 Task: Create a due date automation trigger when advanced on, on the monday of the week a card is due add basic not assigned to member @aryan at 11:00 AM.
Action: Mouse moved to (1192, 358)
Screenshot: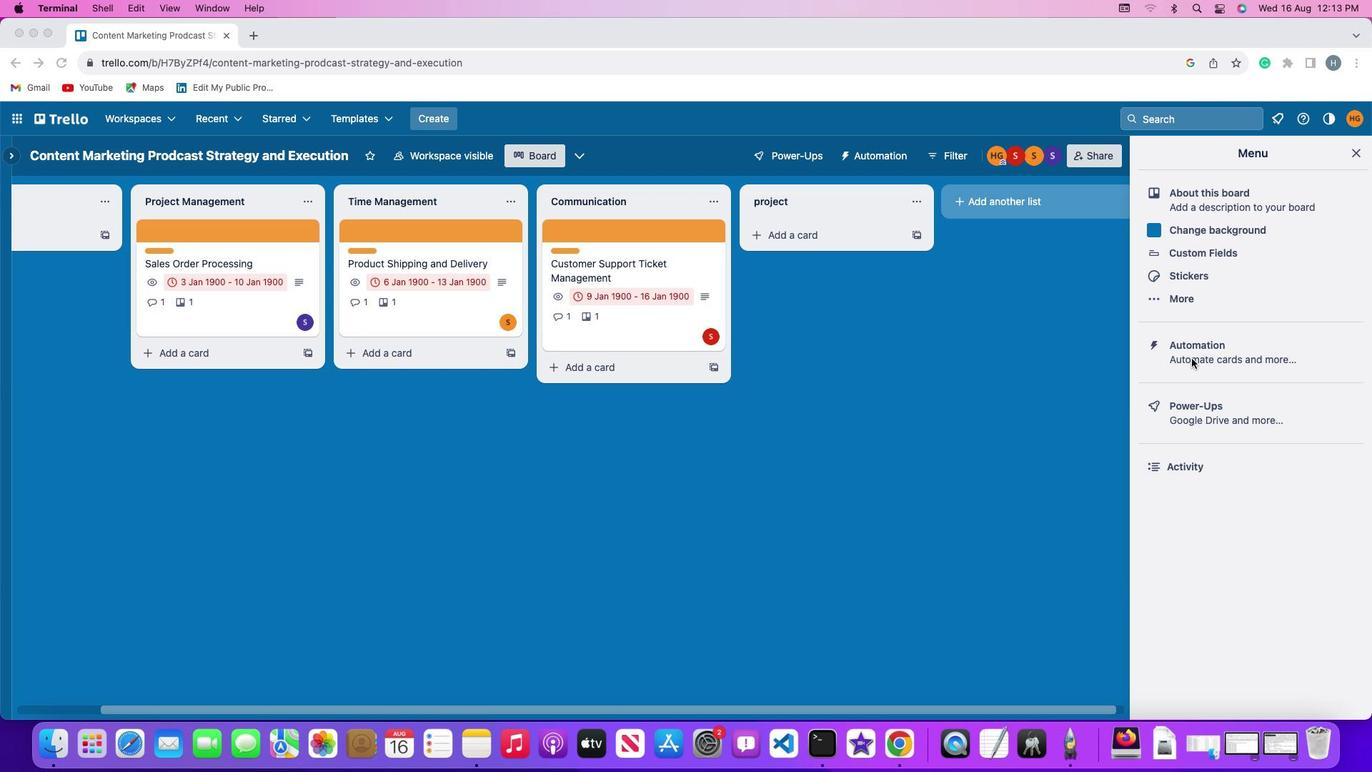
Action: Mouse pressed left at (1192, 358)
Screenshot: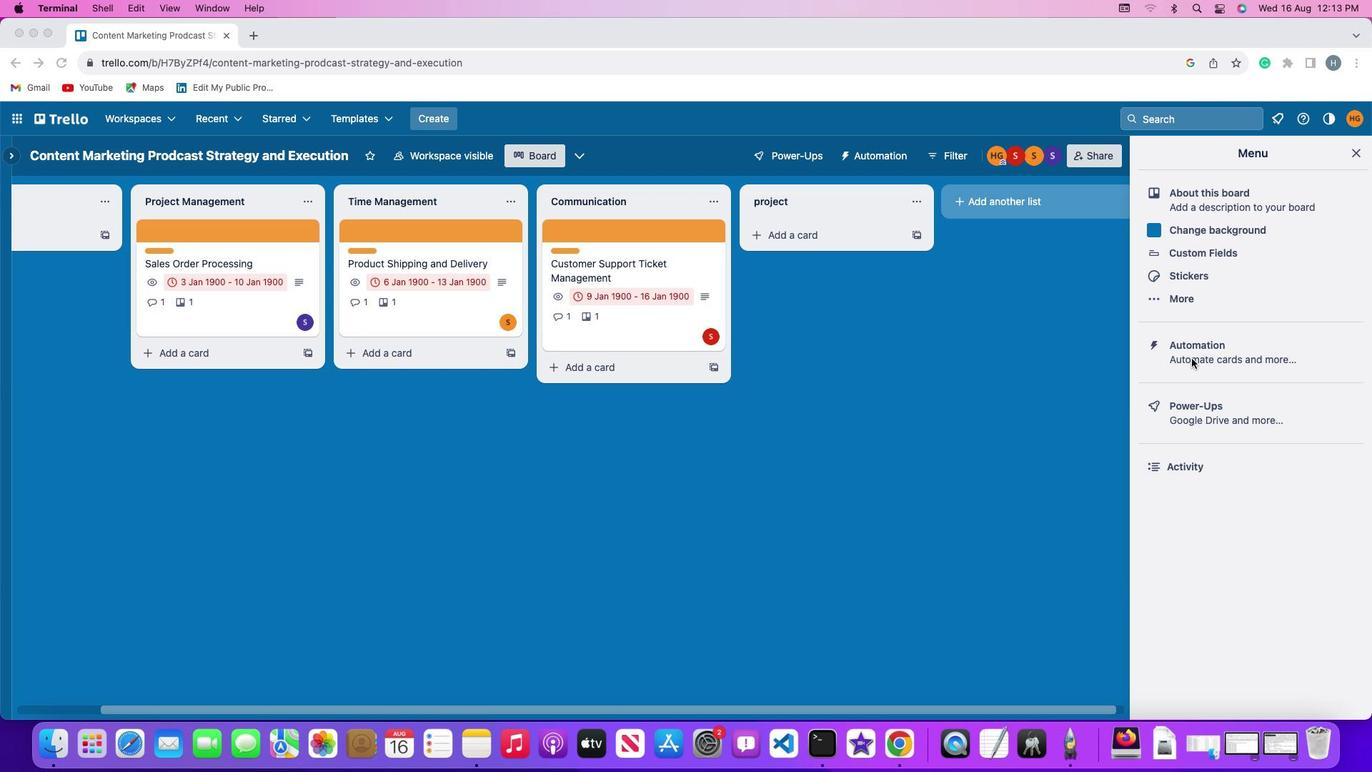 
Action: Mouse pressed left at (1192, 358)
Screenshot: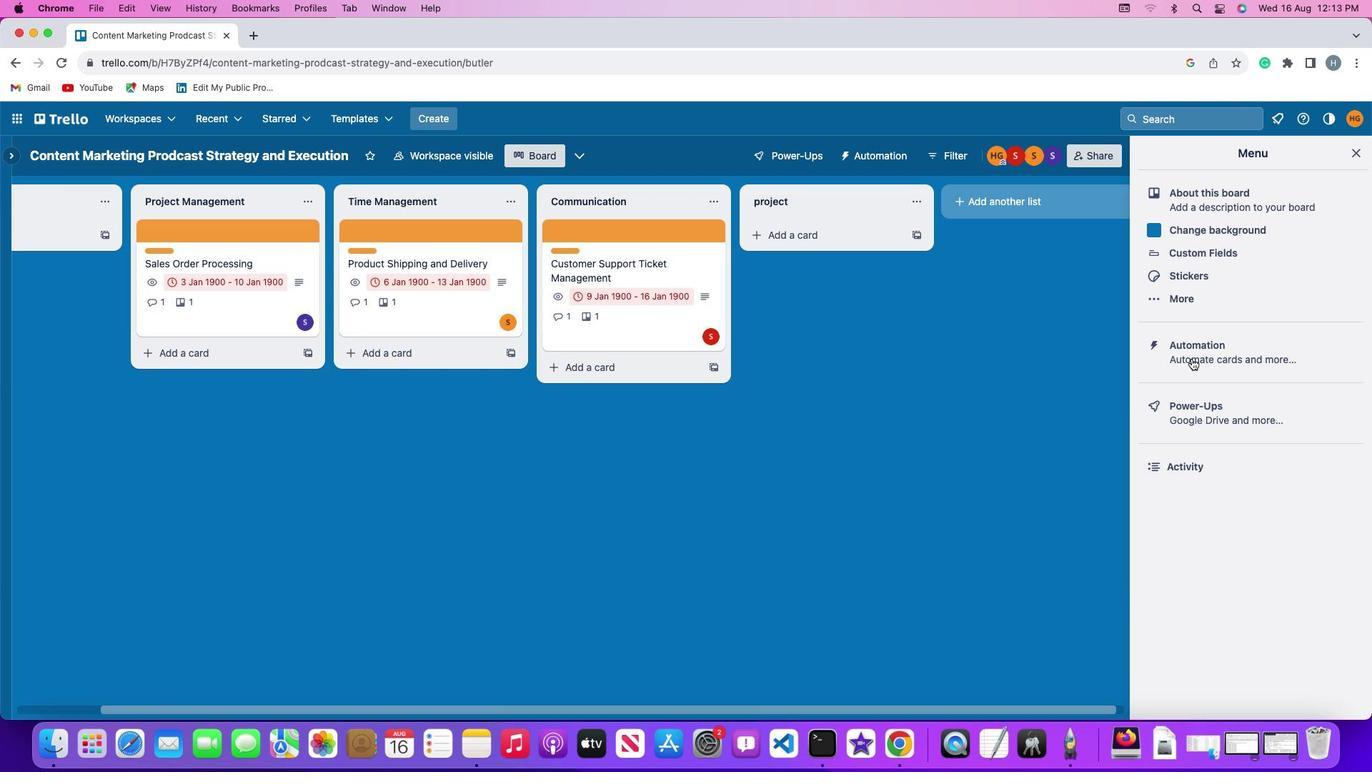 
Action: Mouse moved to (110, 337)
Screenshot: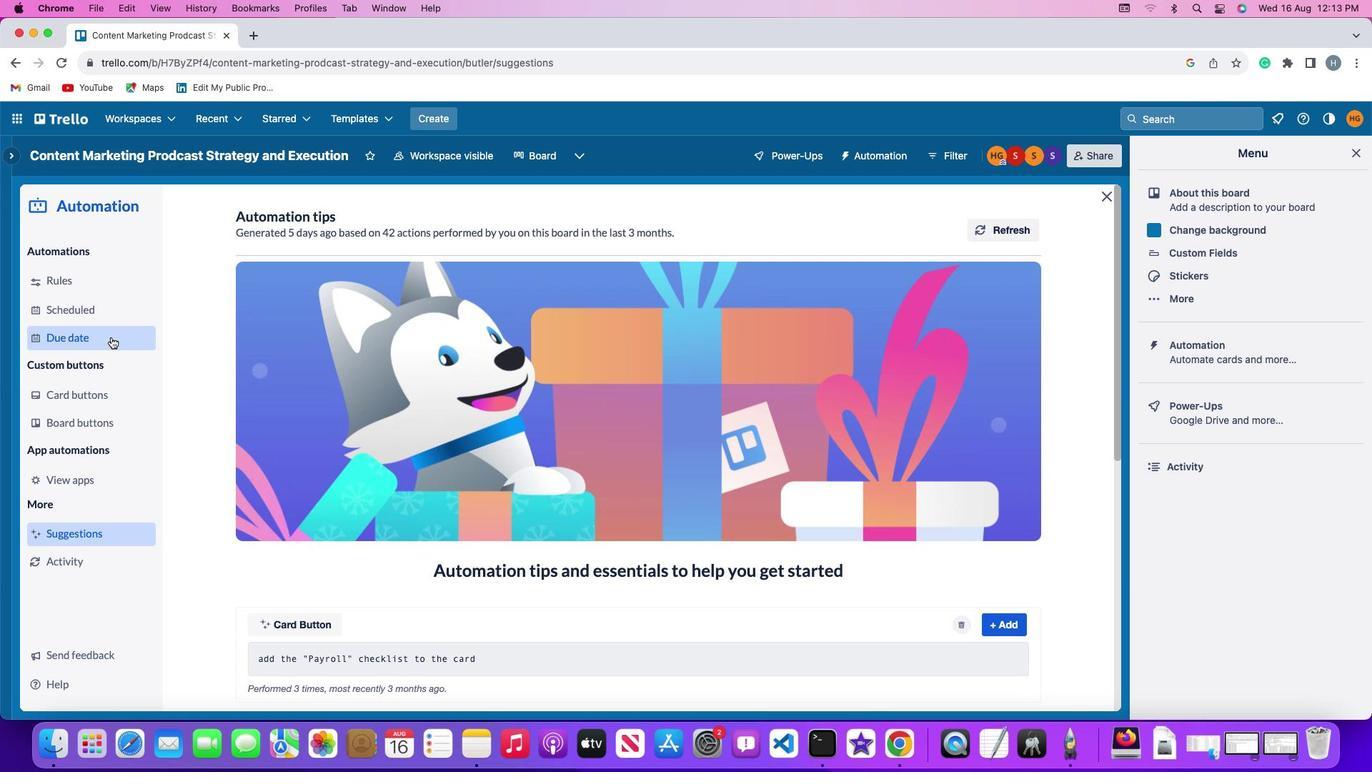 
Action: Mouse pressed left at (110, 337)
Screenshot: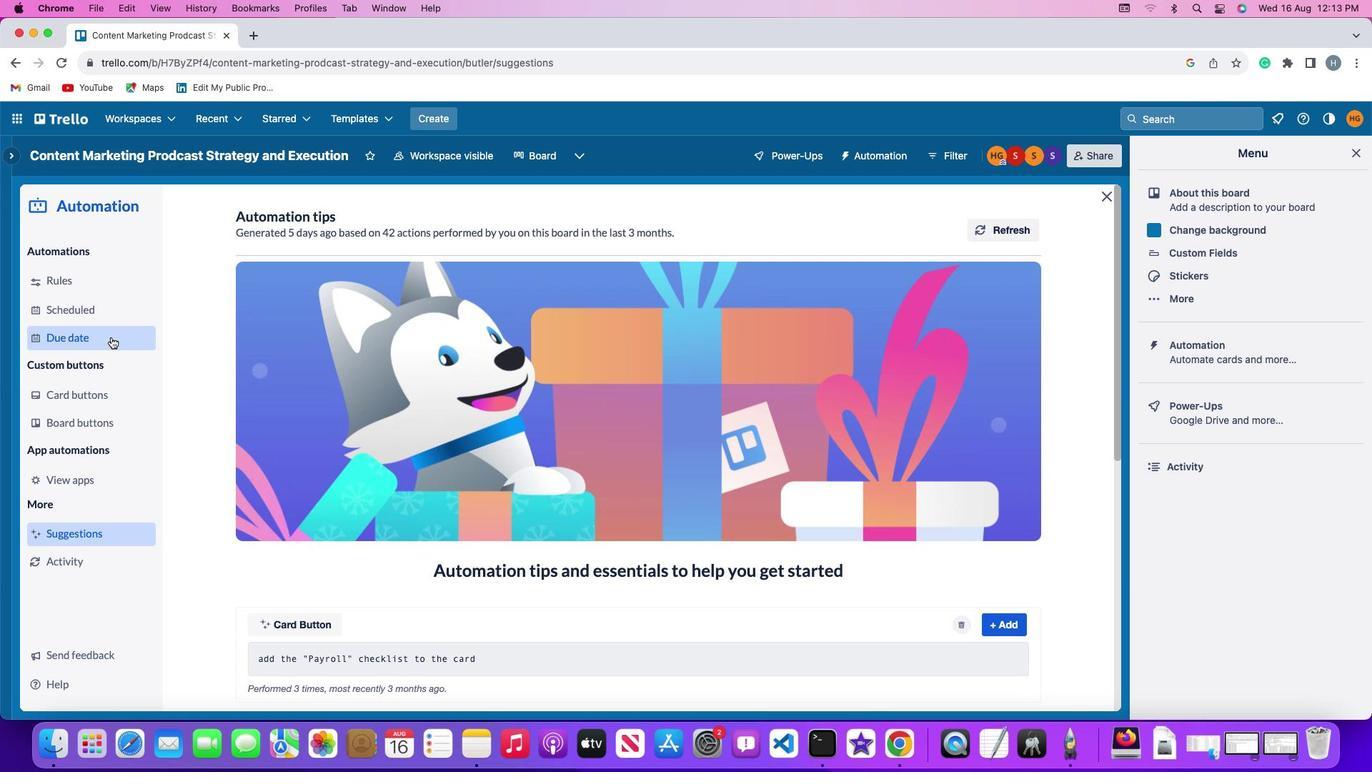 
Action: Mouse moved to (949, 217)
Screenshot: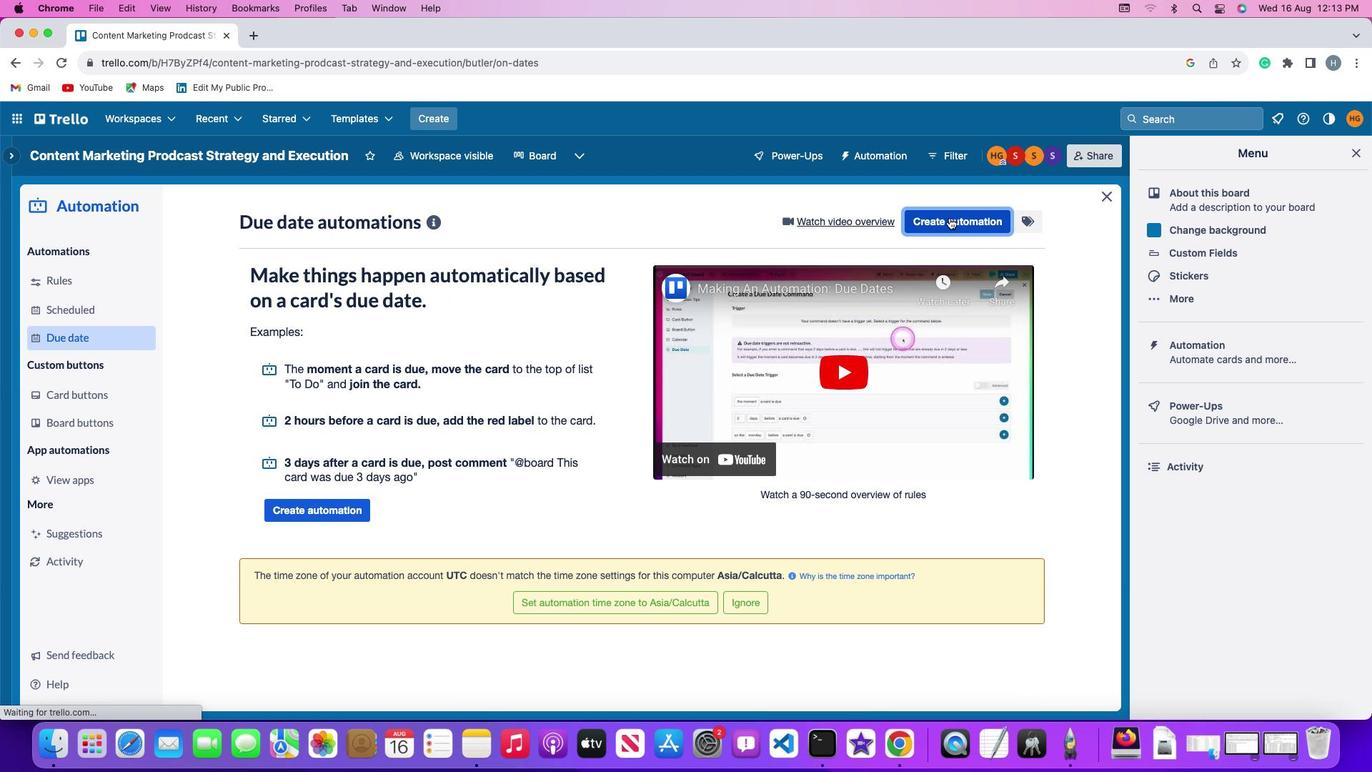 
Action: Mouse pressed left at (949, 217)
Screenshot: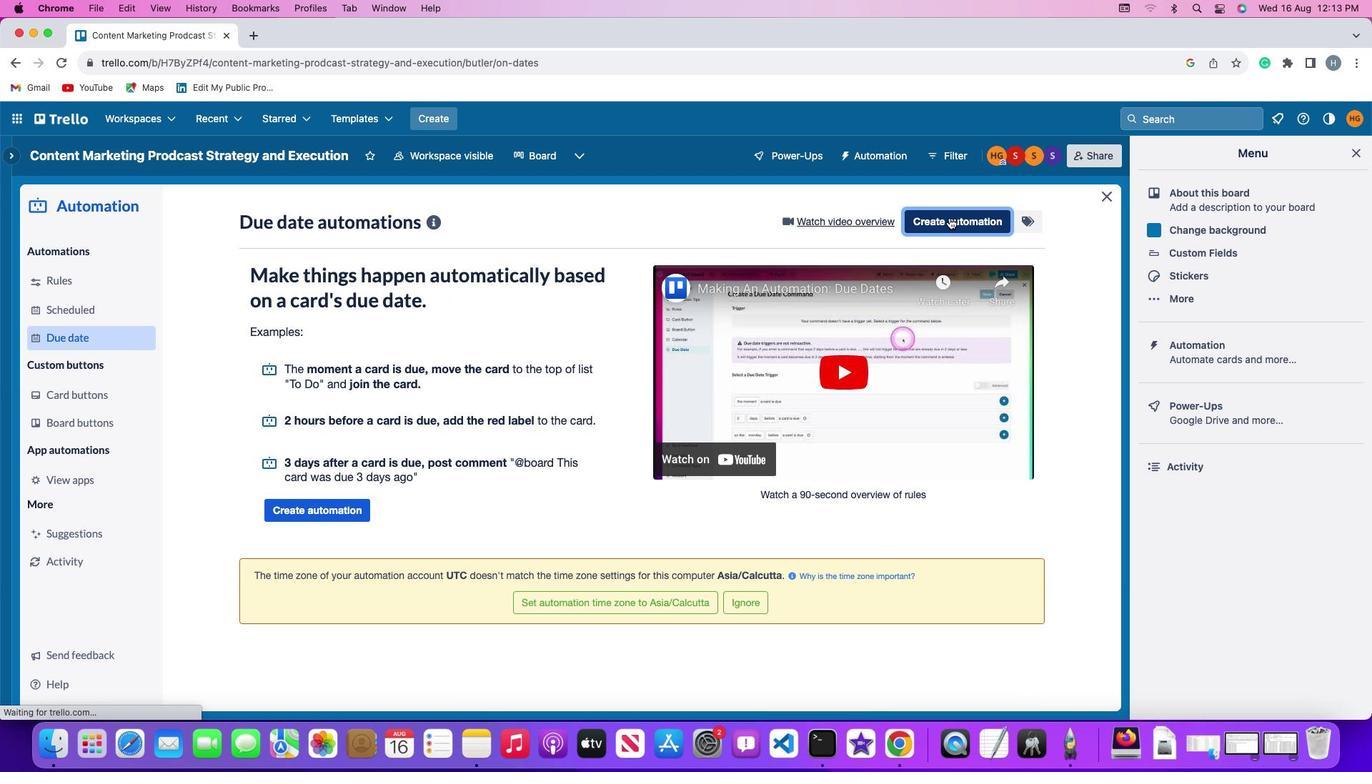 
Action: Mouse moved to (279, 356)
Screenshot: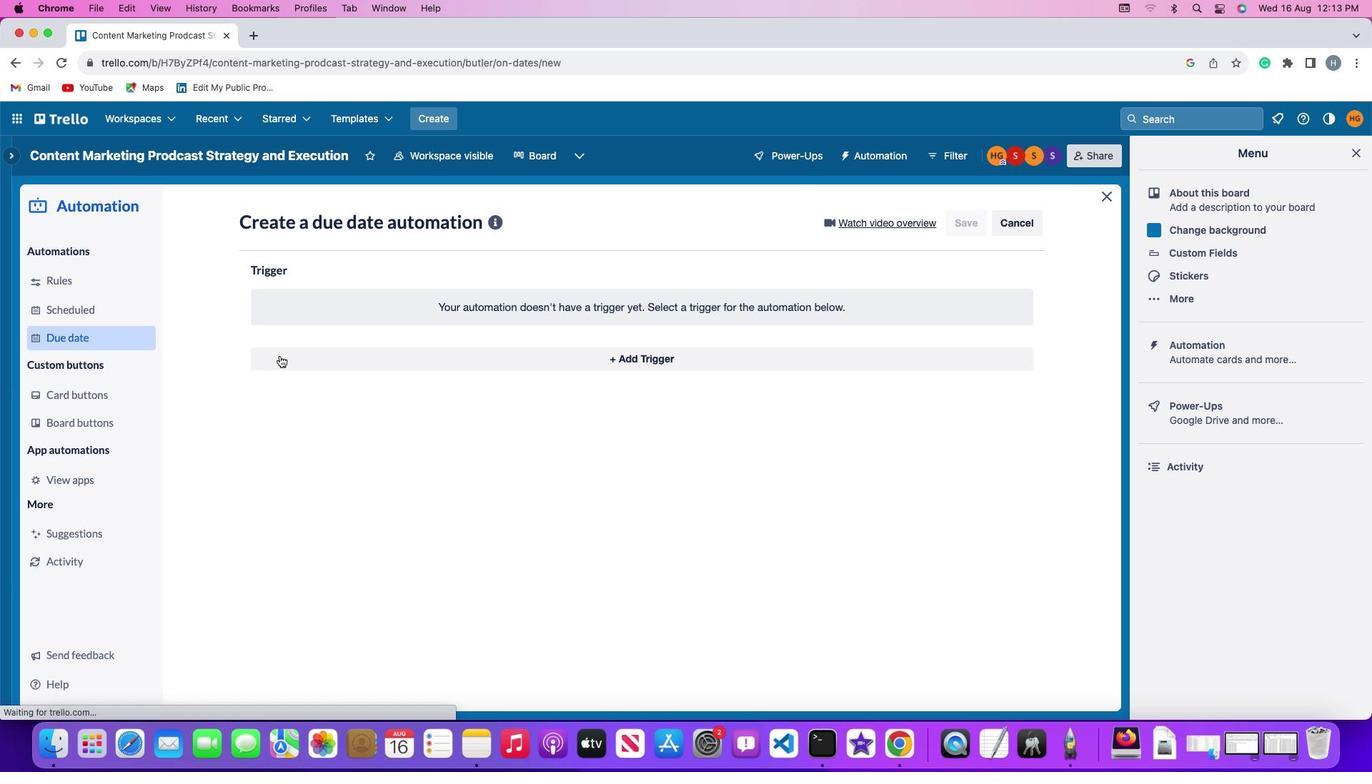 
Action: Mouse pressed left at (279, 356)
Screenshot: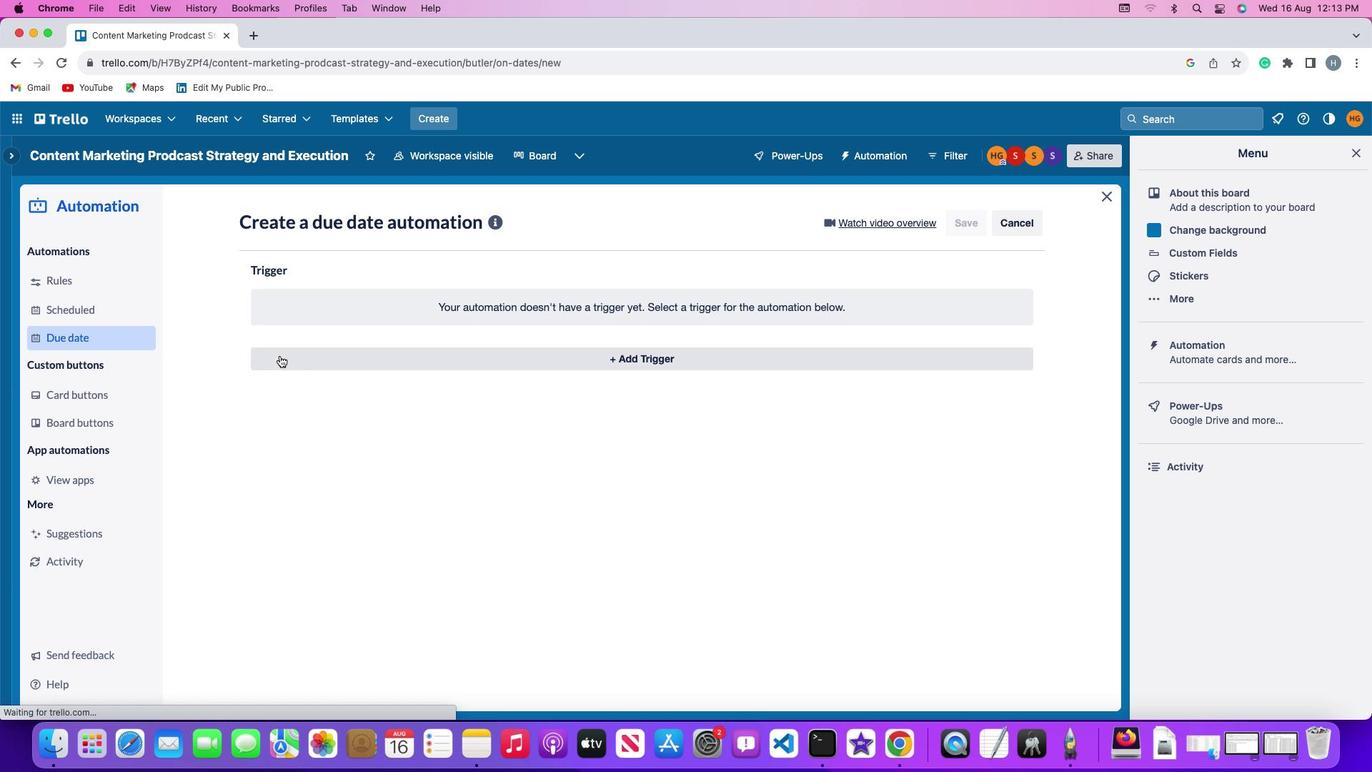 
Action: Mouse moved to (330, 621)
Screenshot: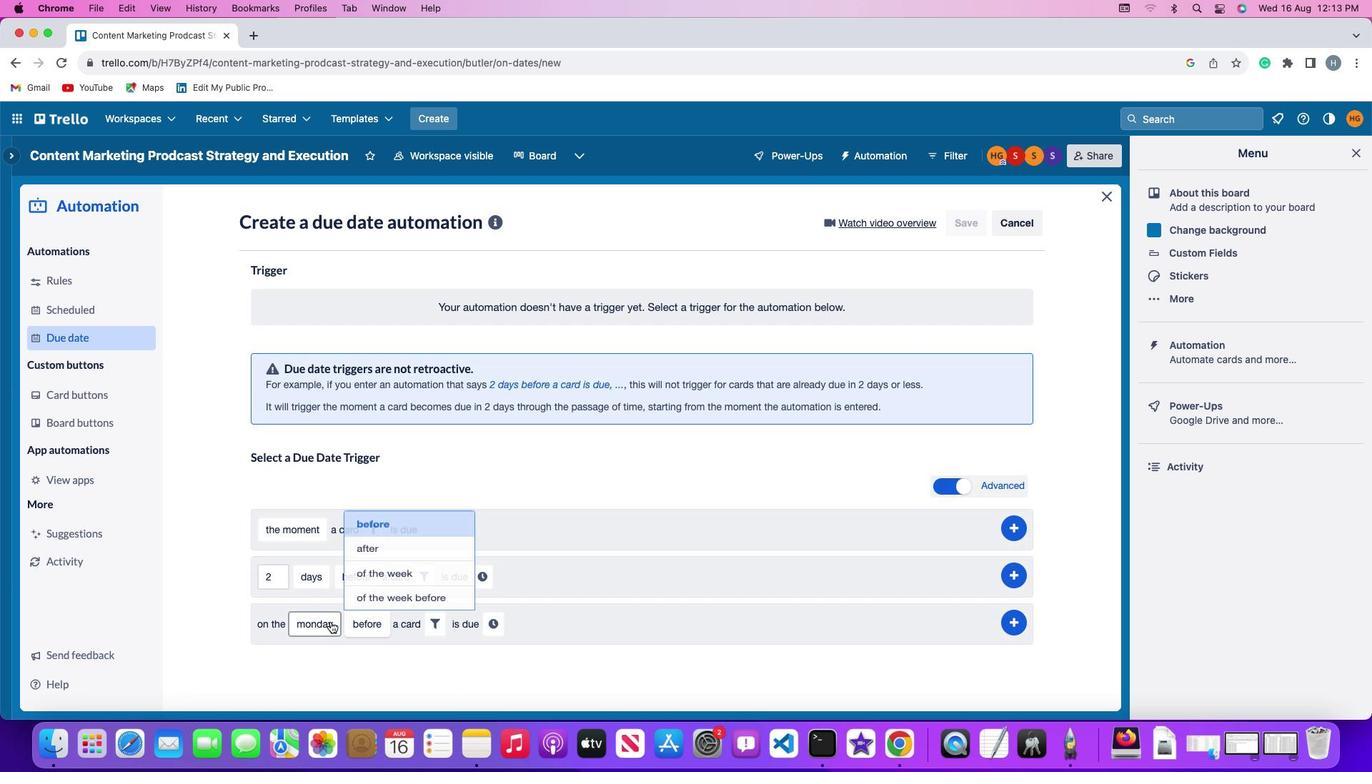 
Action: Mouse pressed left at (330, 621)
Screenshot: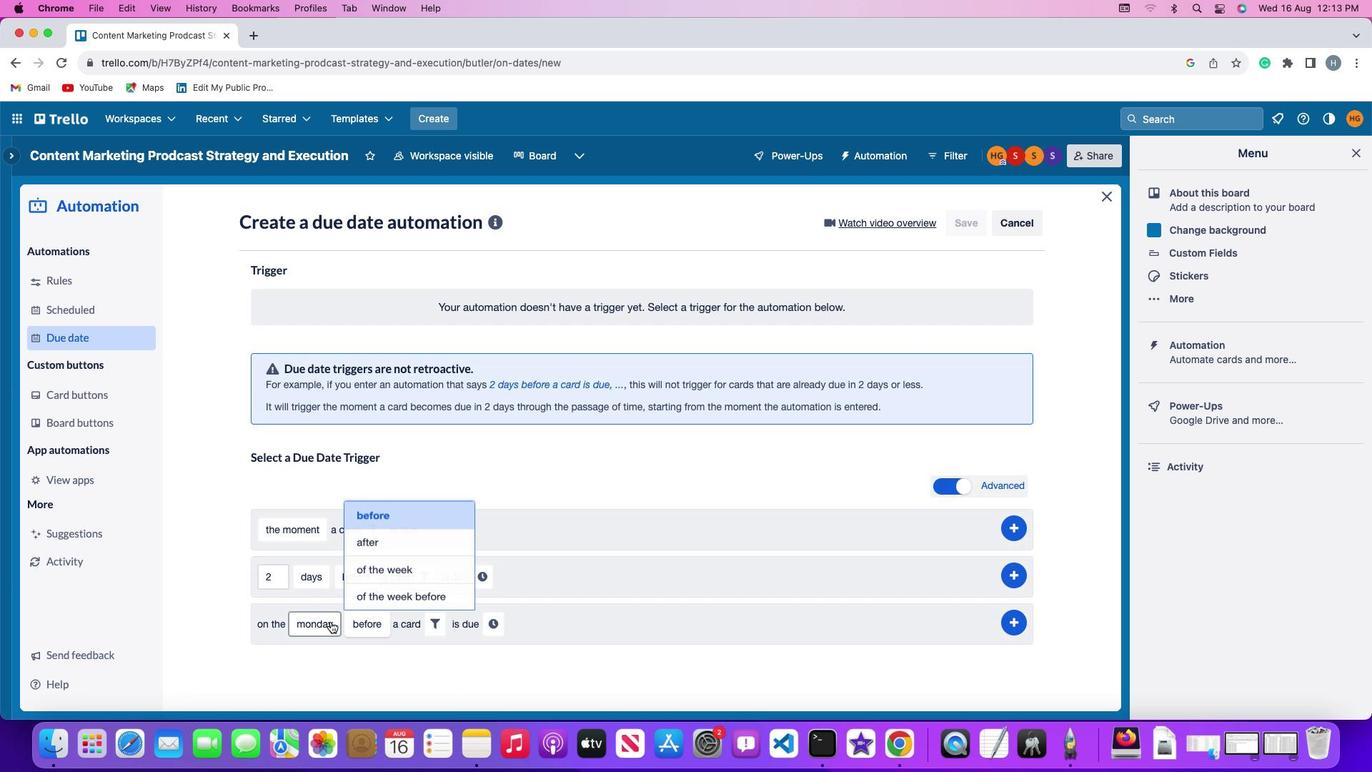 
Action: Mouse moved to (336, 413)
Screenshot: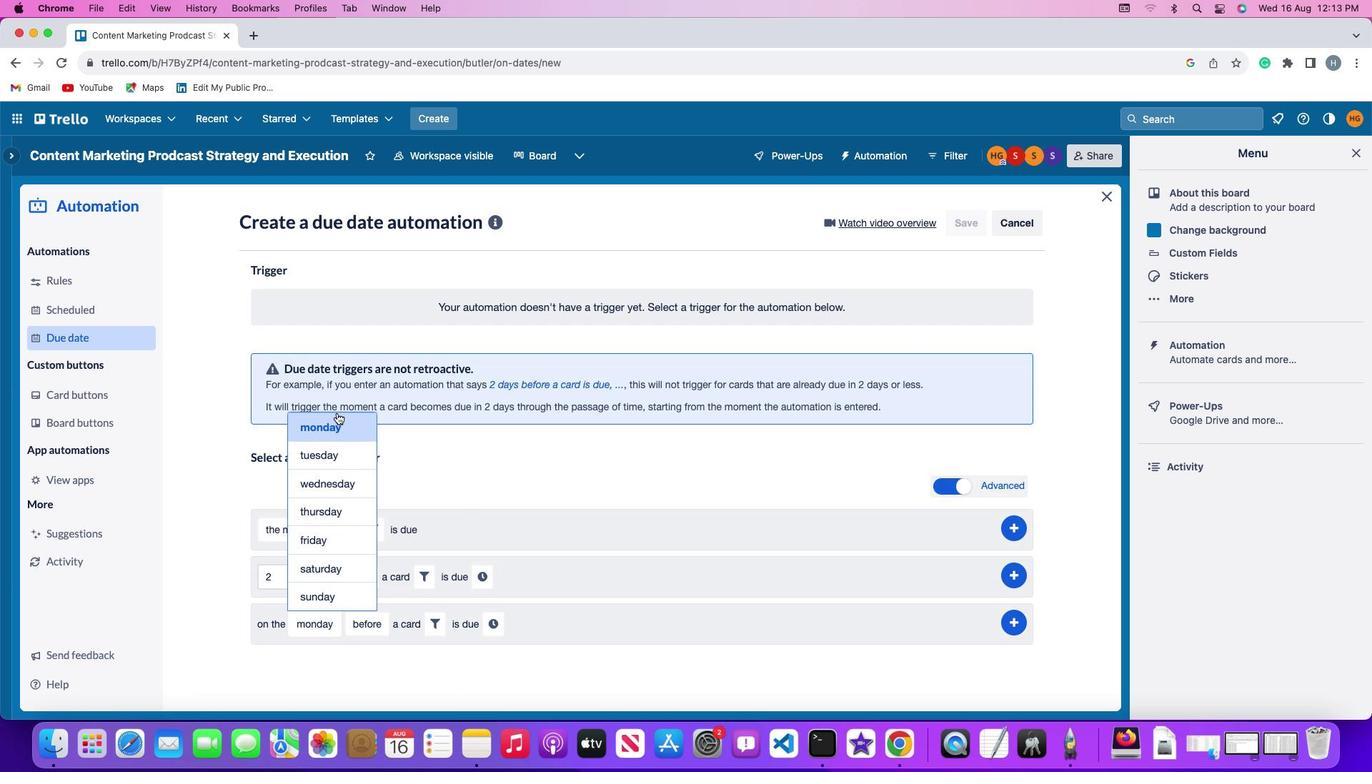 
Action: Mouse pressed left at (336, 413)
Screenshot: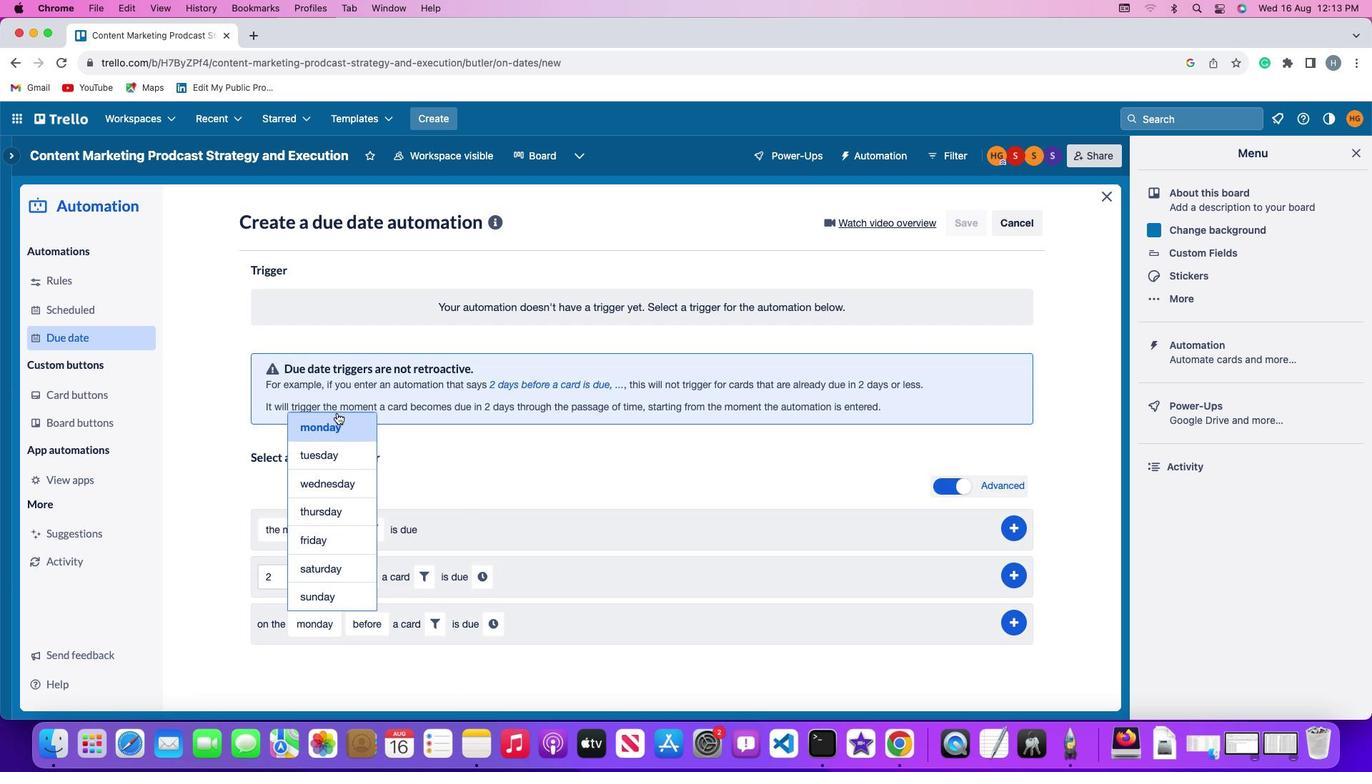 
Action: Mouse moved to (363, 616)
Screenshot: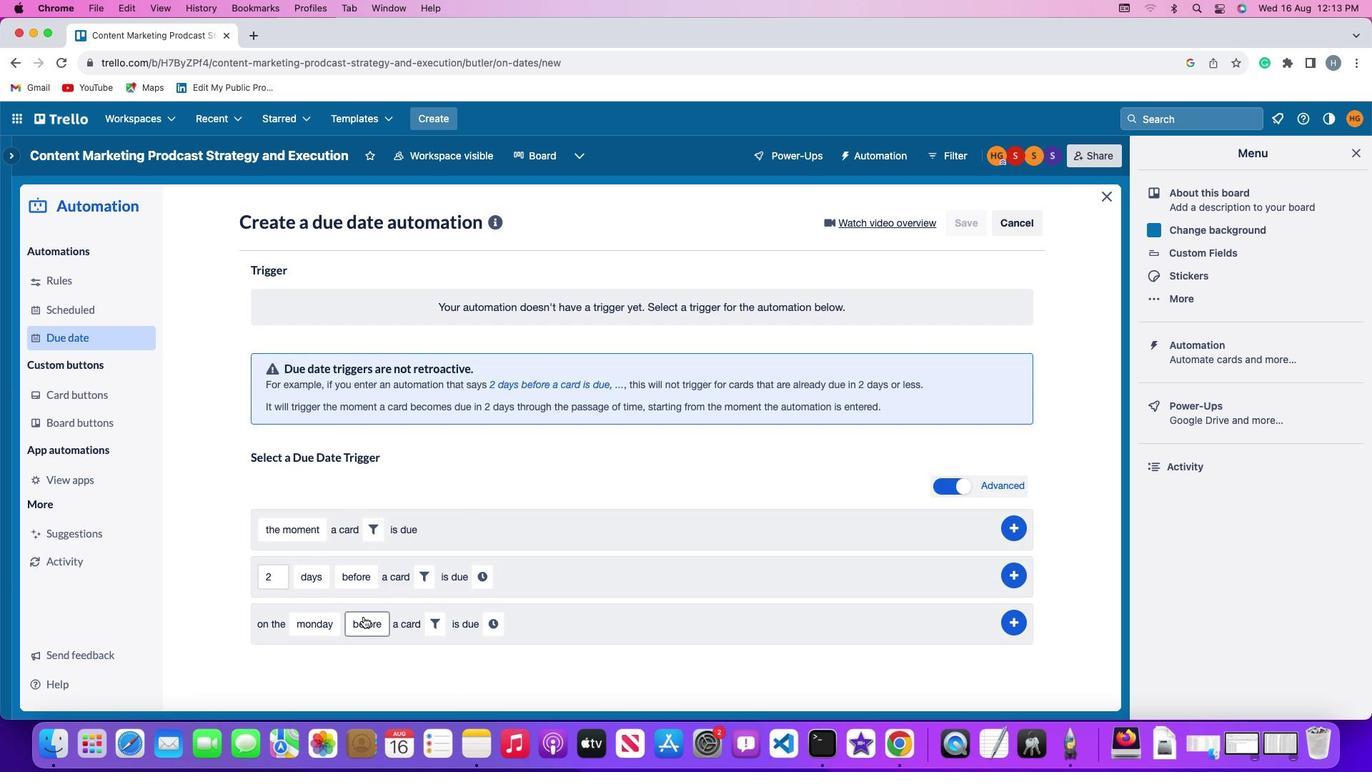 
Action: Mouse pressed left at (363, 616)
Screenshot: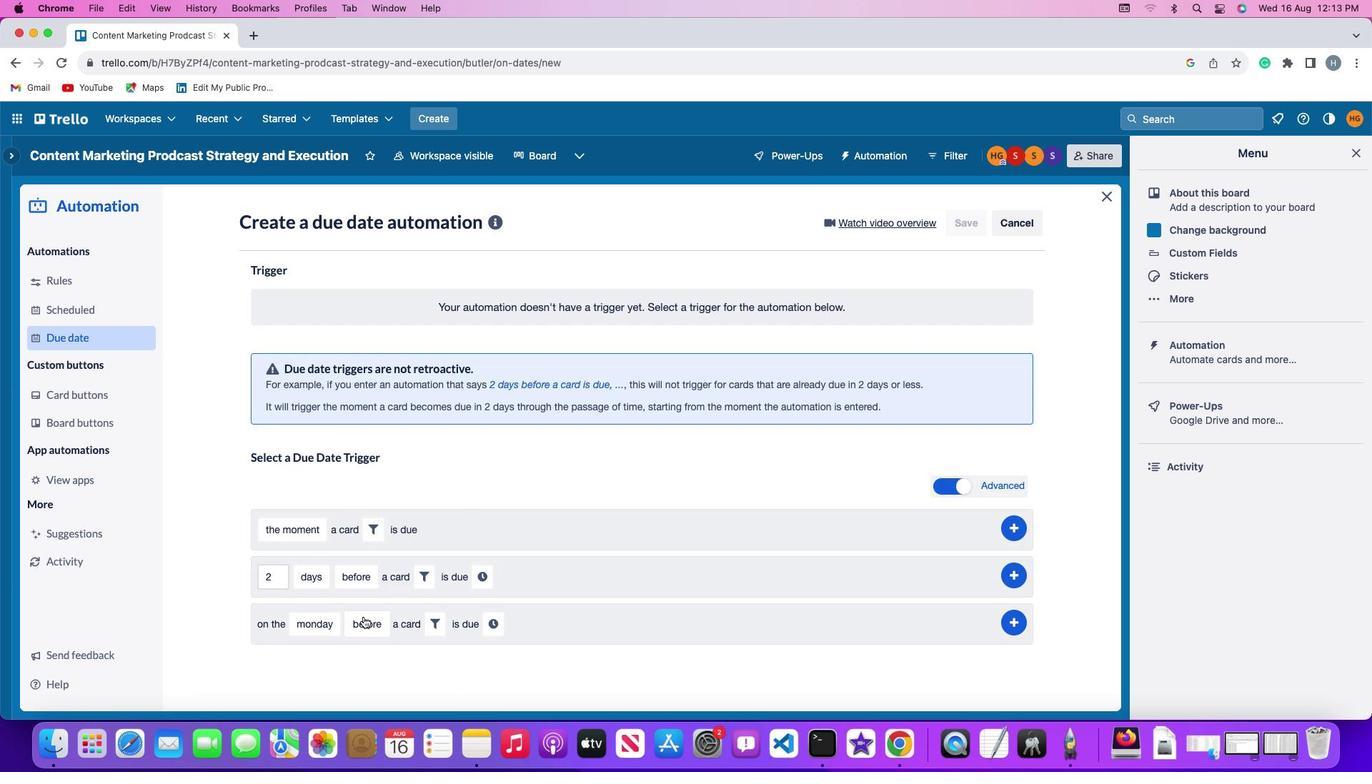 
Action: Mouse moved to (381, 566)
Screenshot: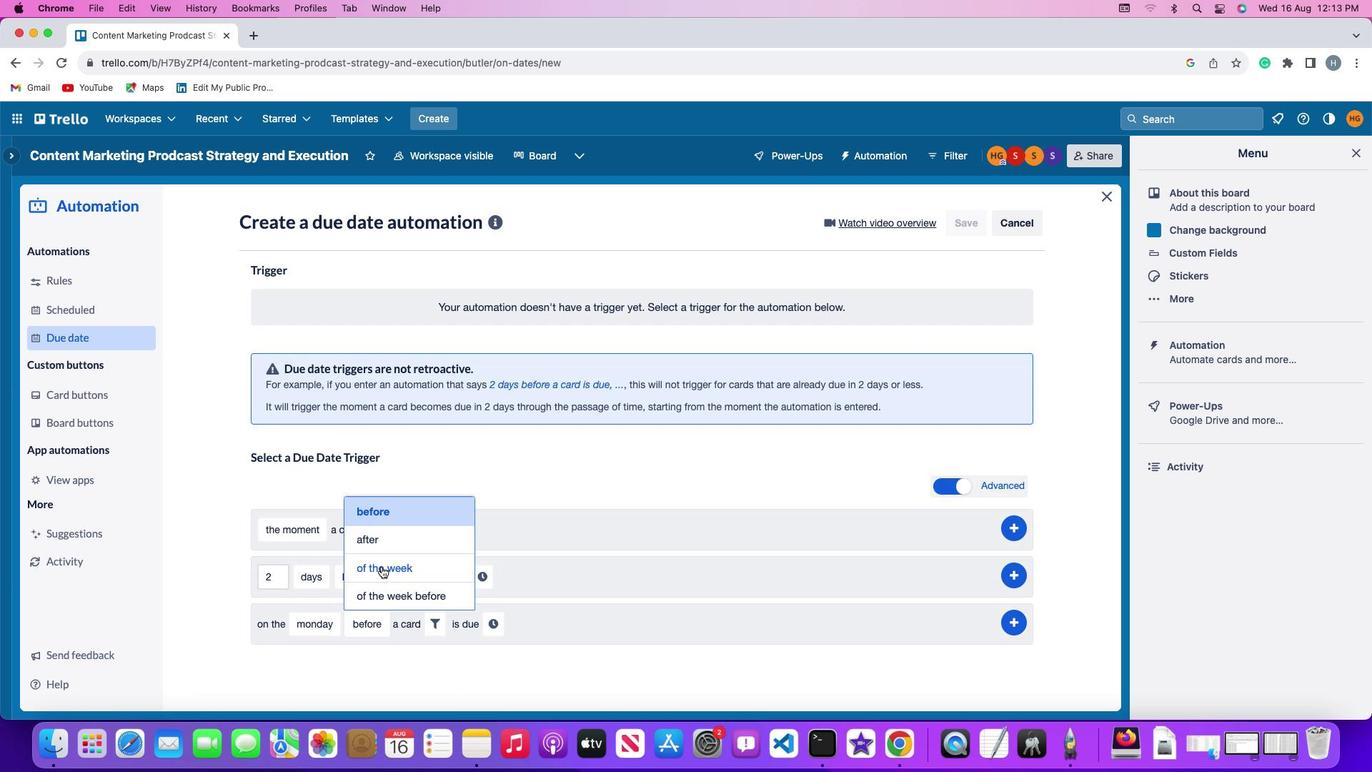 
Action: Mouse pressed left at (381, 566)
Screenshot: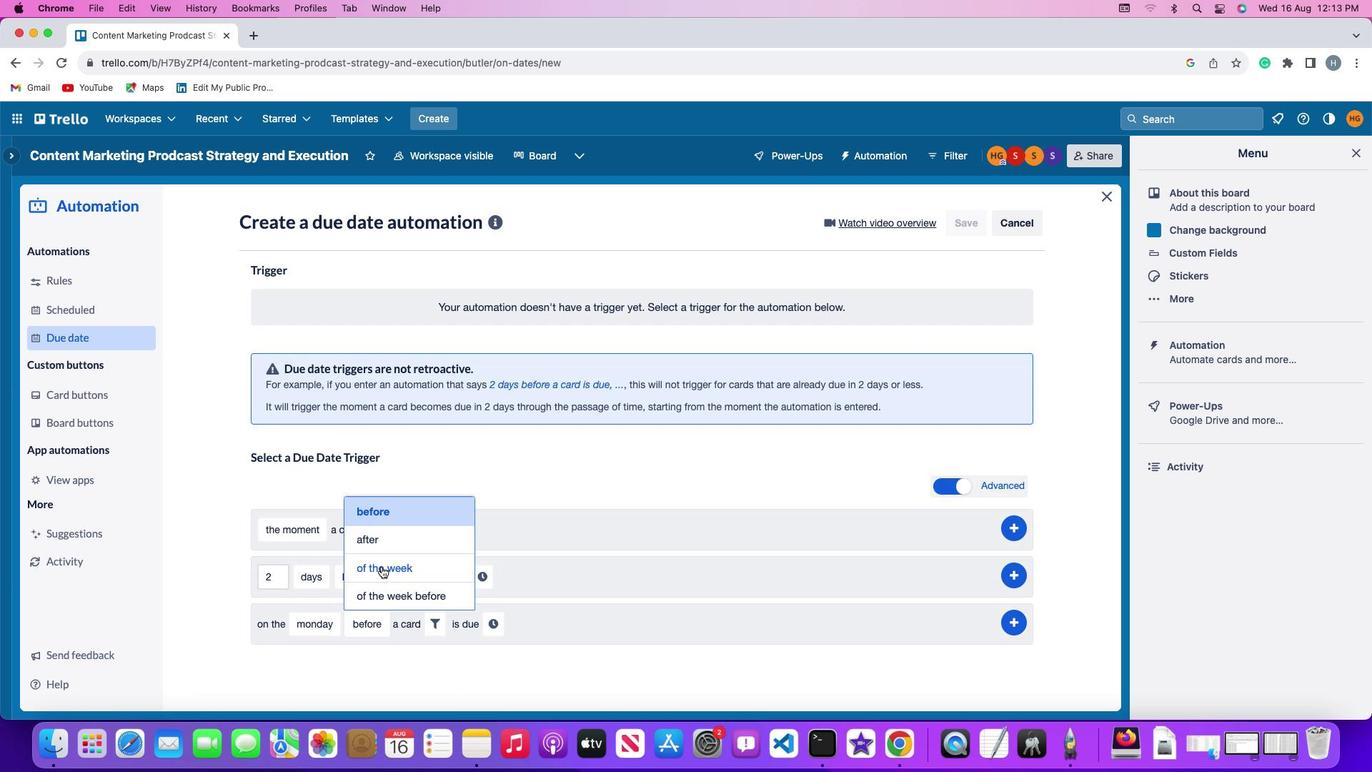 
Action: Mouse moved to (466, 626)
Screenshot: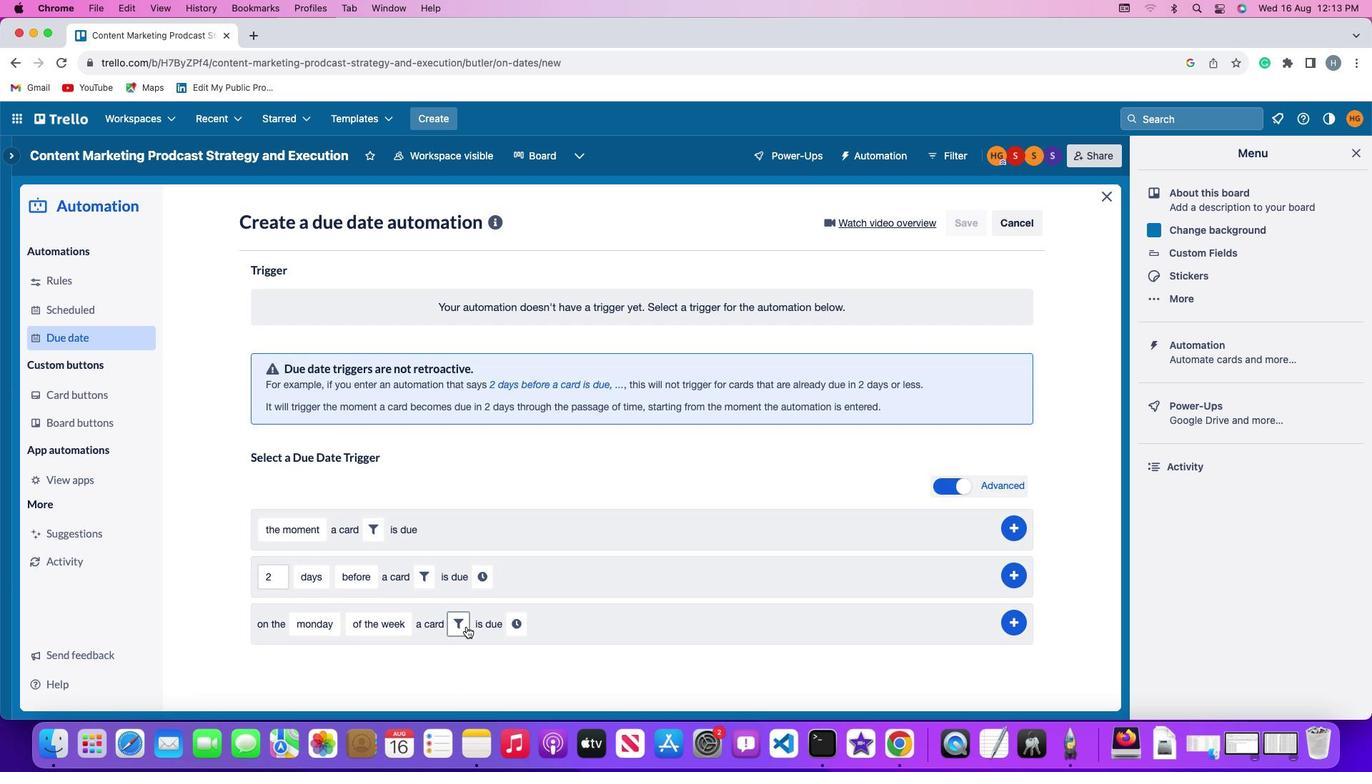 
Action: Mouse pressed left at (466, 626)
Screenshot: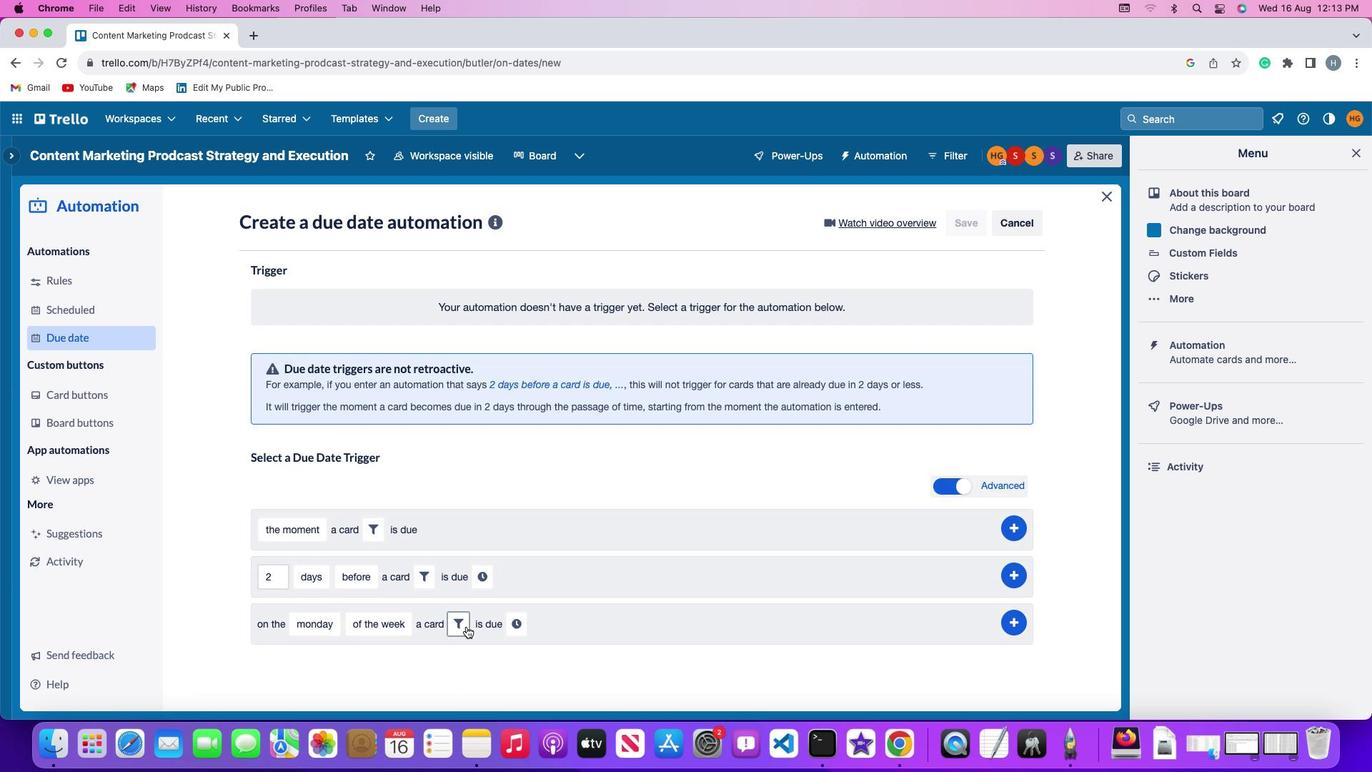 
Action: Mouse moved to (401, 675)
Screenshot: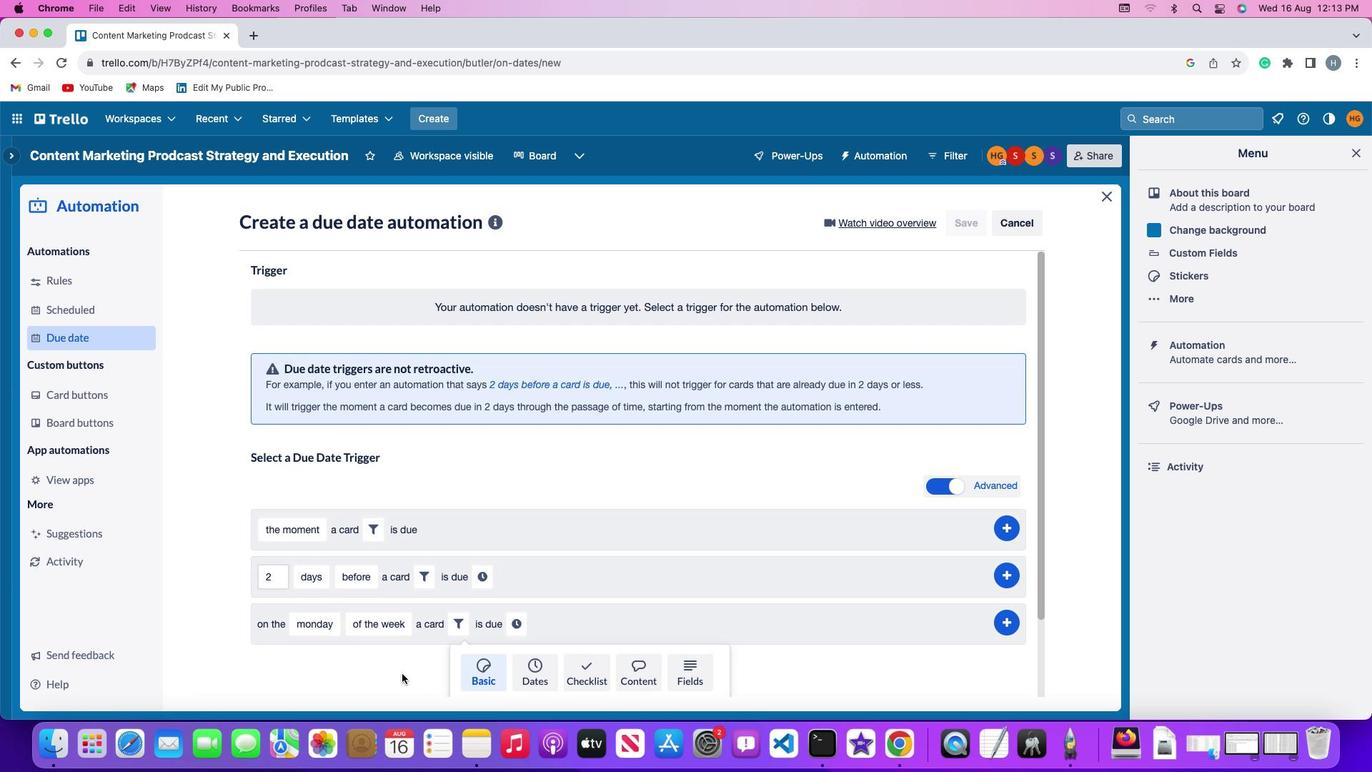 
Action: Mouse scrolled (401, 675) with delta (0, 0)
Screenshot: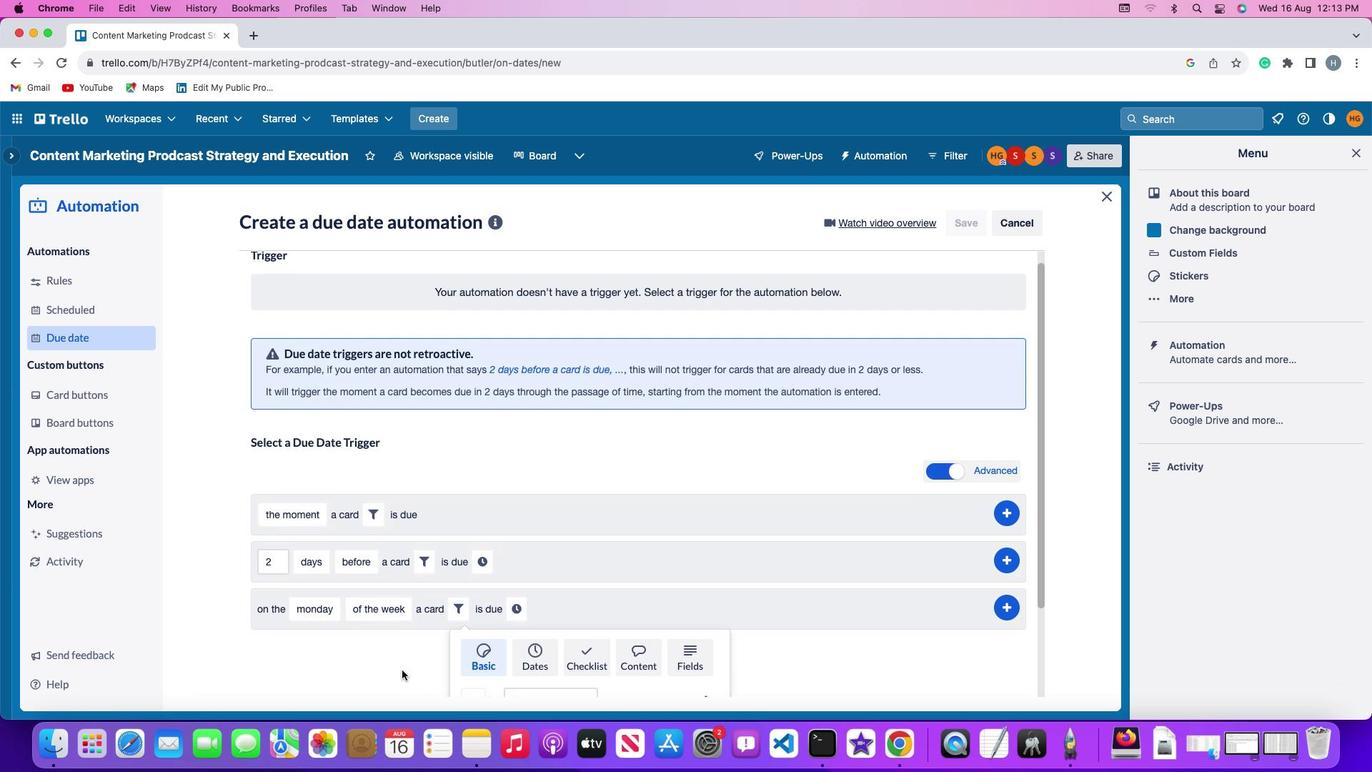 
Action: Mouse scrolled (401, 675) with delta (0, 0)
Screenshot: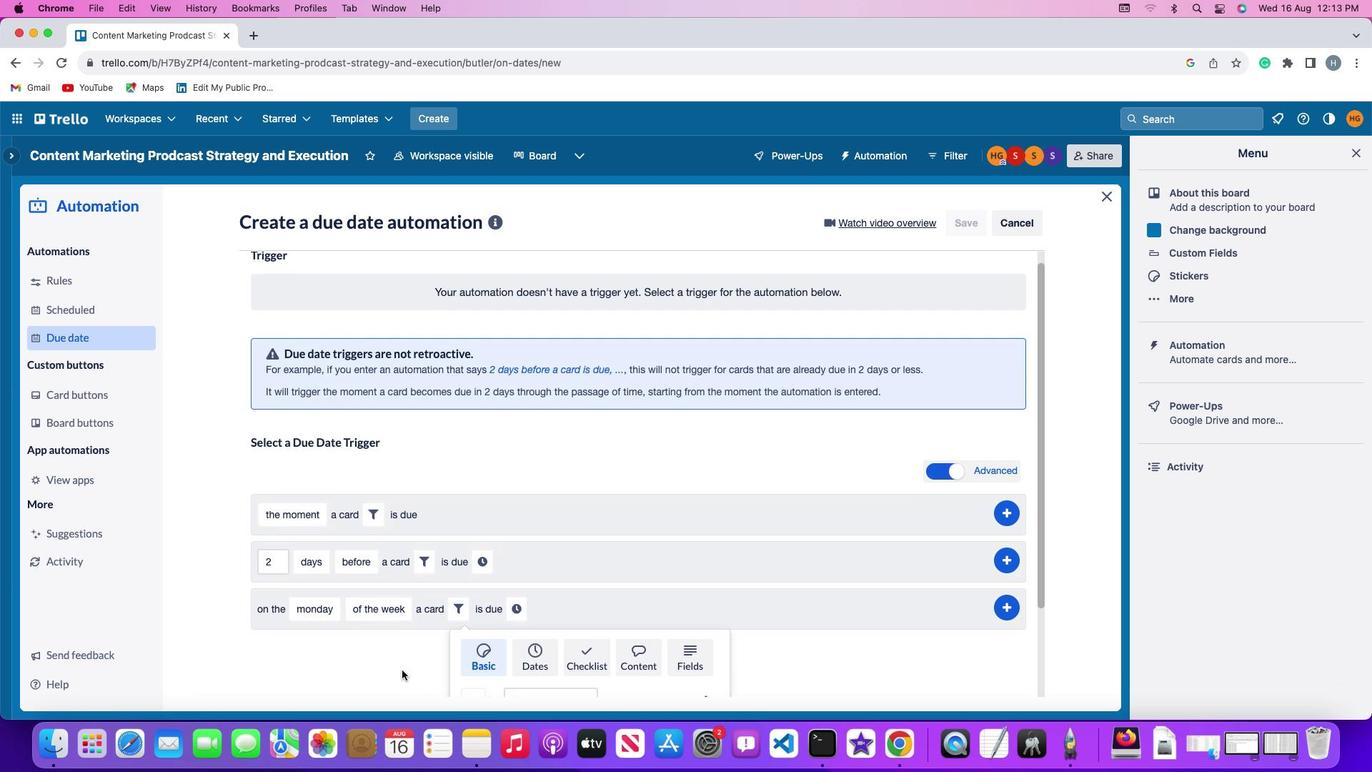 
Action: Mouse moved to (401, 674)
Screenshot: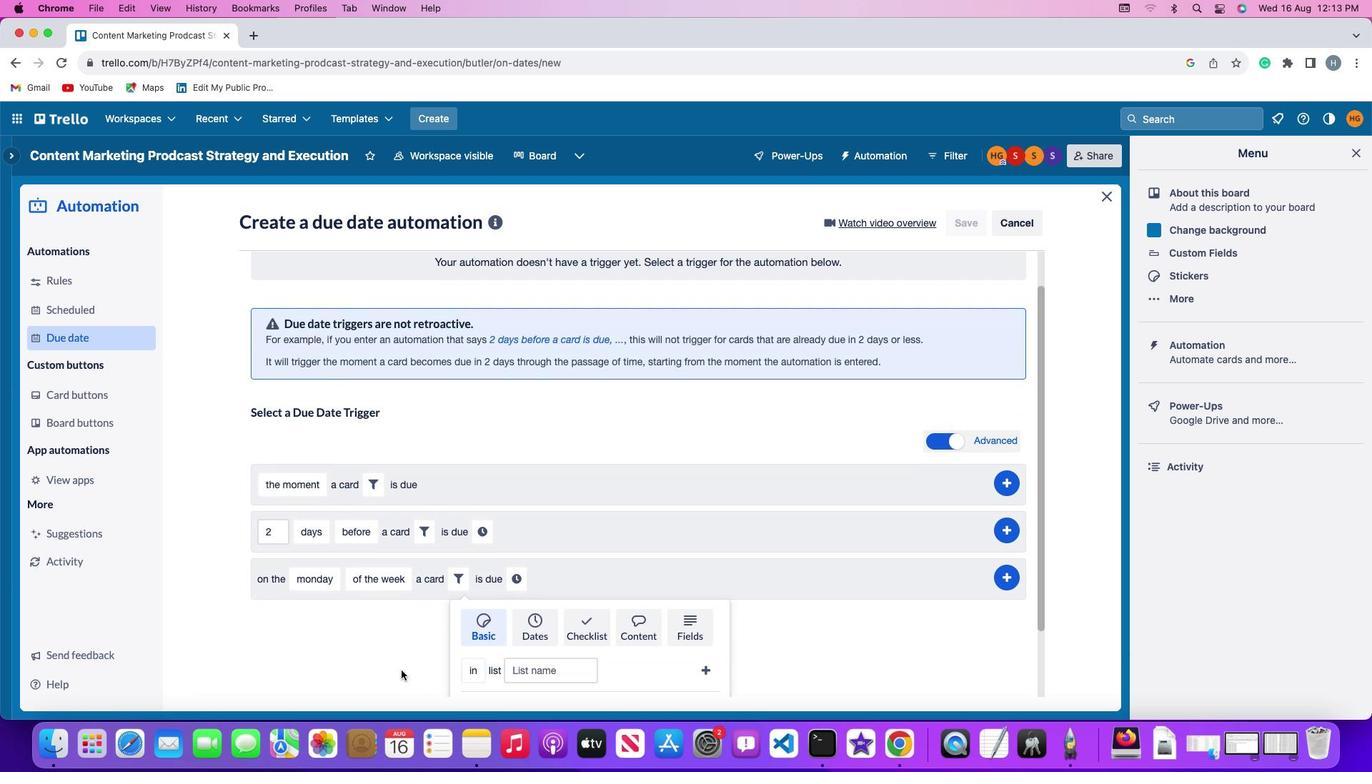 
Action: Mouse scrolled (401, 674) with delta (0, -2)
Screenshot: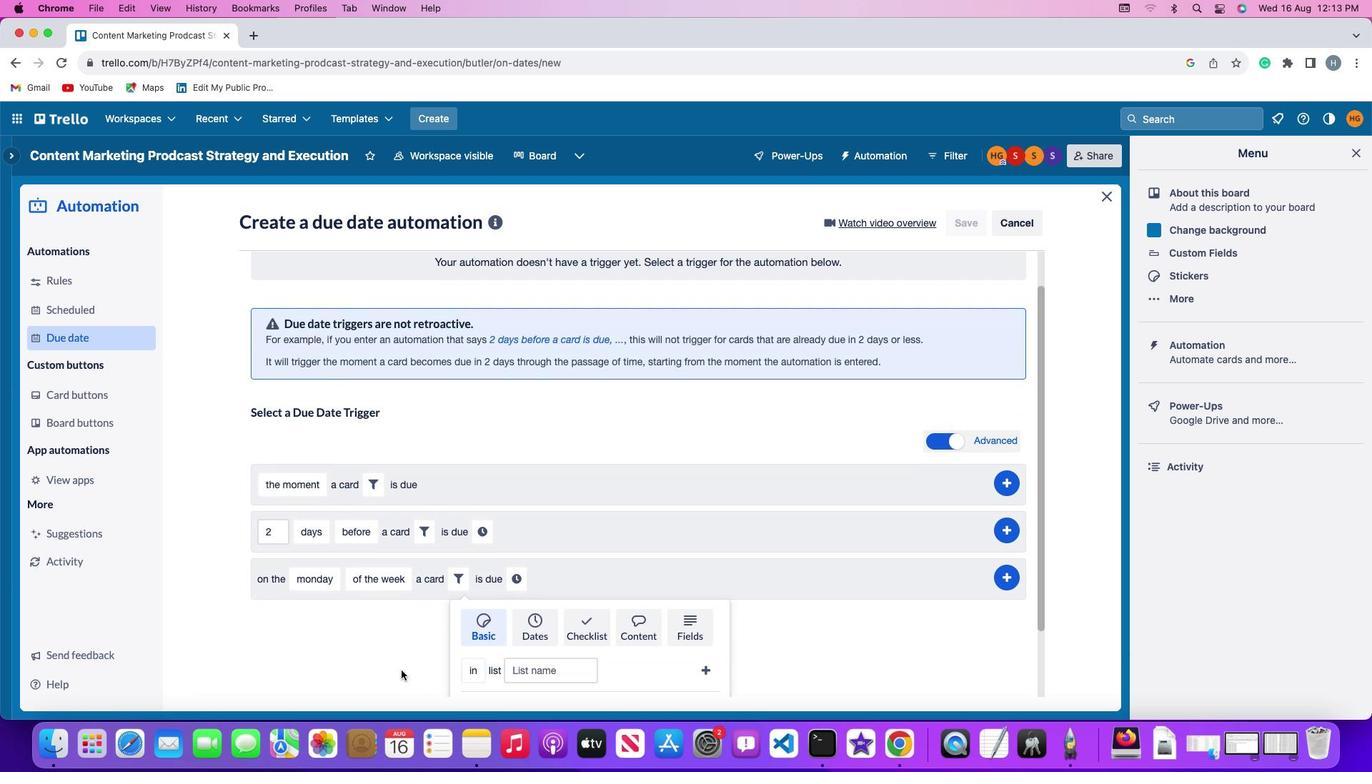 
Action: Mouse moved to (401, 672)
Screenshot: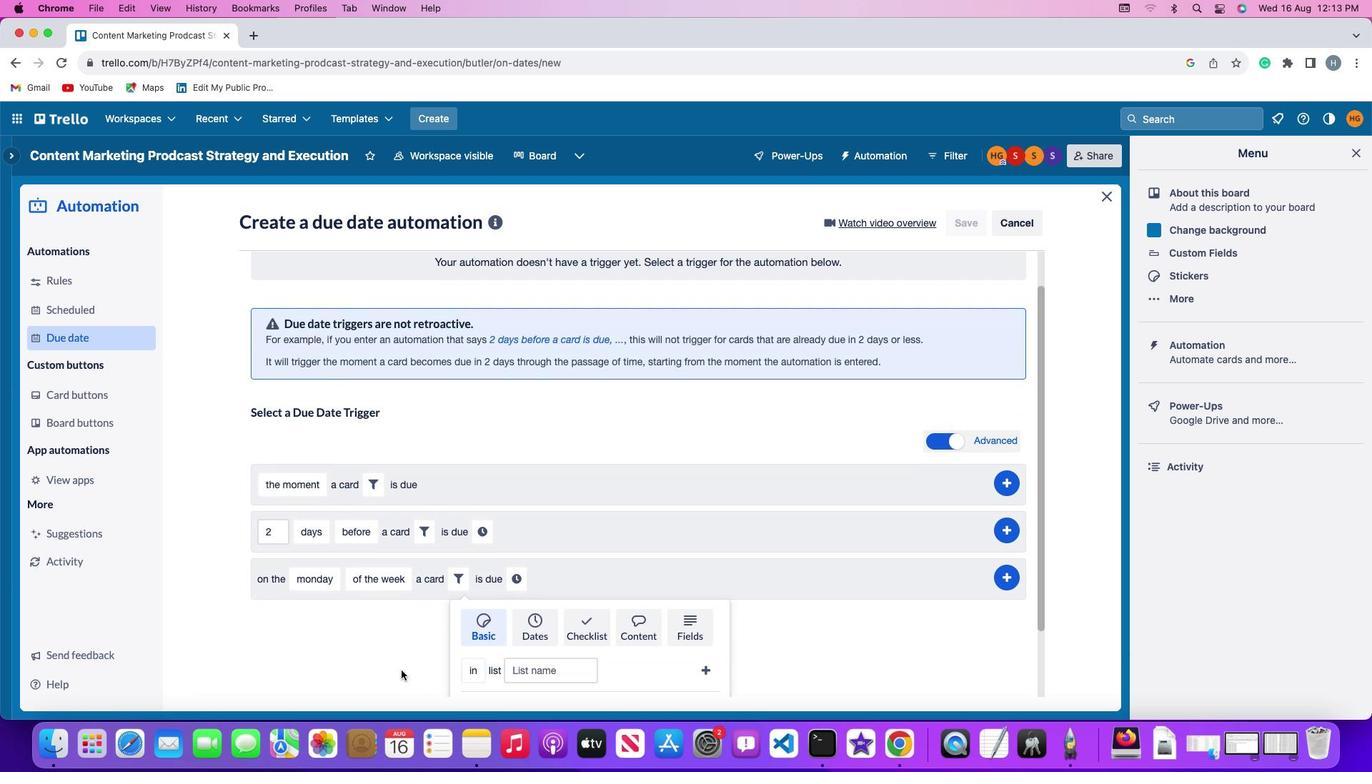 
Action: Mouse scrolled (401, 672) with delta (0, -3)
Screenshot: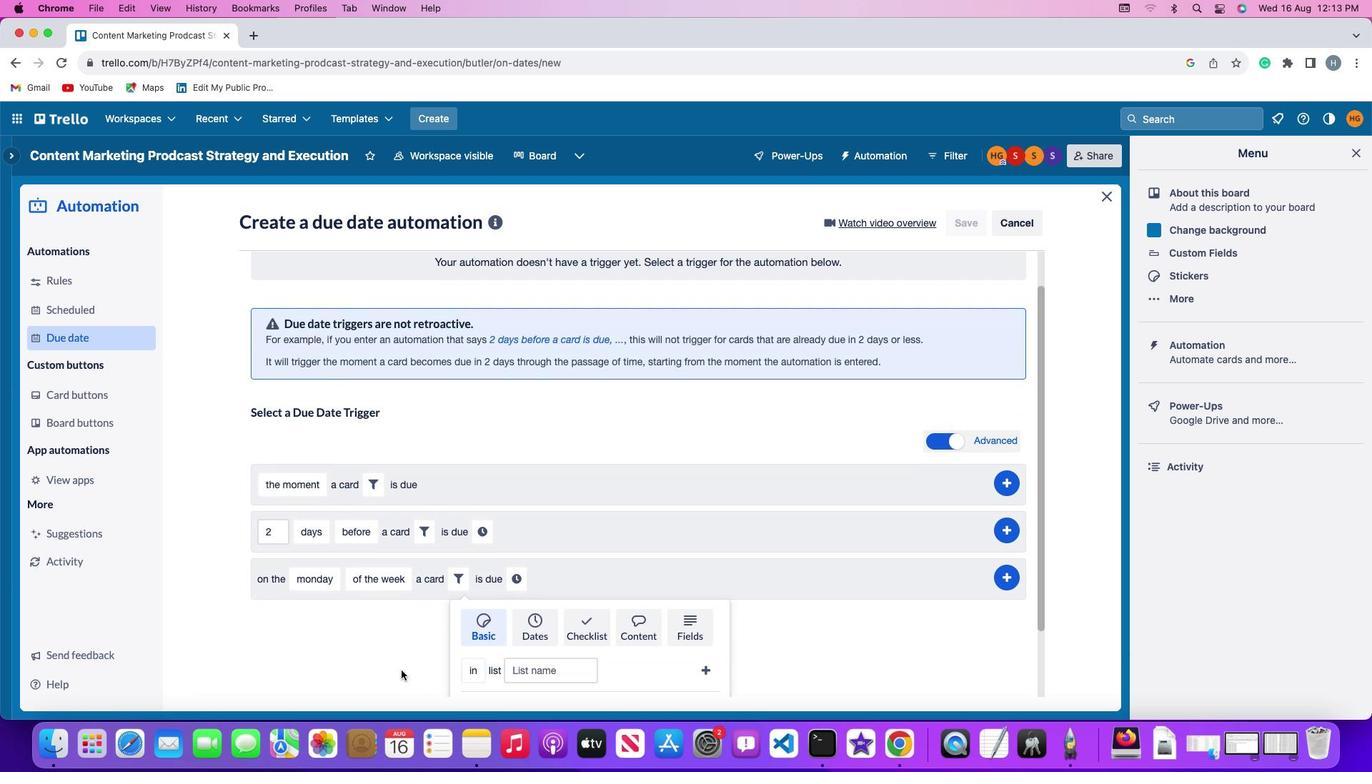 
Action: Mouse moved to (401, 669)
Screenshot: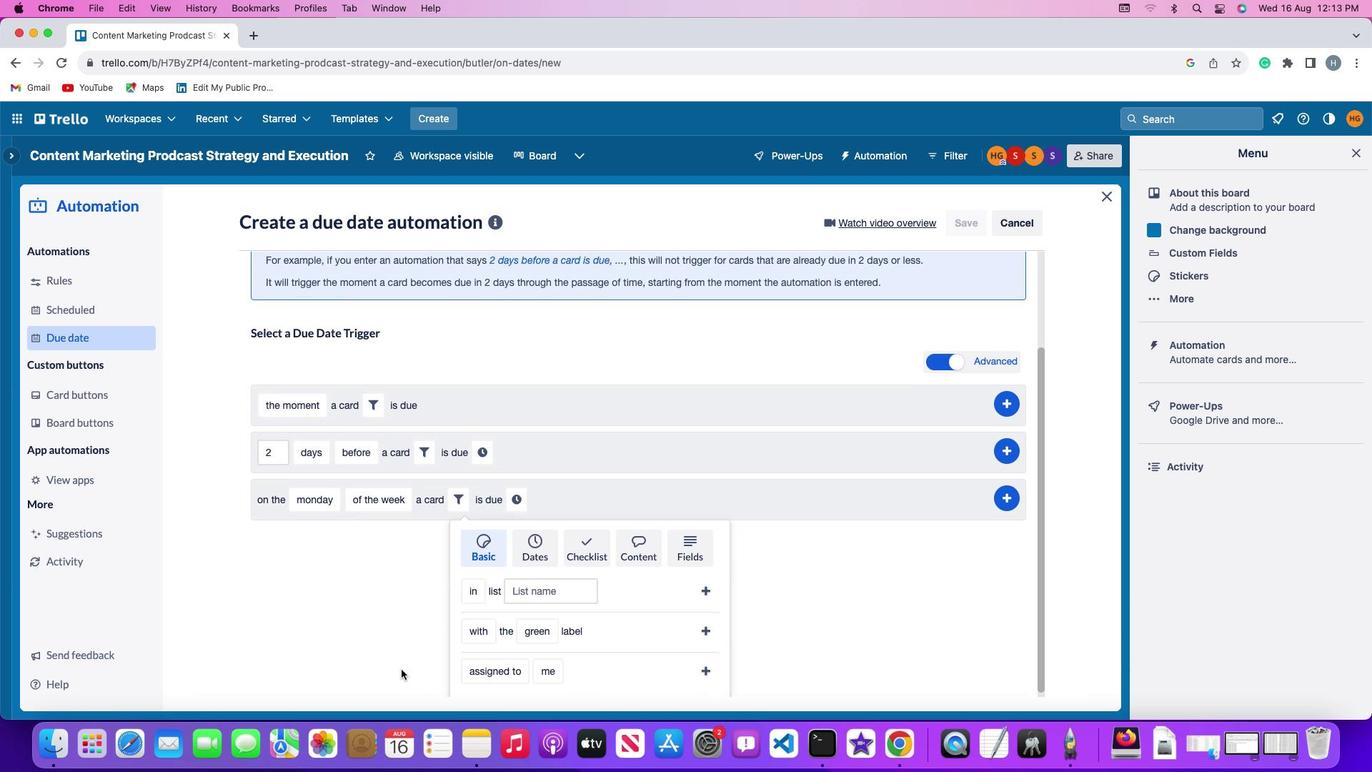
Action: Mouse scrolled (401, 669) with delta (0, 0)
Screenshot: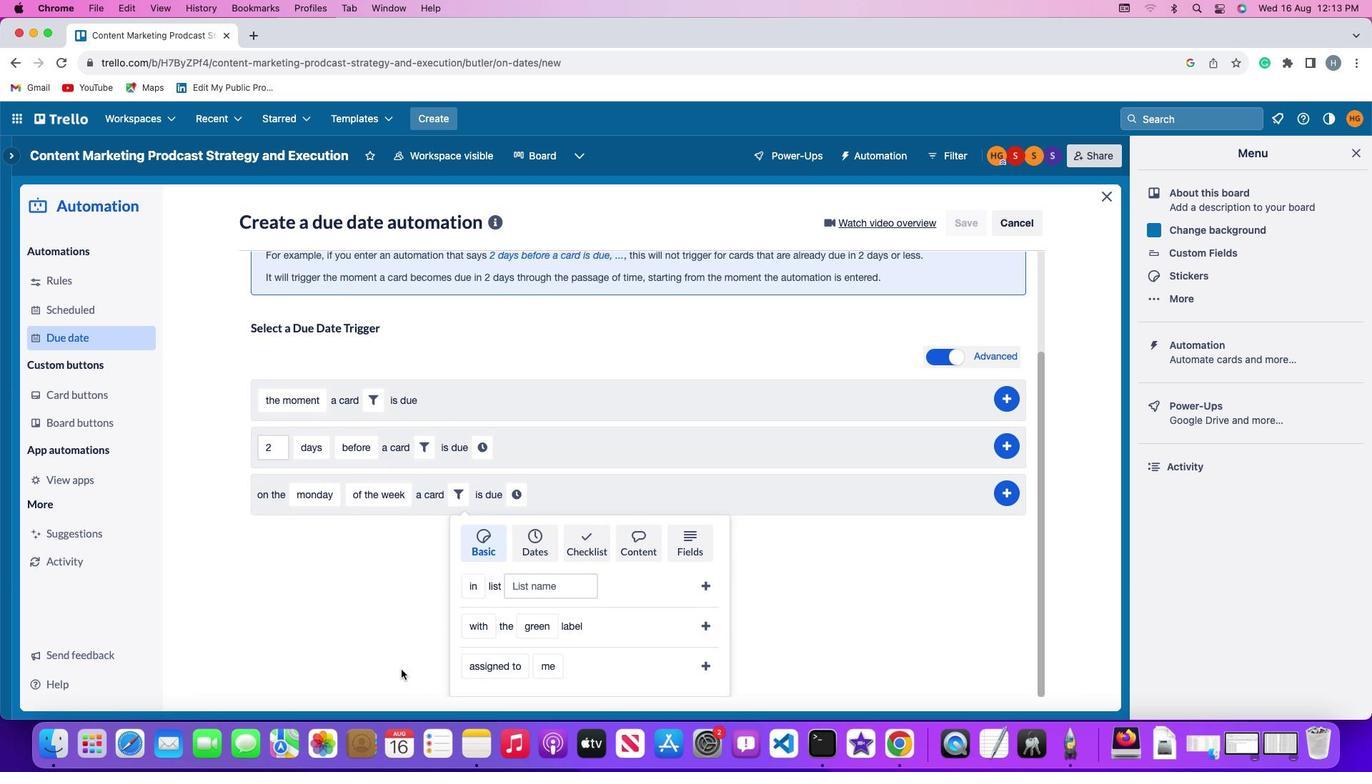 
Action: Mouse scrolled (401, 669) with delta (0, 0)
Screenshot: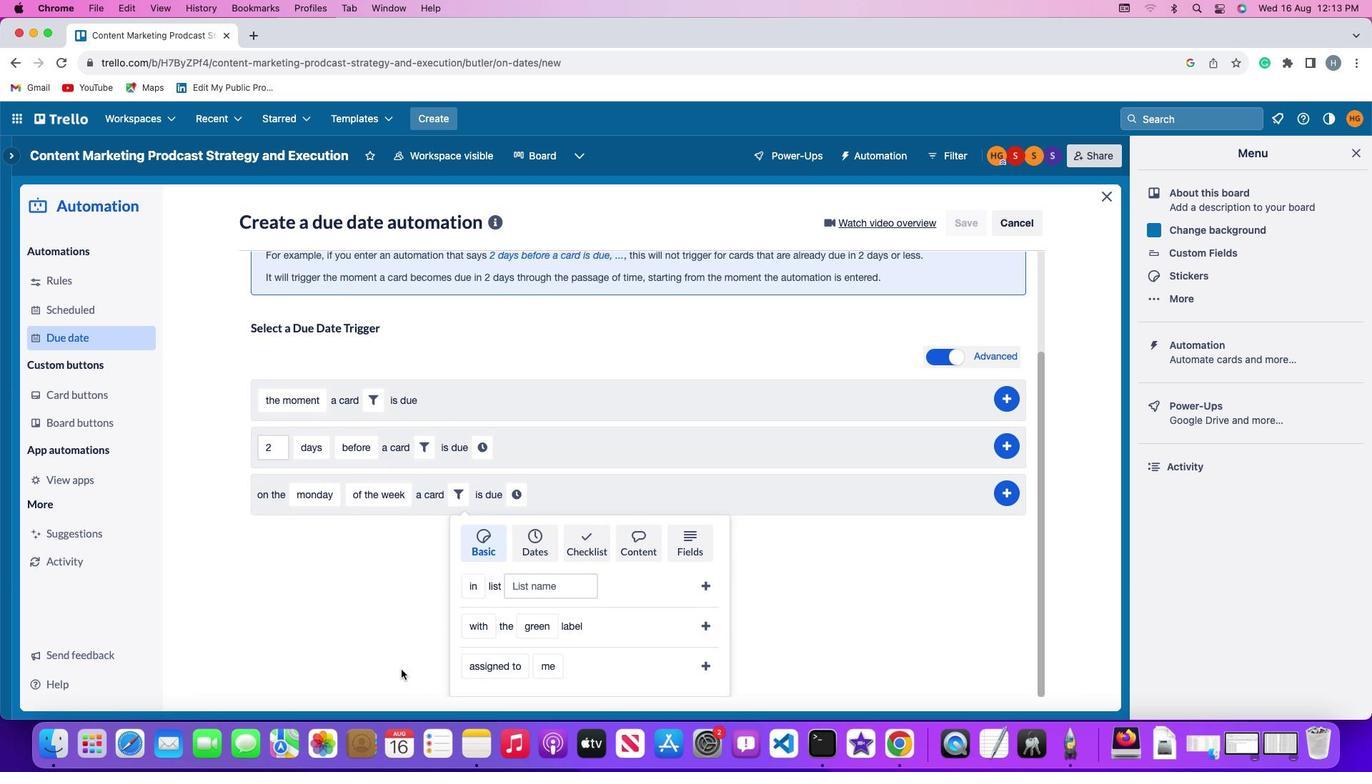 
Action: Mouse scrolled (401, 669) with delta (0, -2)
Screenshot: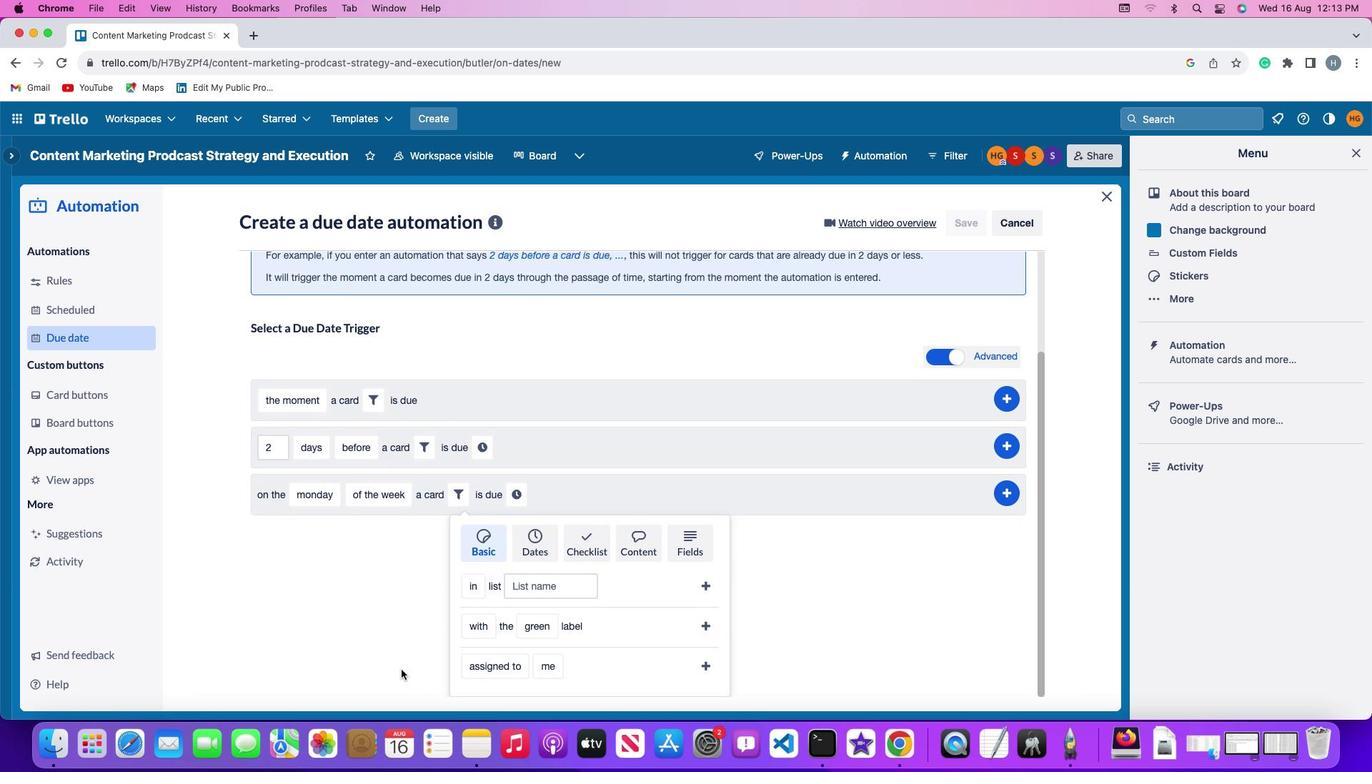 
Action: Mouse scrolled (401, 669) with delta (0, -3)
Screenshot: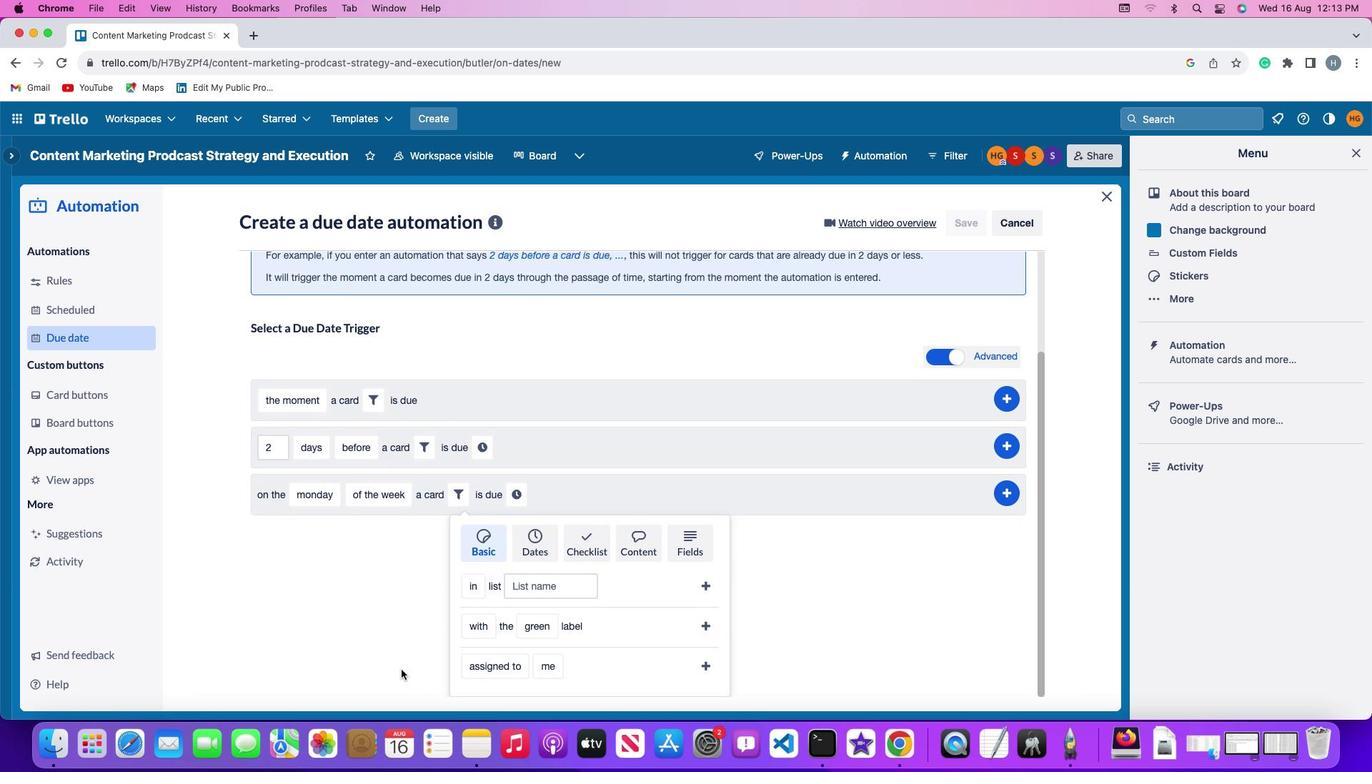 
Action: Mouse scrolled (401, 669) with delta (0, -4)
Screenshot: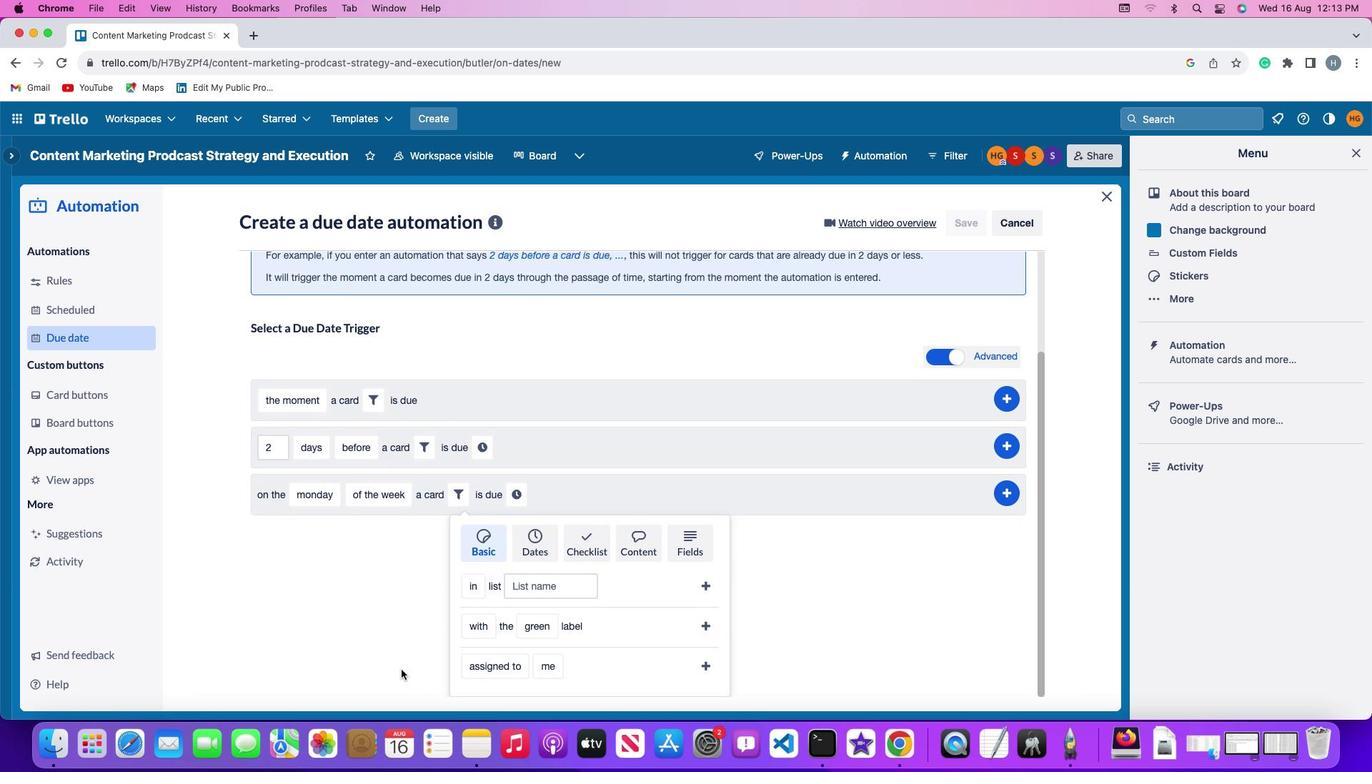 
Action: Mouse moved to (482, 671)
Screenshot: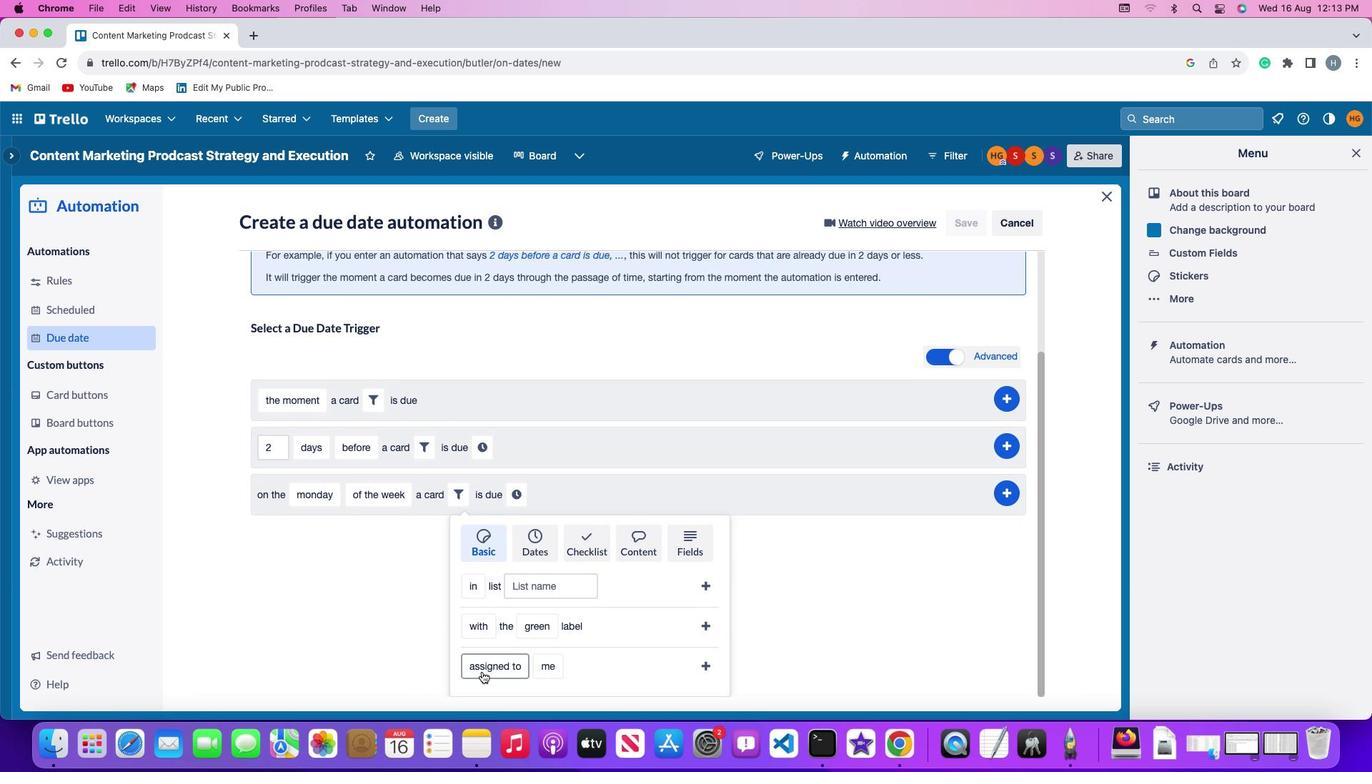 
Action: Mouse pressed left at (482, 671)
Screenshot: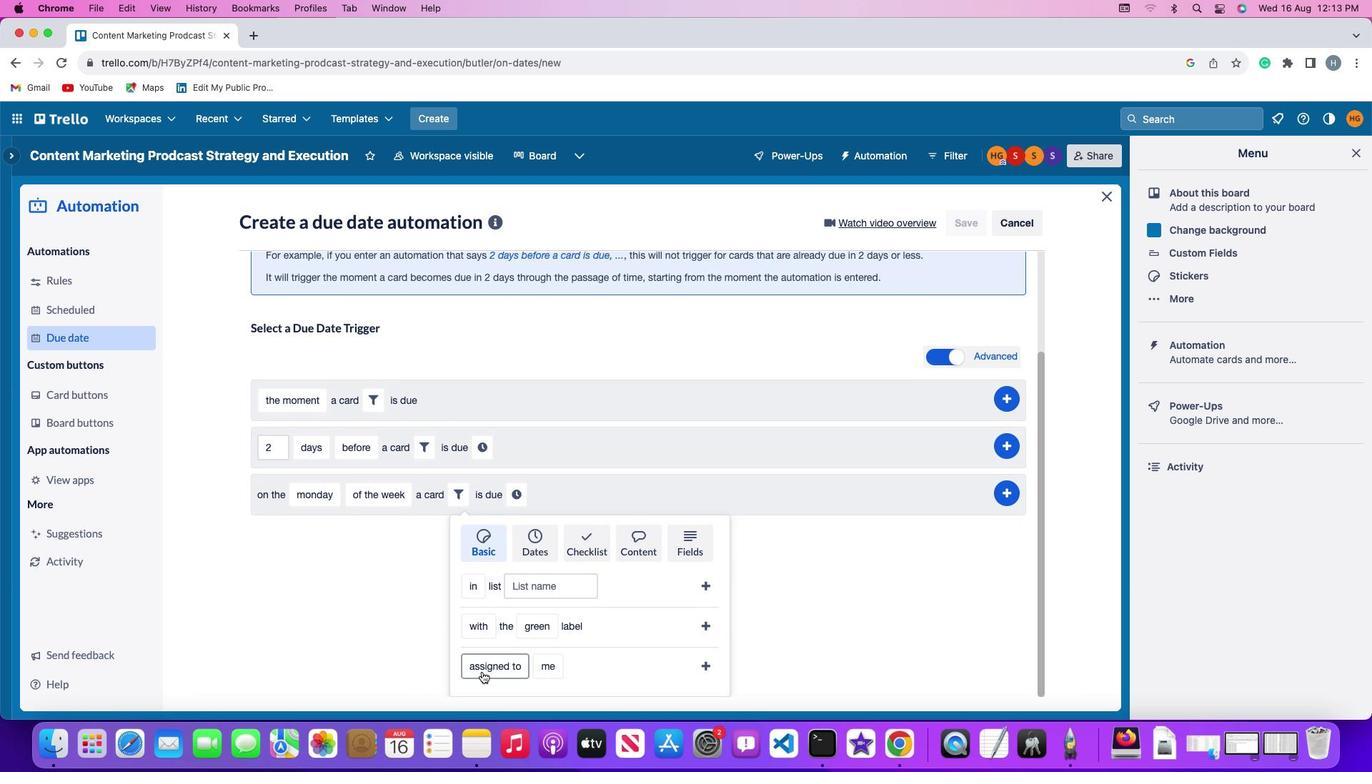 
Action: Mouse moved to (484, 643)
Screenshot: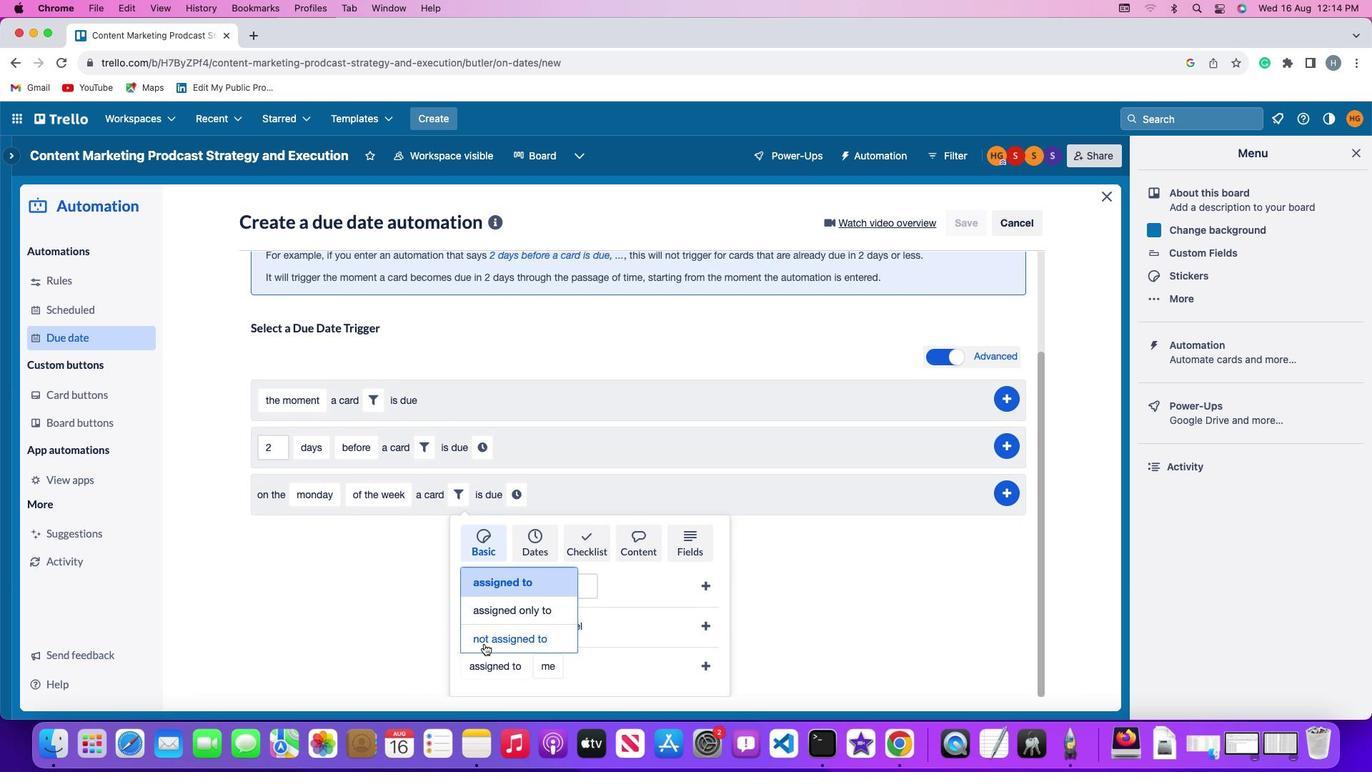 
Action: Mouse pressed left at (484, 643)
Screenshot: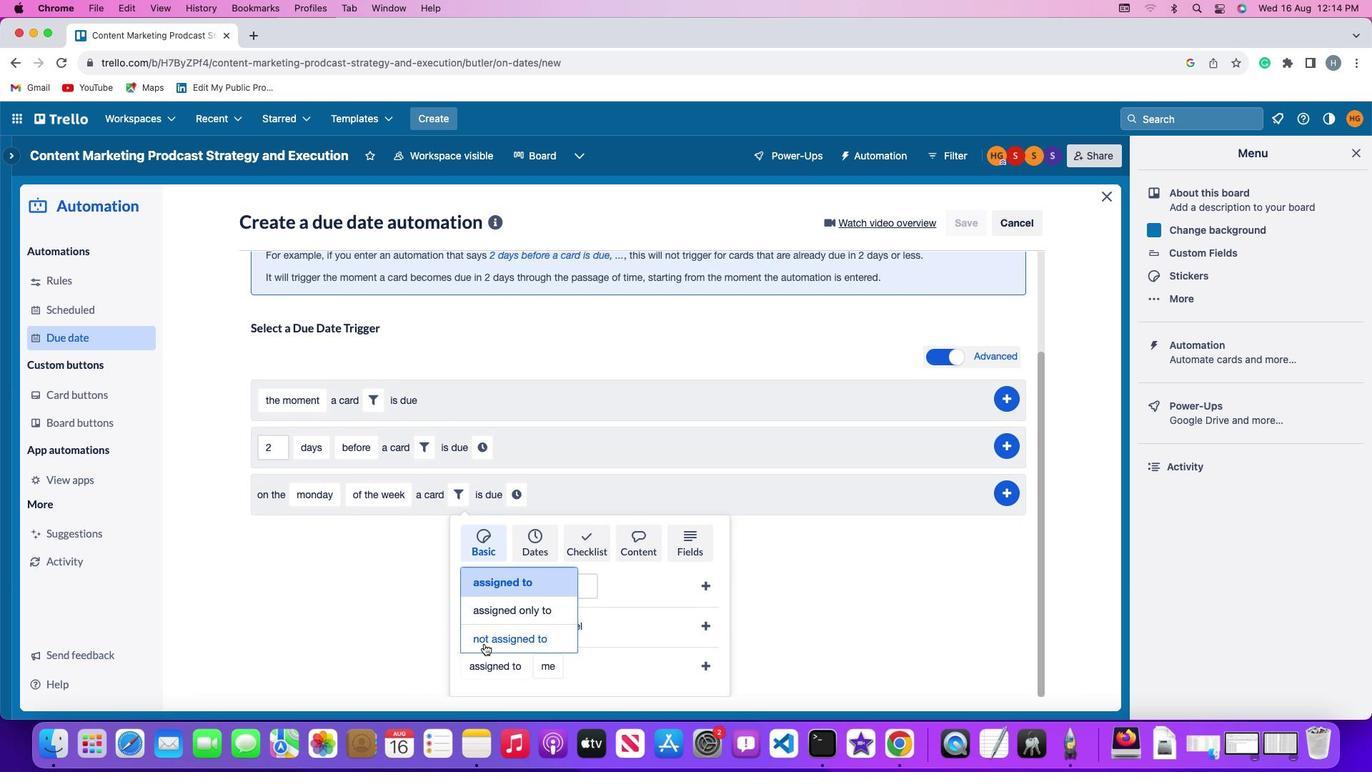
Action: Mouse moved to (569, 669)
Screenshot: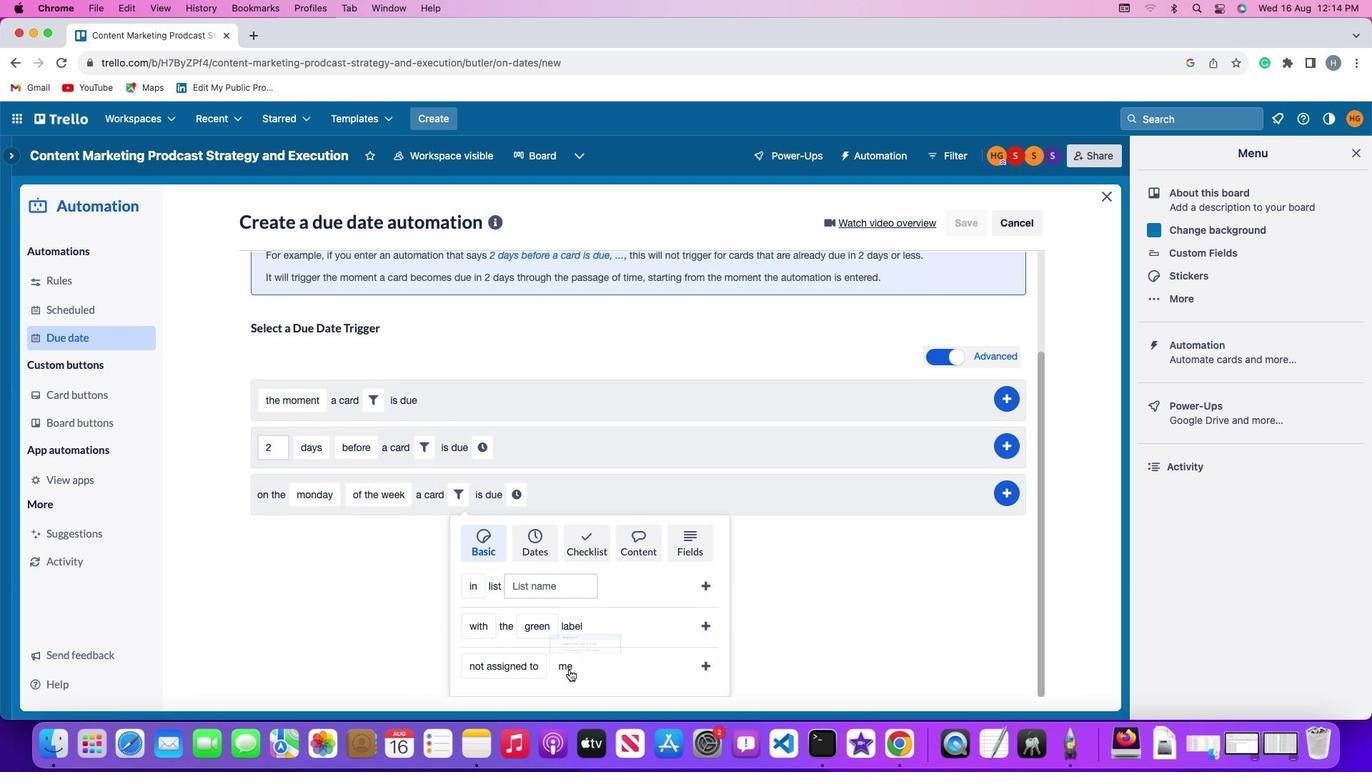
Action: Mouse pressed left at (569, 669)
Screenshot: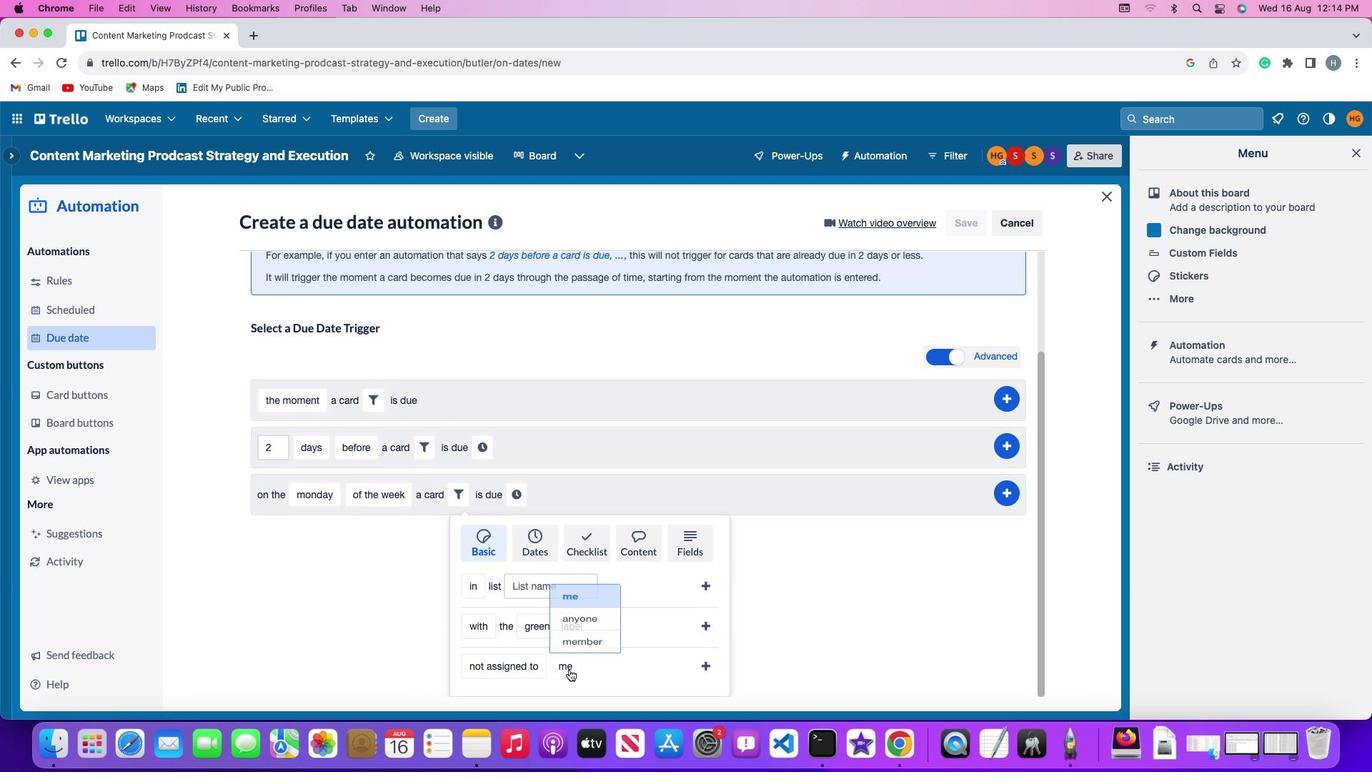
Action: Mouse moved to (574, 639)
Screenshot: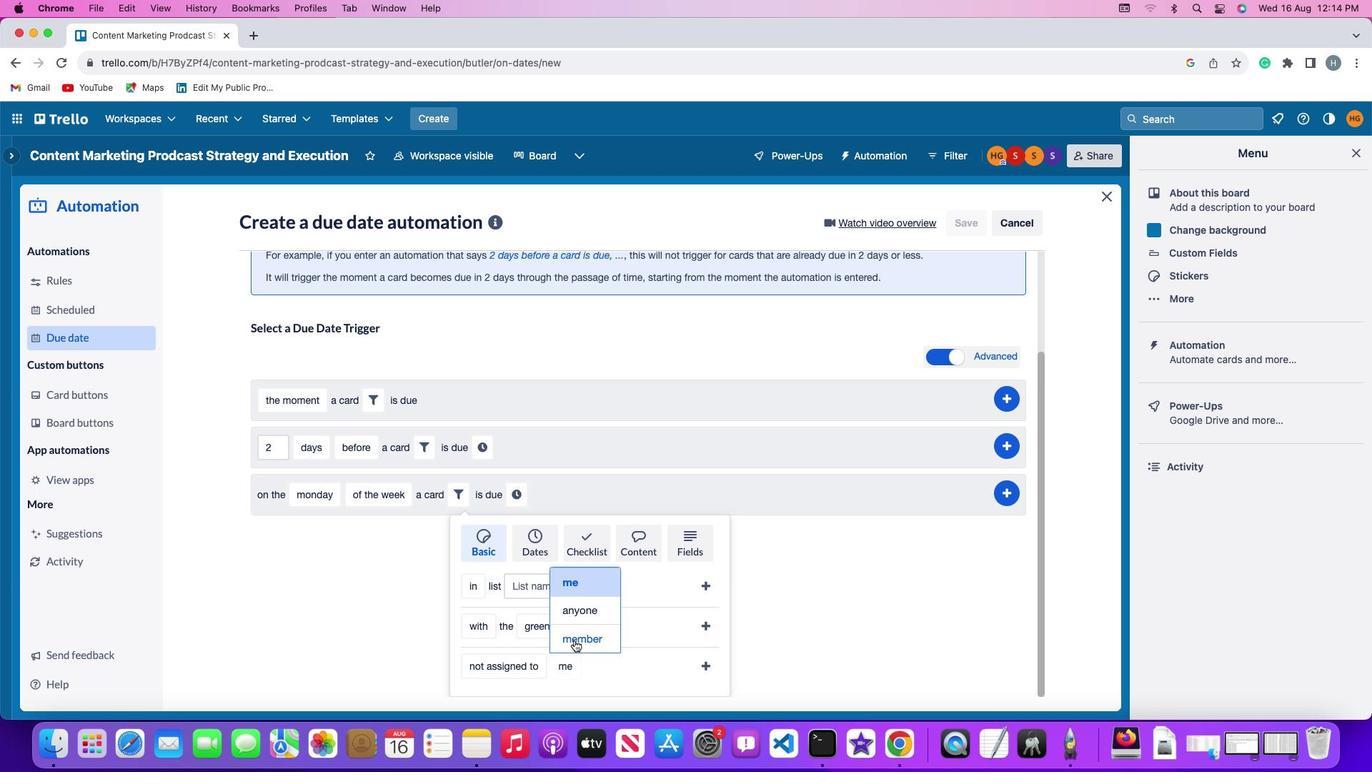 
Action: Mouse pressed left at (574, 639)
Screenshot: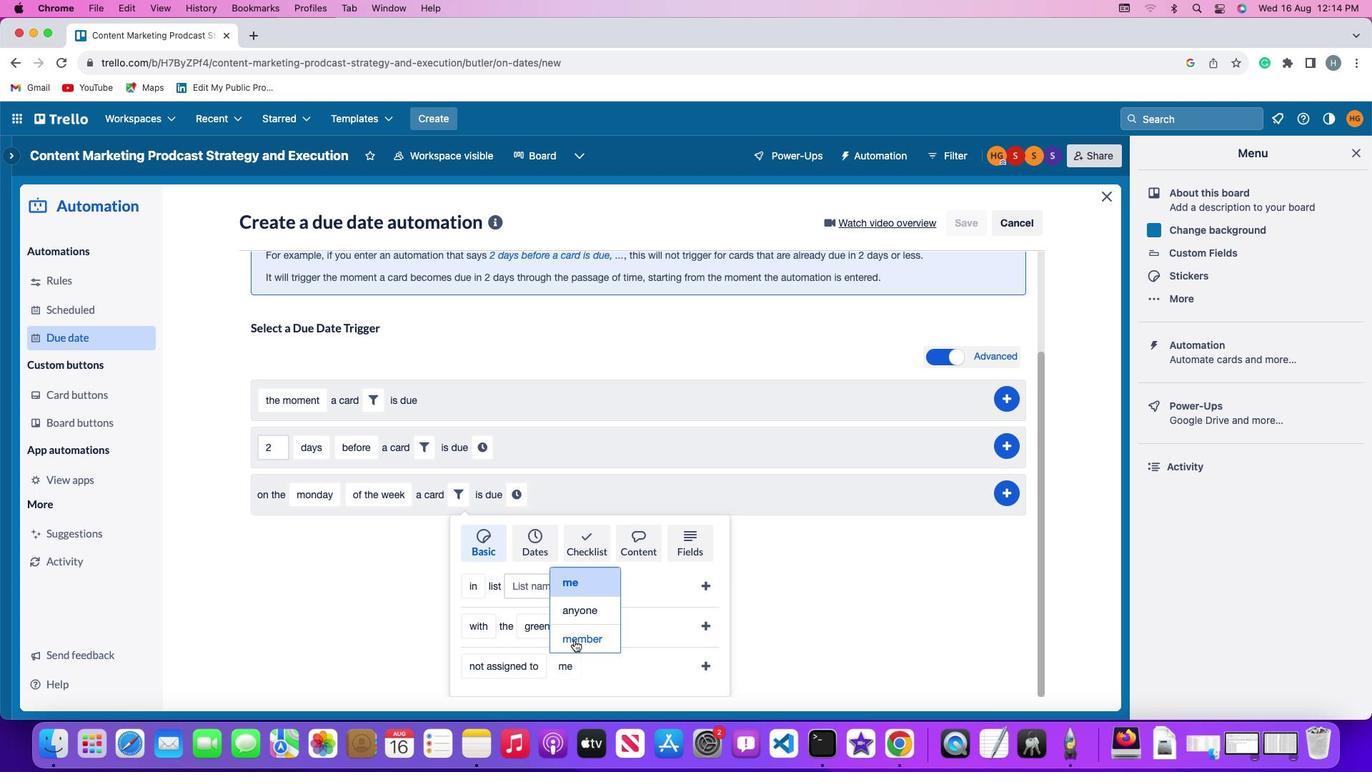 
Action: Mouse moved to (641, 664)
Screenshot: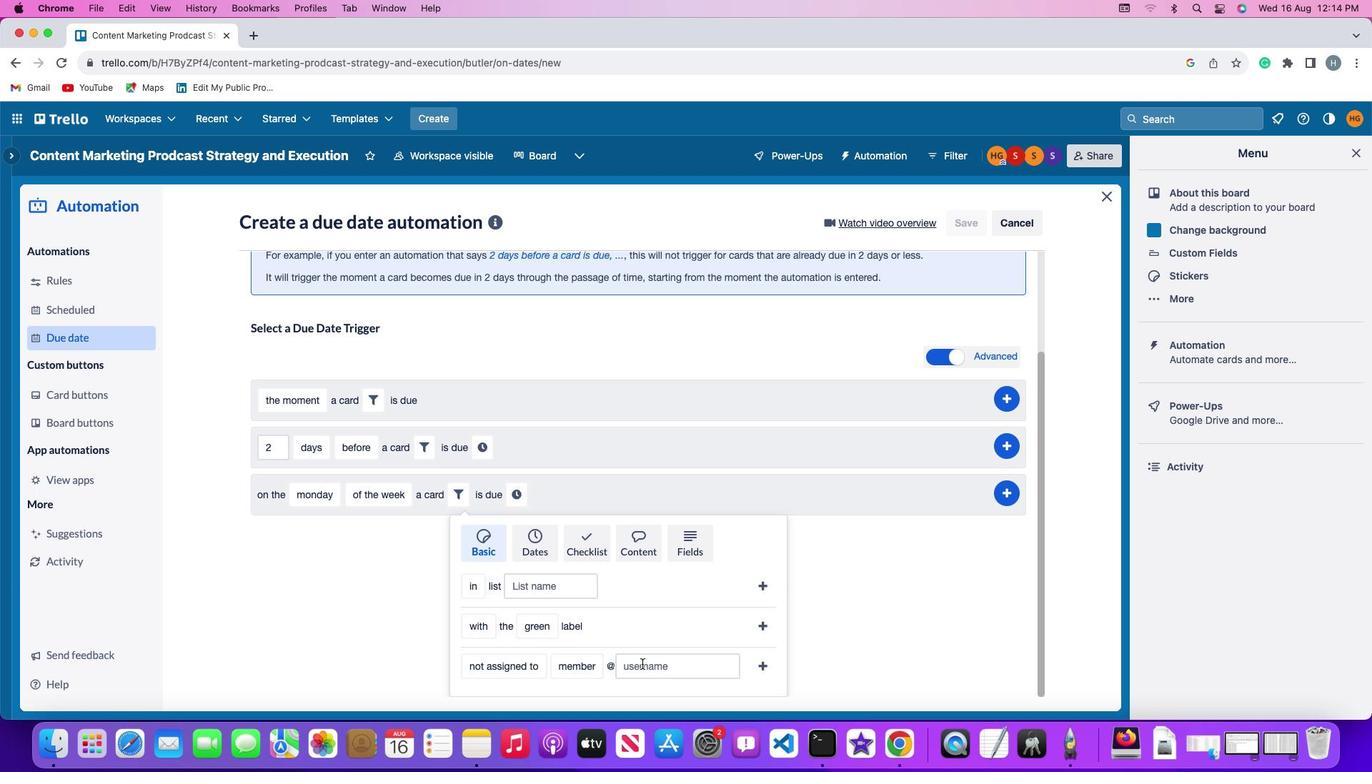 
Action: Mouse pressed left at (641, 664)
Screenshot: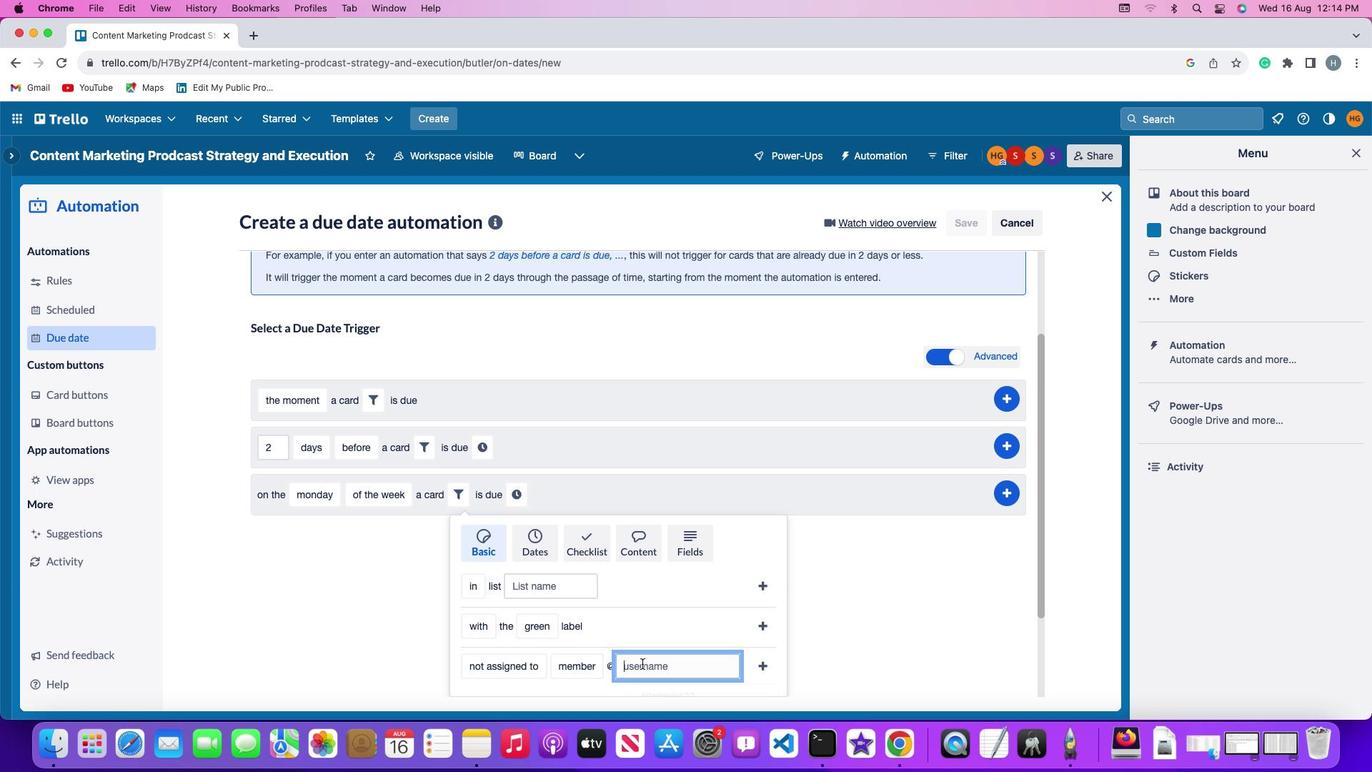 
Action: Mouse moved to (642, 662)
Screenshot: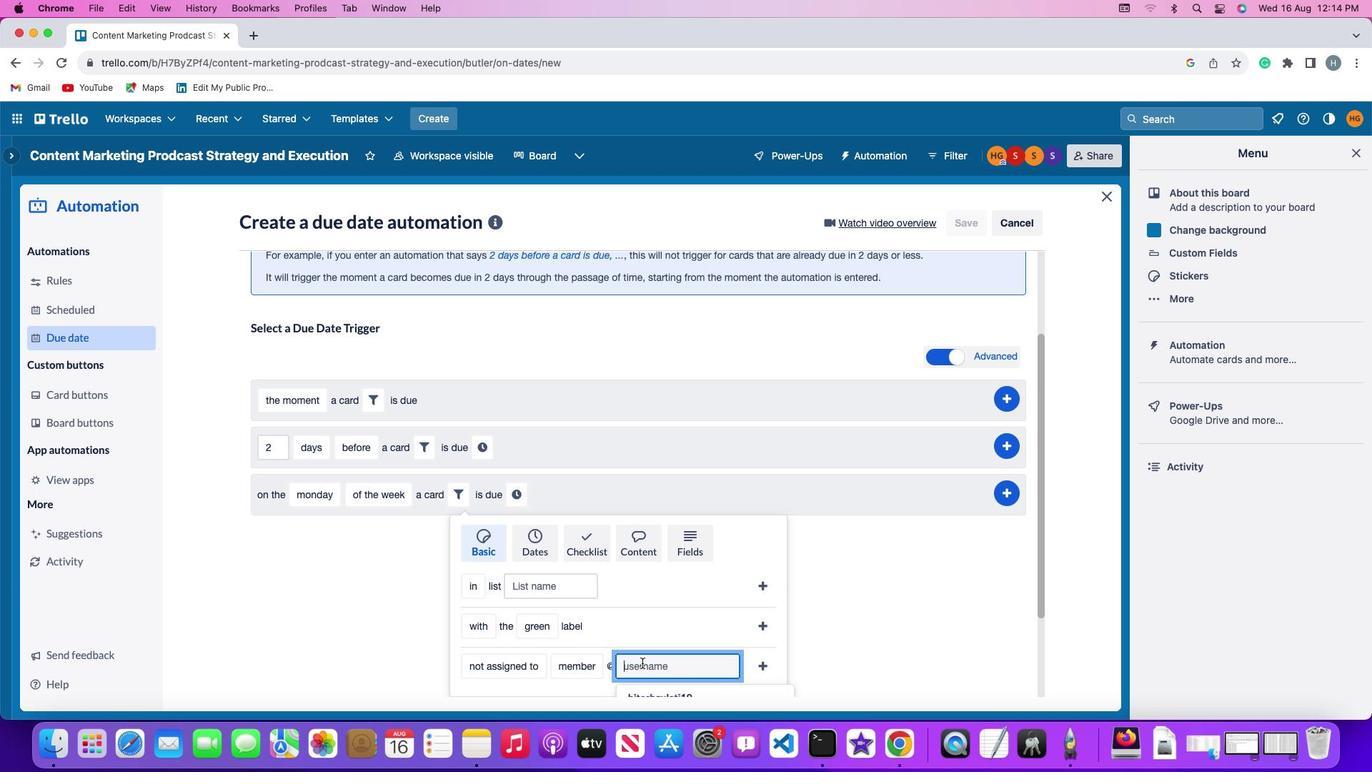 
Action: Key pressed 'a''r''y''a''n'
Screenshot: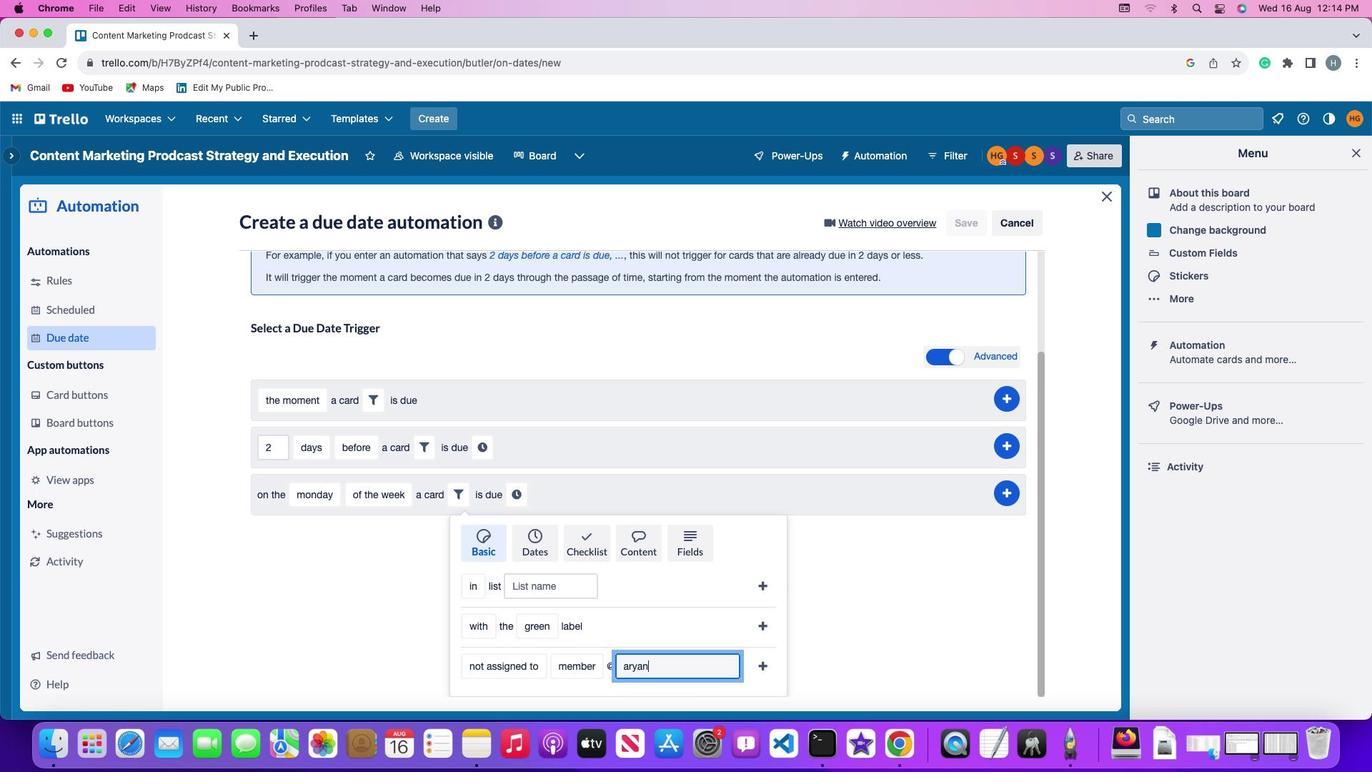 
Action: Mouse moved to (757, 664)
Screenshot: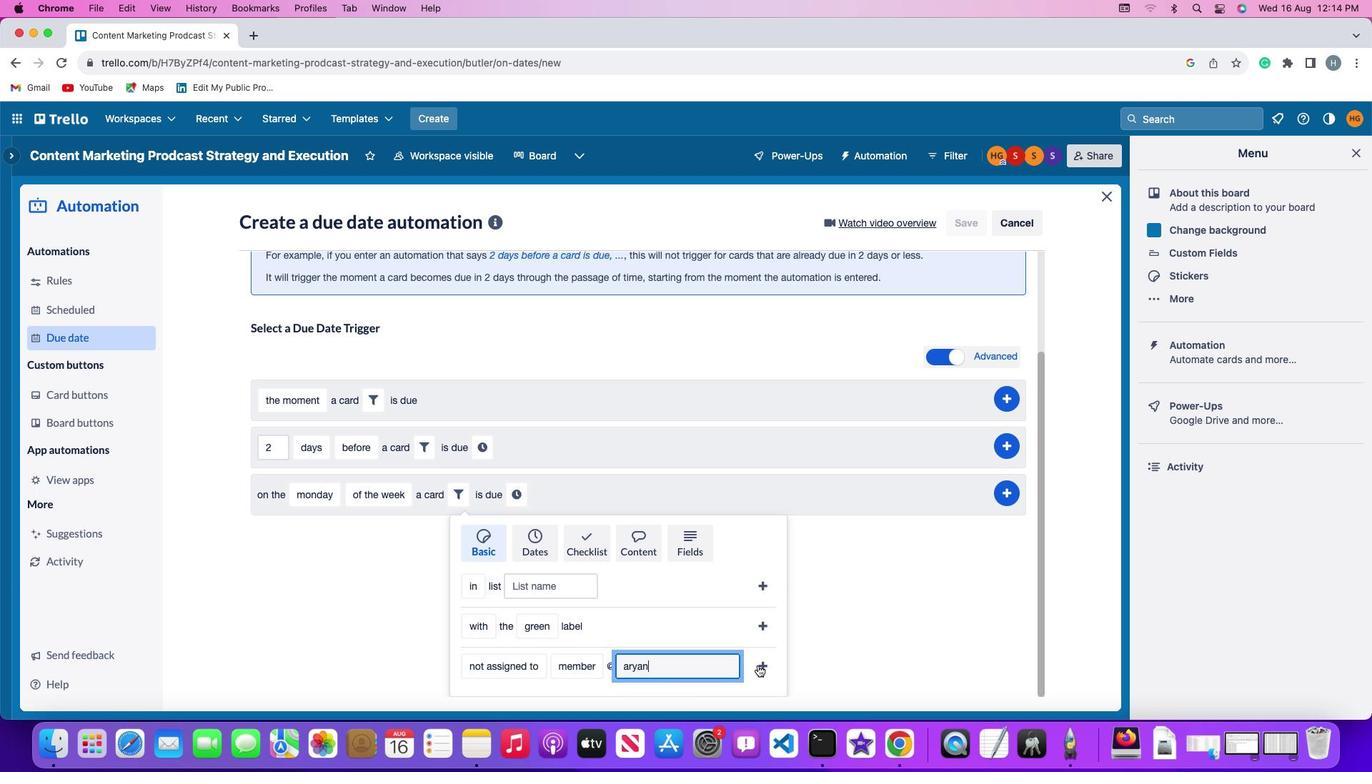 
Action: Mouse pressed left at (757, 664)
Screenshot: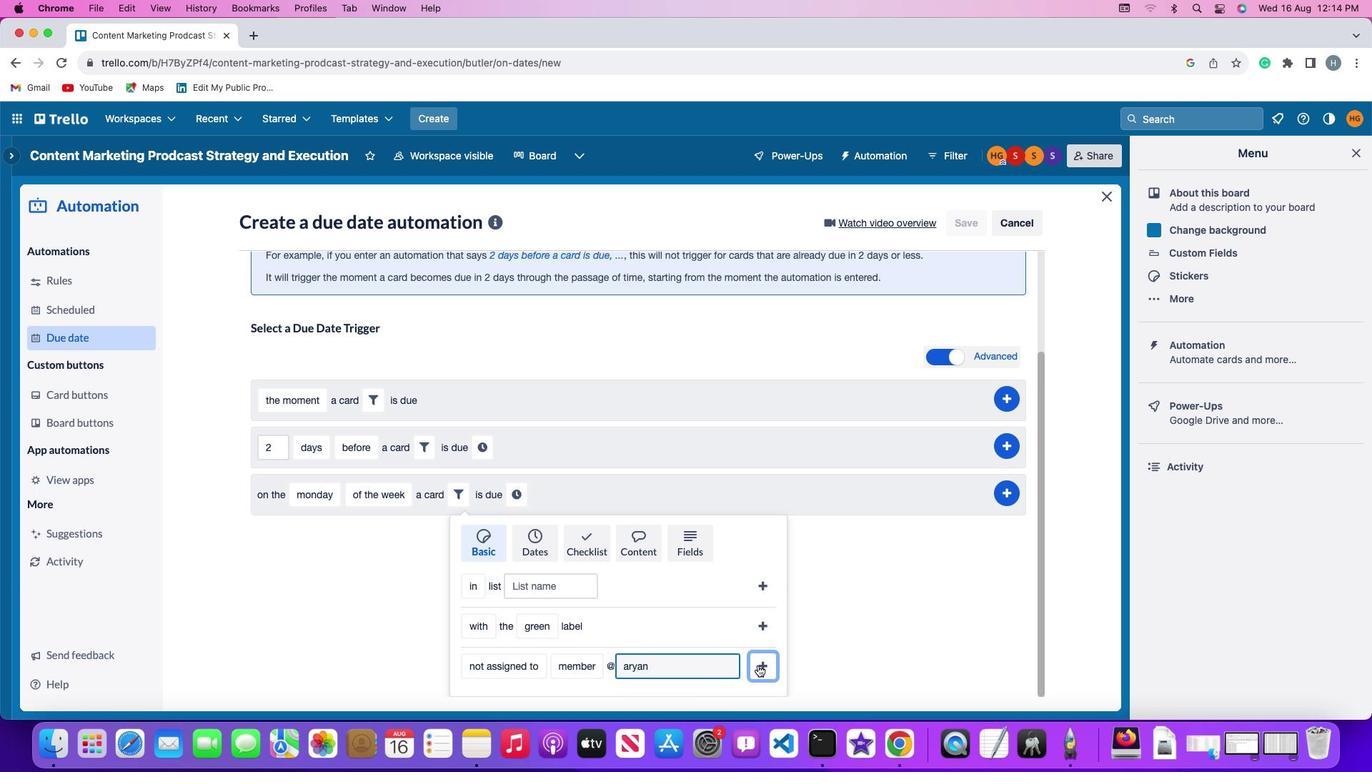 
Action: Mouse moved to (707, 619)
Screenshot: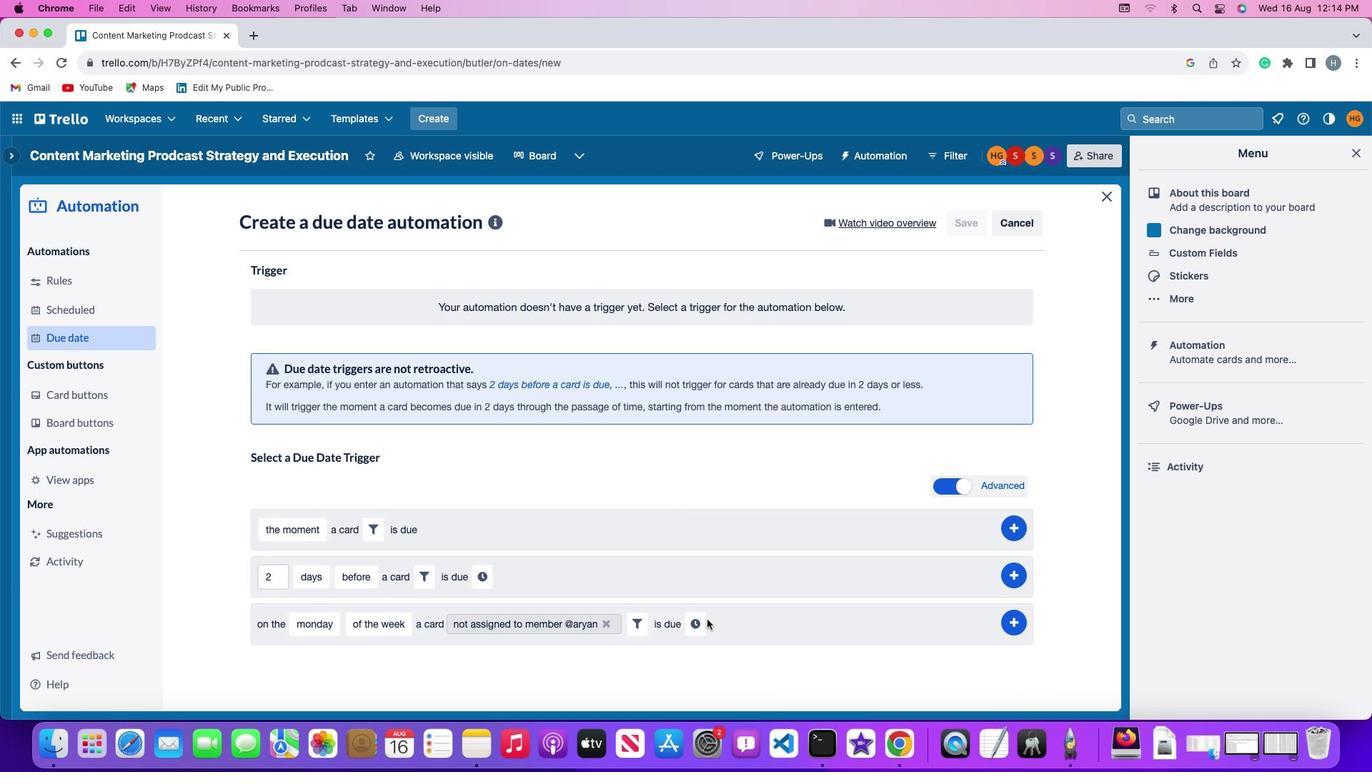 
Action: Mouse pressed left at (707, 619)
Screenshot: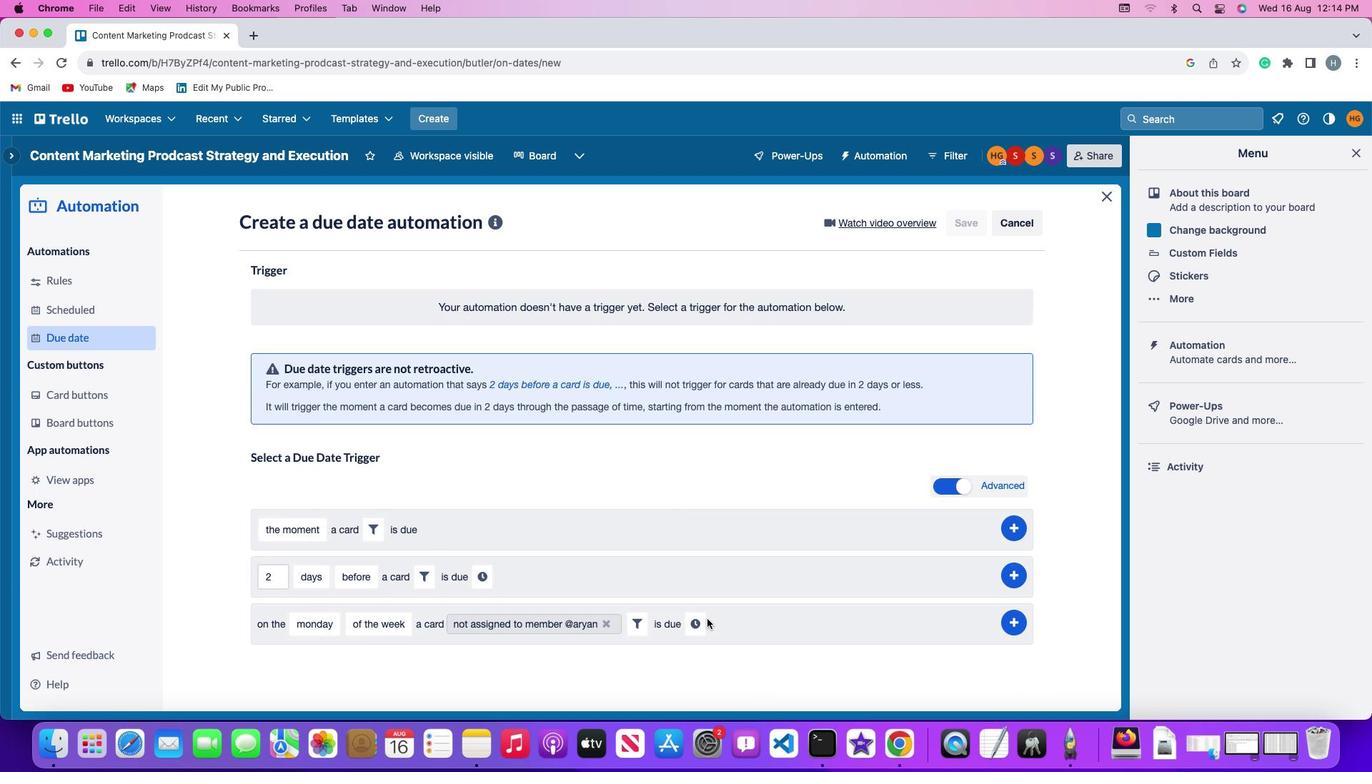 
Action: Mouse moved to (703, 619)
Screenshot: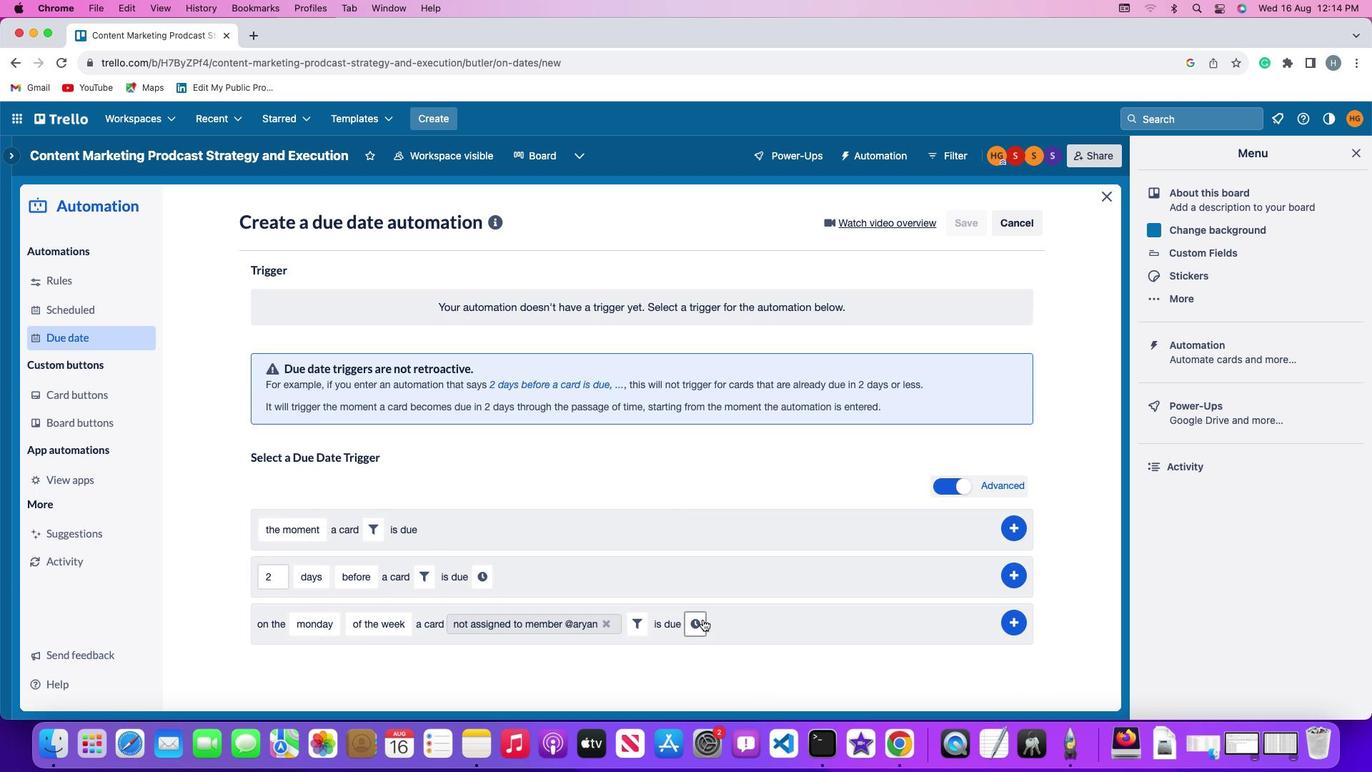 
Action: Mouse pressed left at (703, 619)
Screenshot: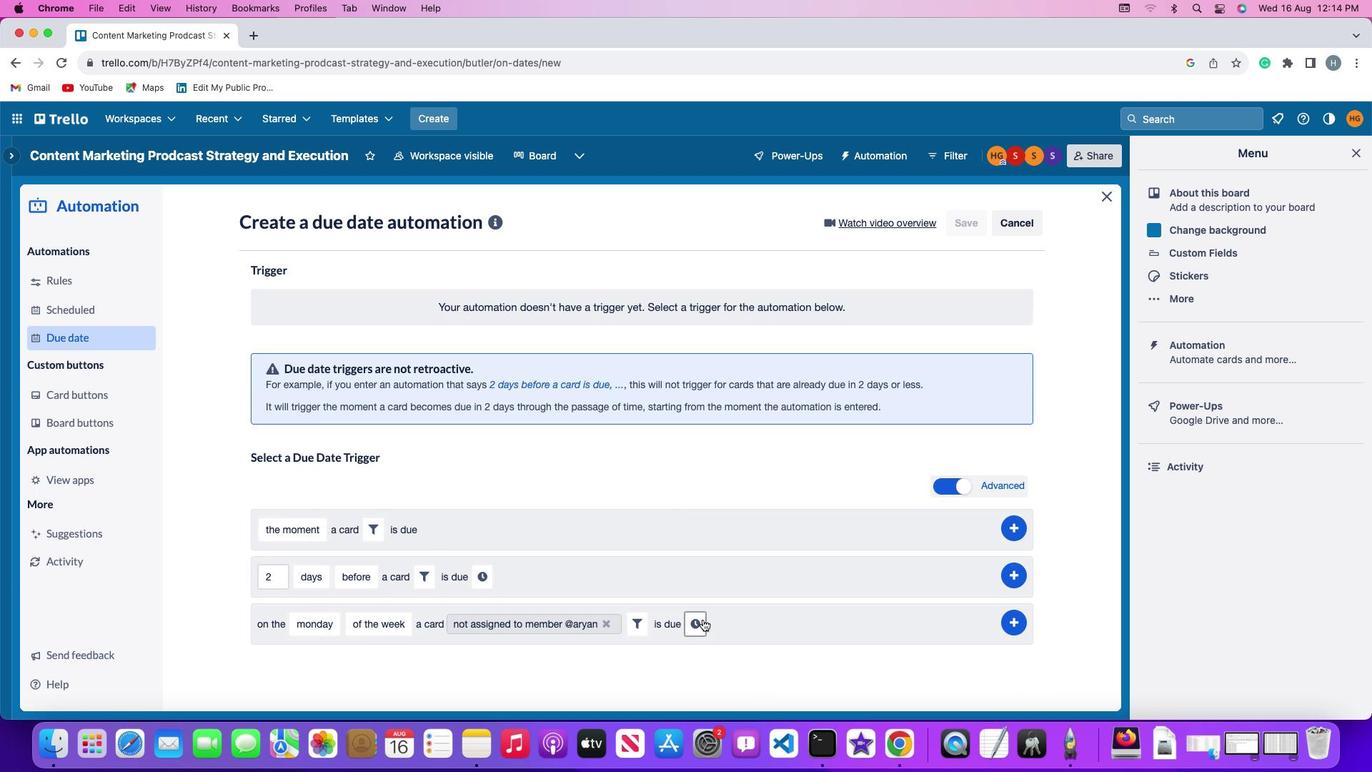 
Action: Mouse moved to (731, 626)
Screenshot: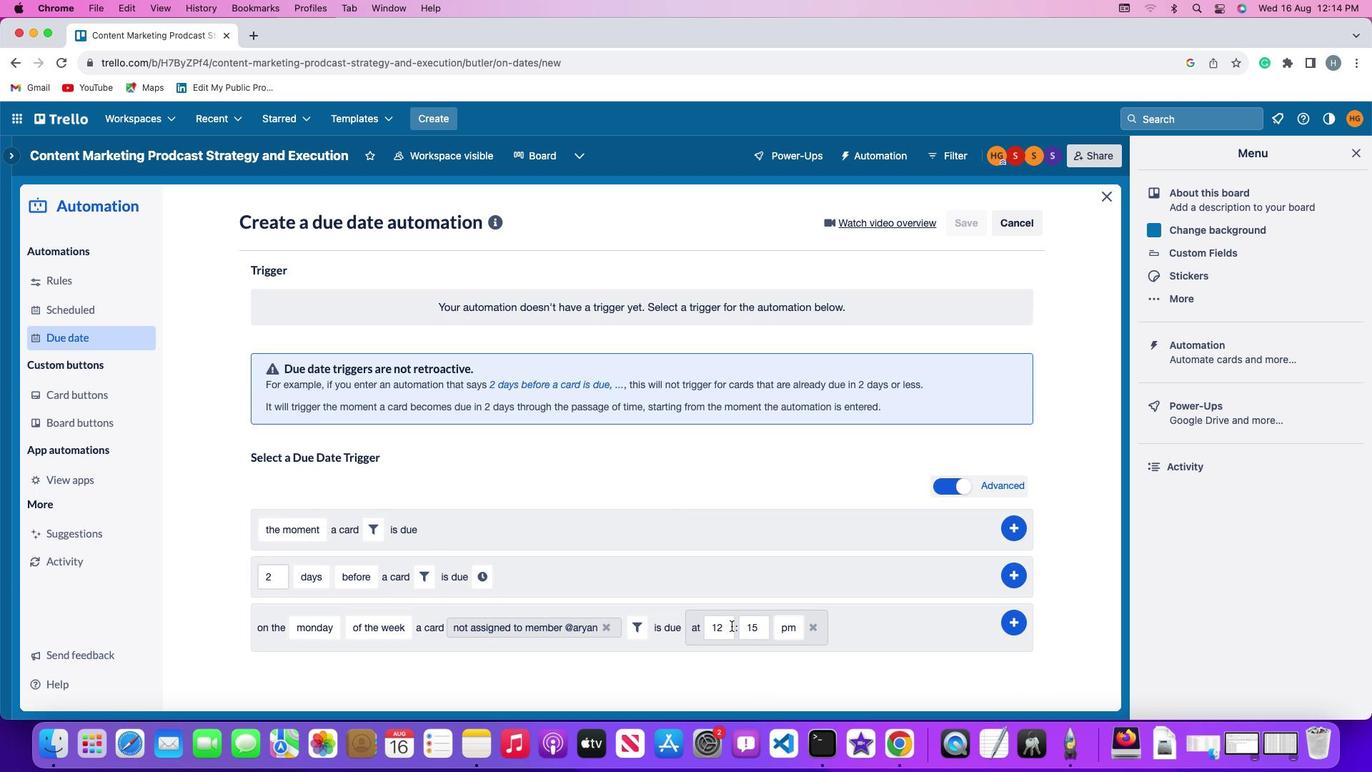 
Action: Mouse pressed left at (731, 626)
Screenshot: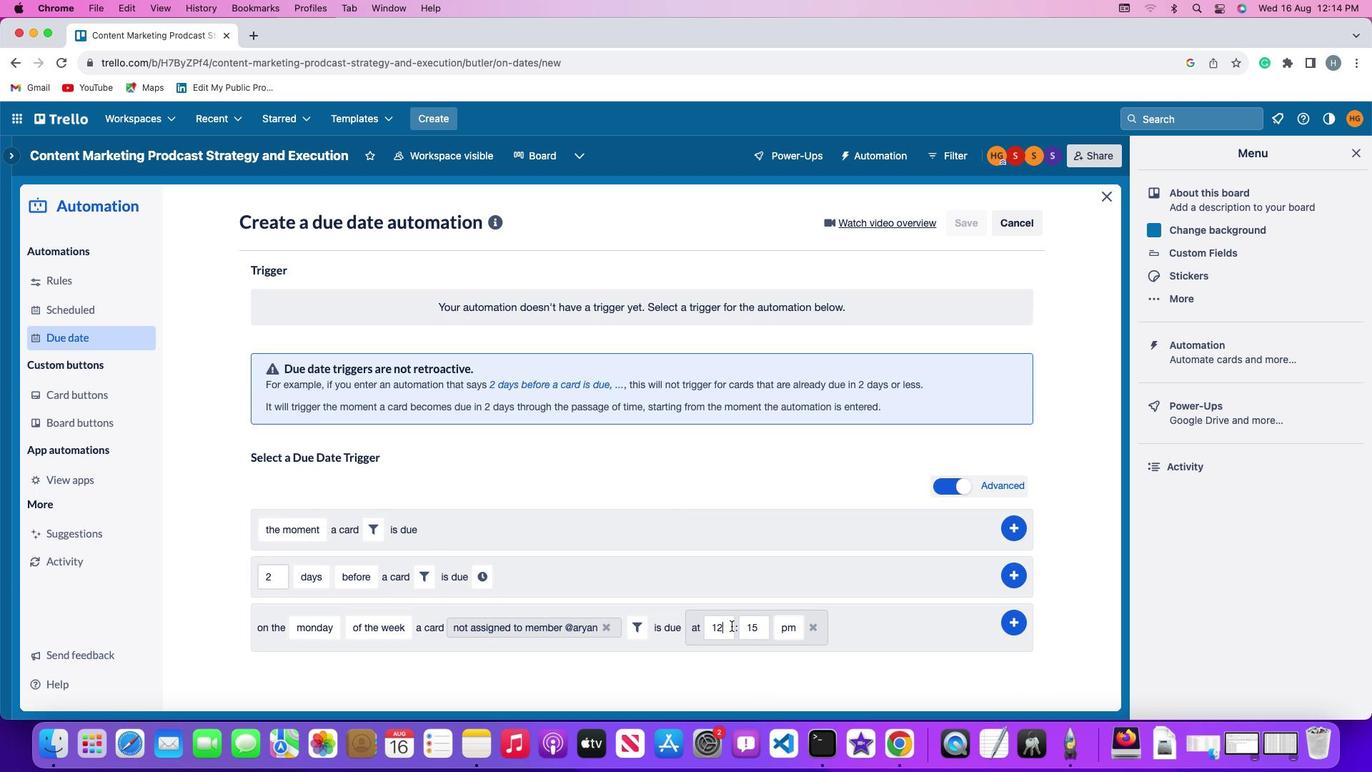 
Action: Mouse moved to (731, 626)
Screenshot: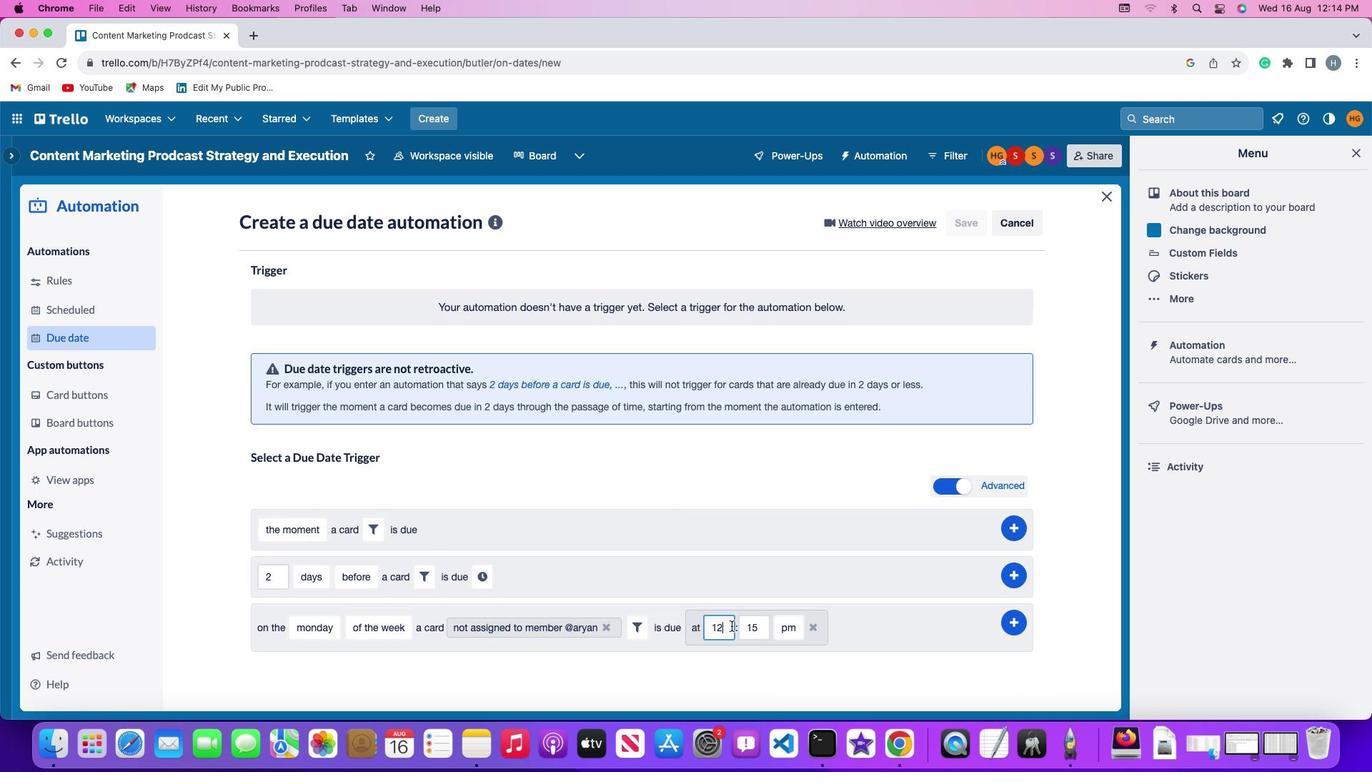 
Action: Key pressed Key.backspaceKey.backspace
Screenshot: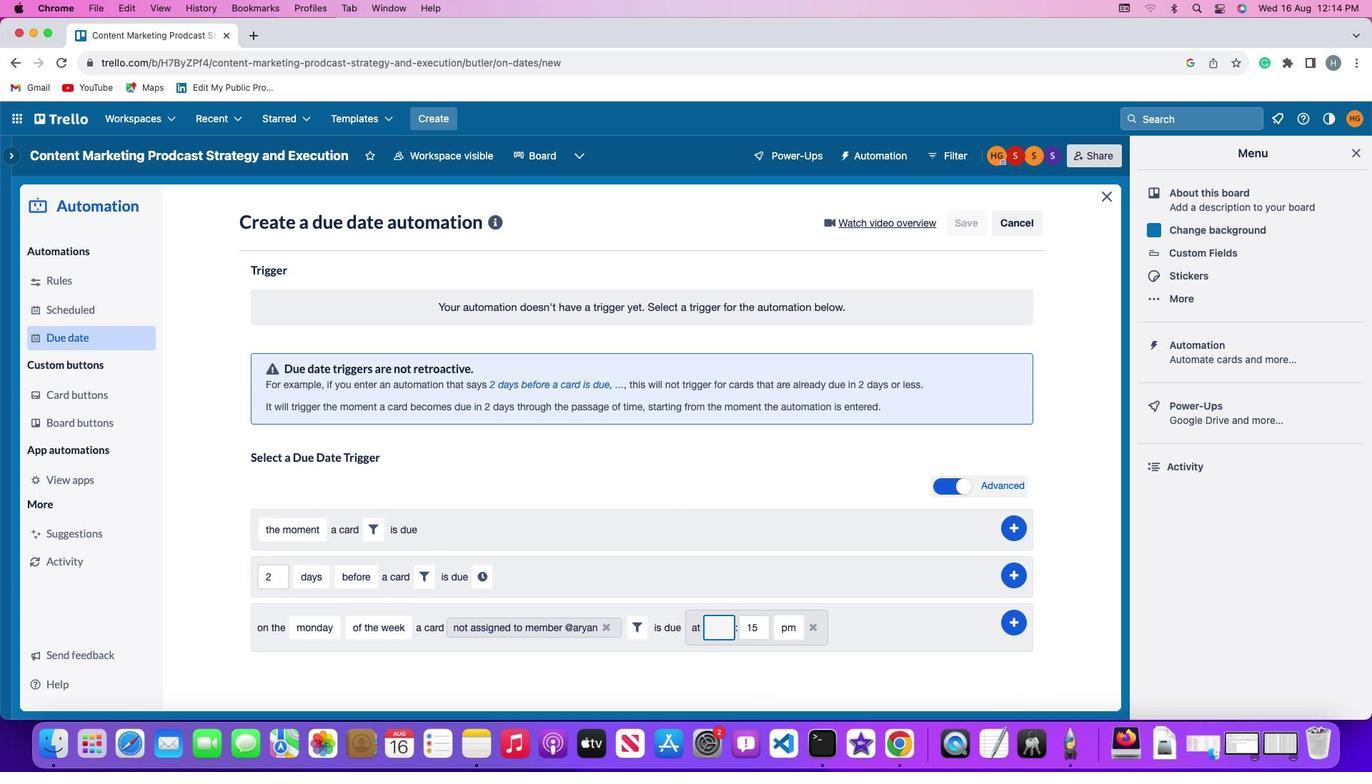 
Action: Mouse moved to (732, 625)
Screenshot: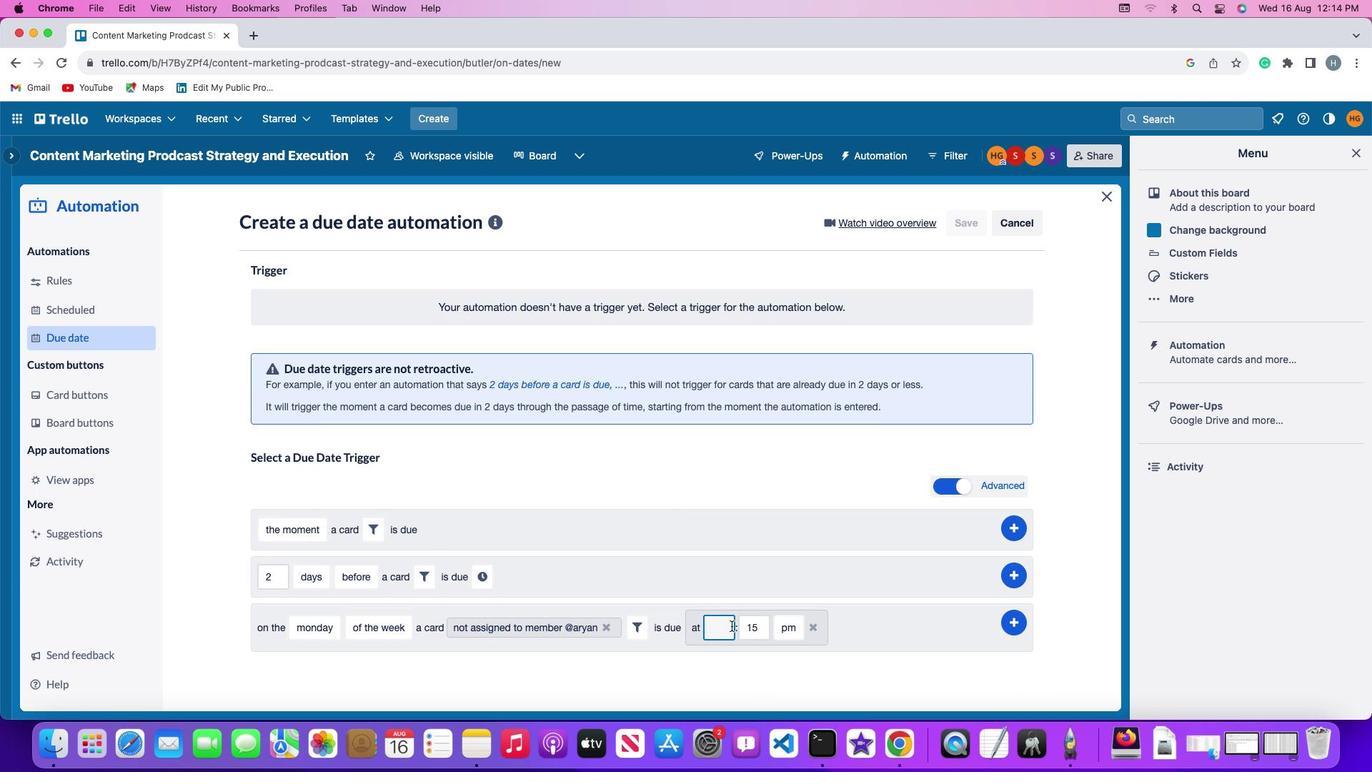 
Action: Key pressed '1''1'
Screenshot: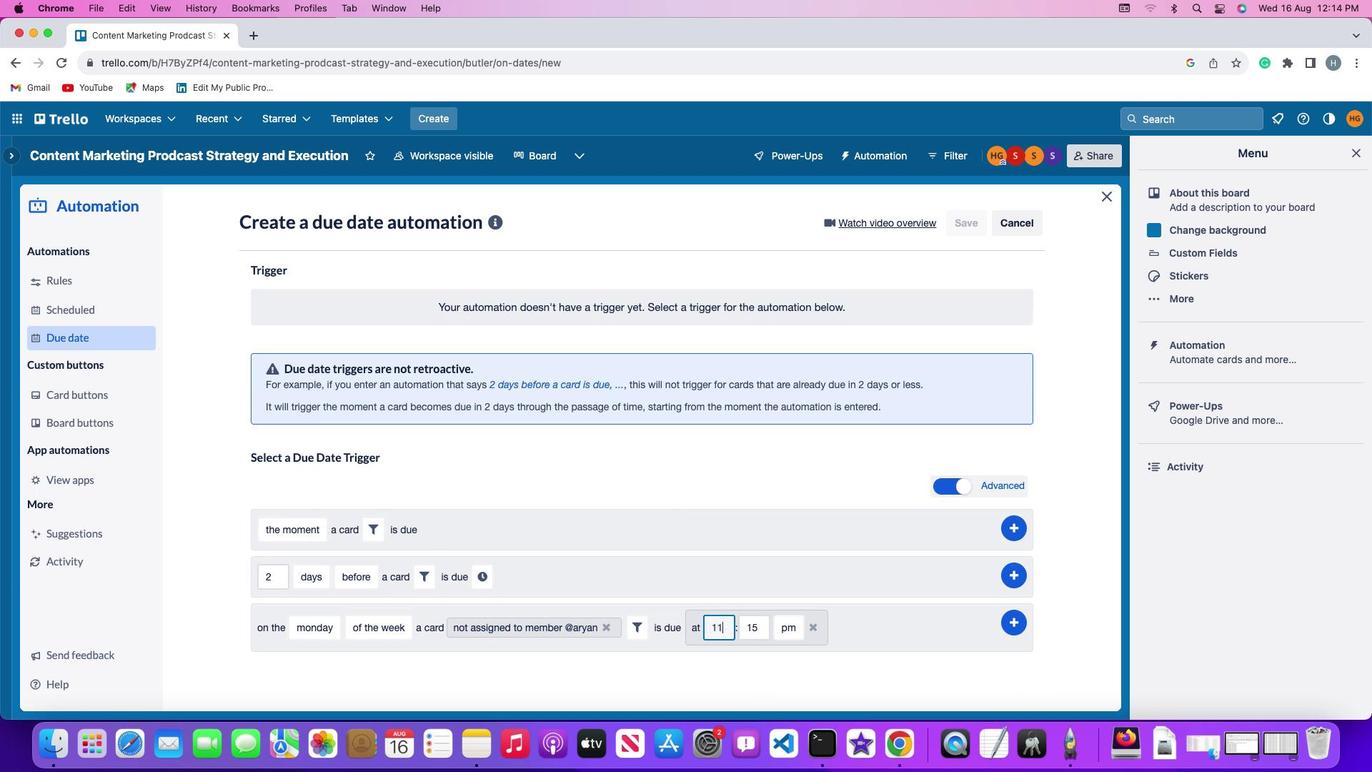 
Action: Mouse moved to (769, 626)
Screenshot: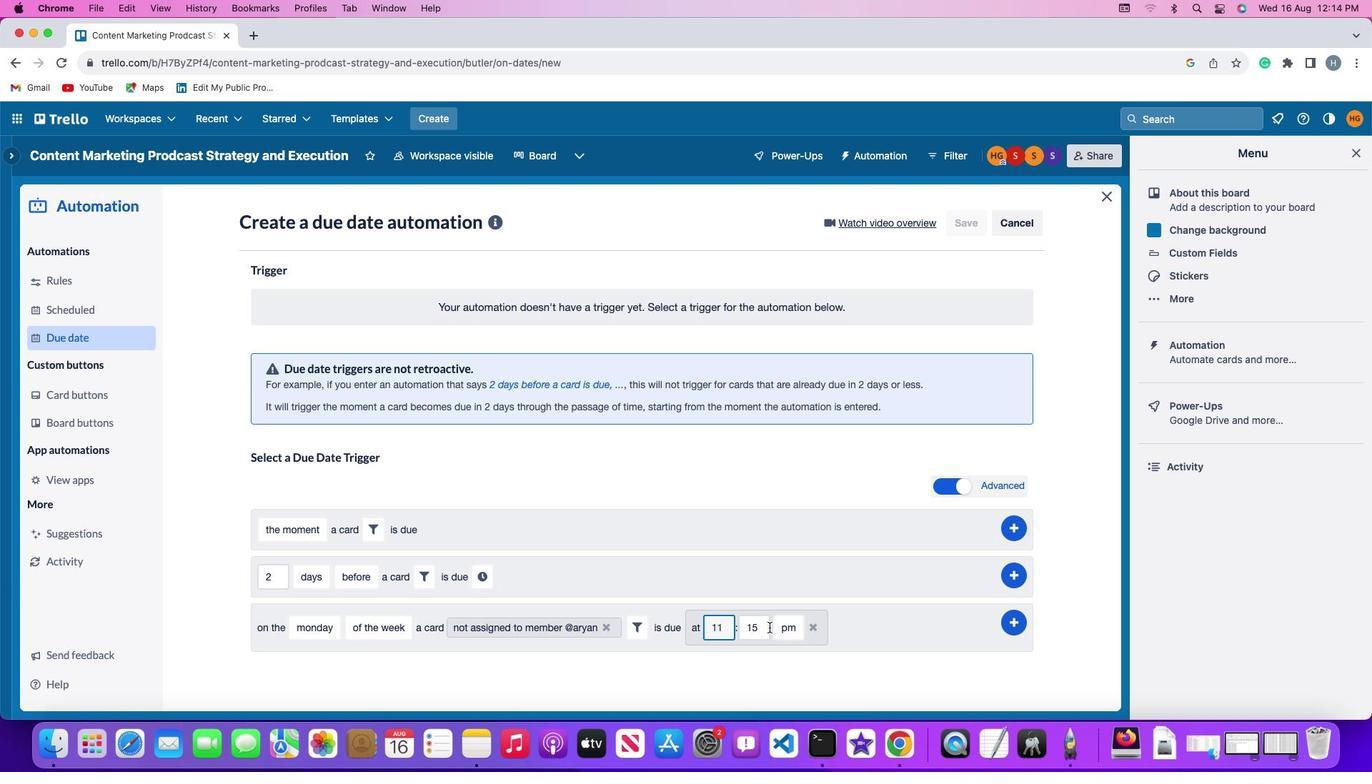 
Action: Mouse pressed left at (769, 626)
Screenshot: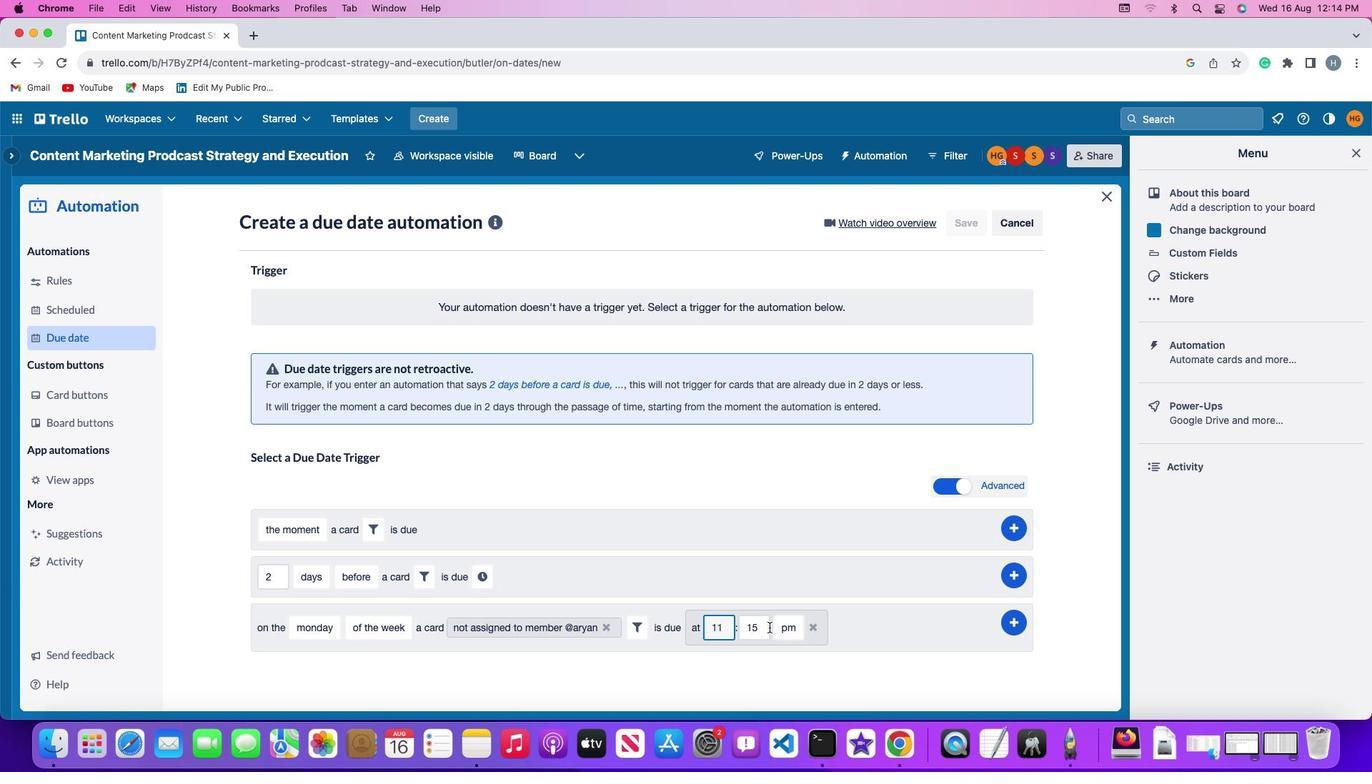 
Action: Key pressed Key.backspaceKey.backspace
Screenshot: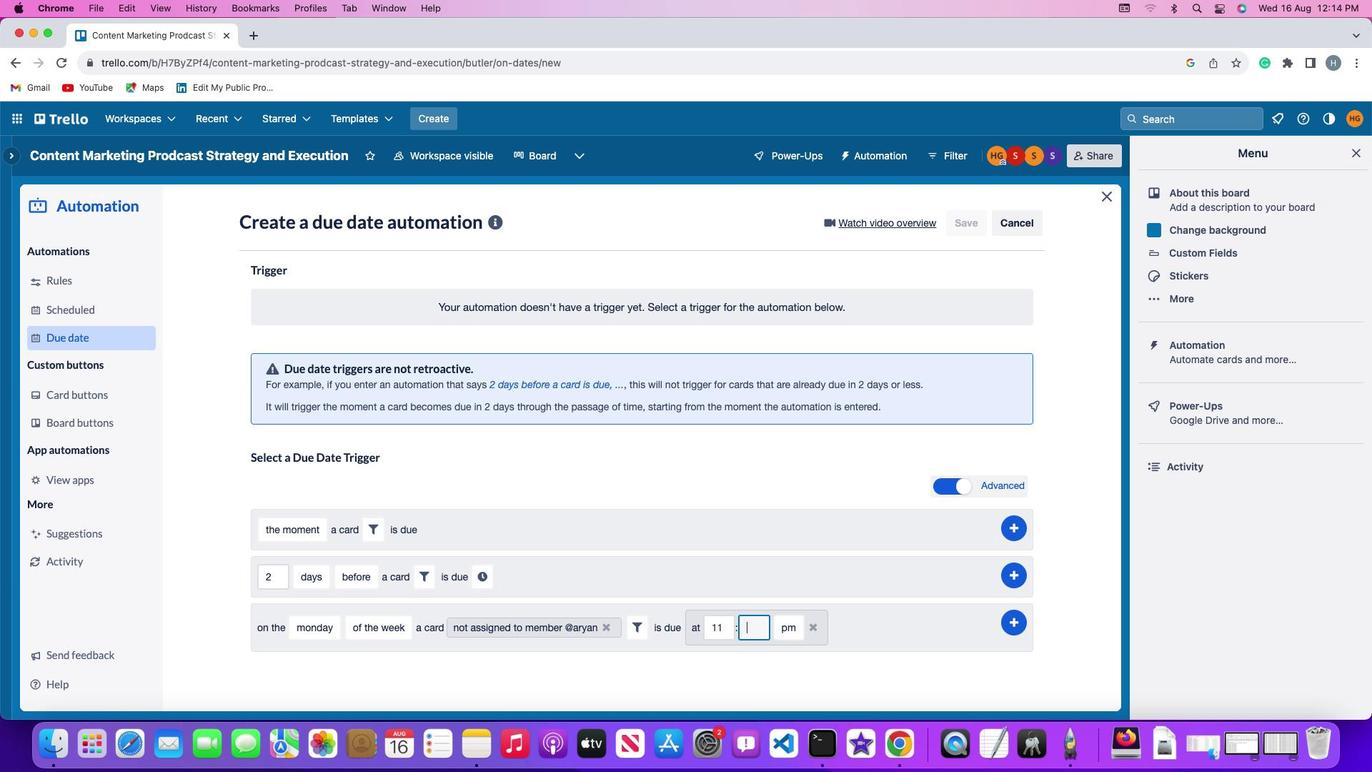 
Action: Mouse moved to (768, 626)
Screenshot: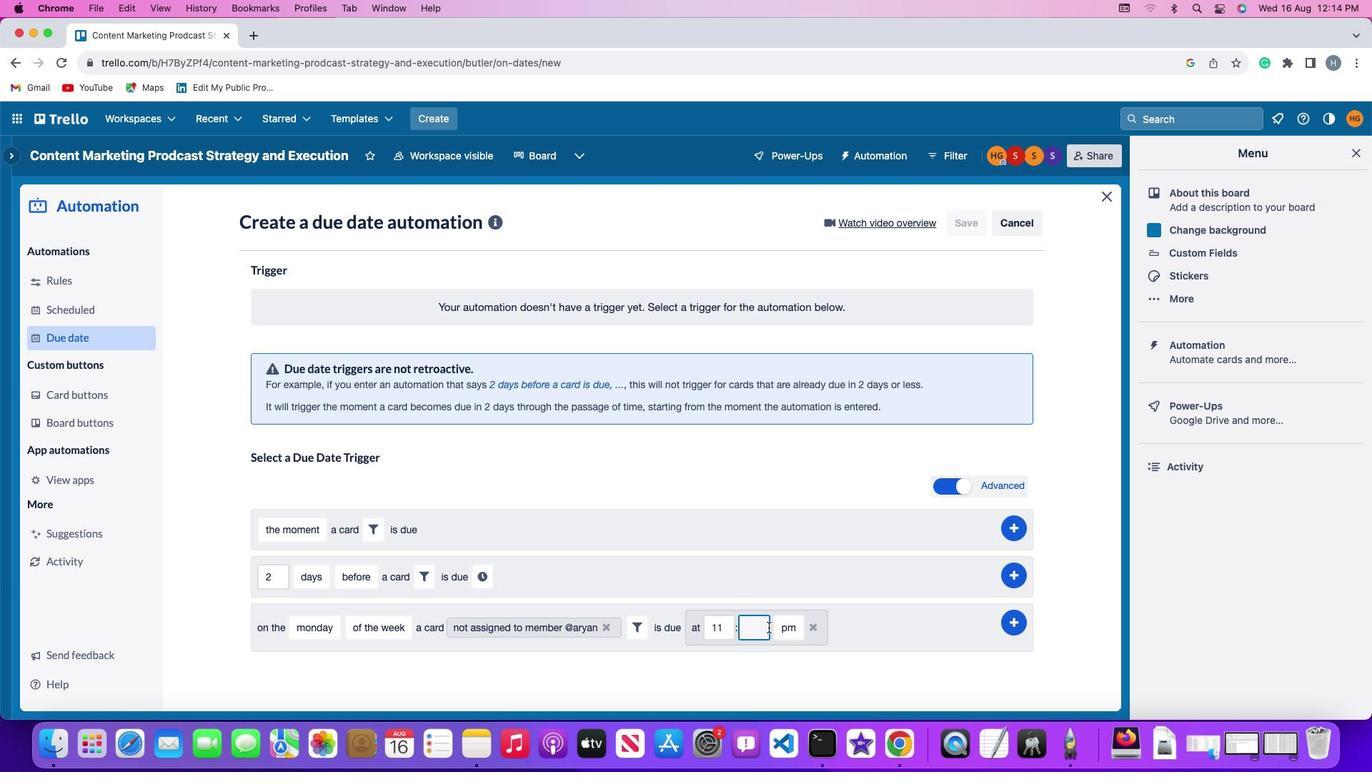 
Action: Key pressed '0''0'
Screenshot: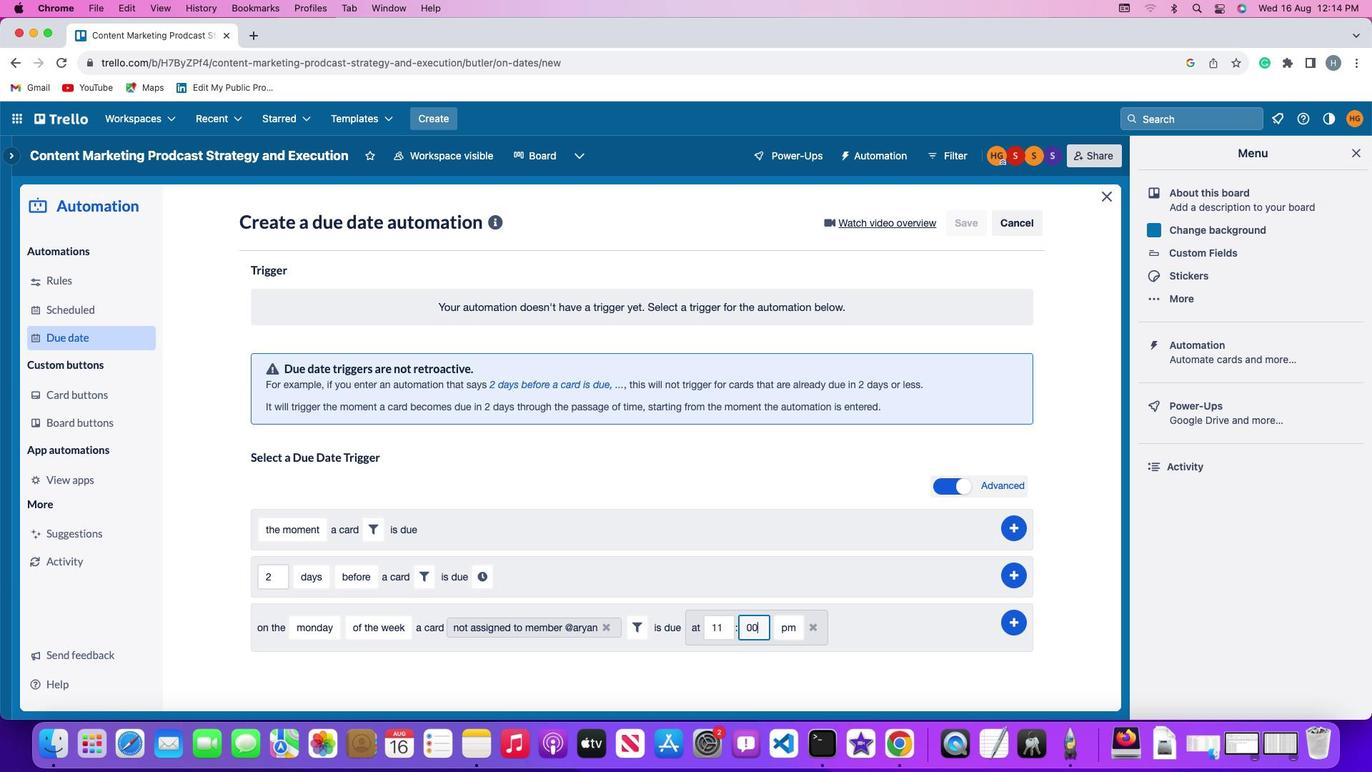 
Action: Mouse moved to (791, 626)
Screenshot: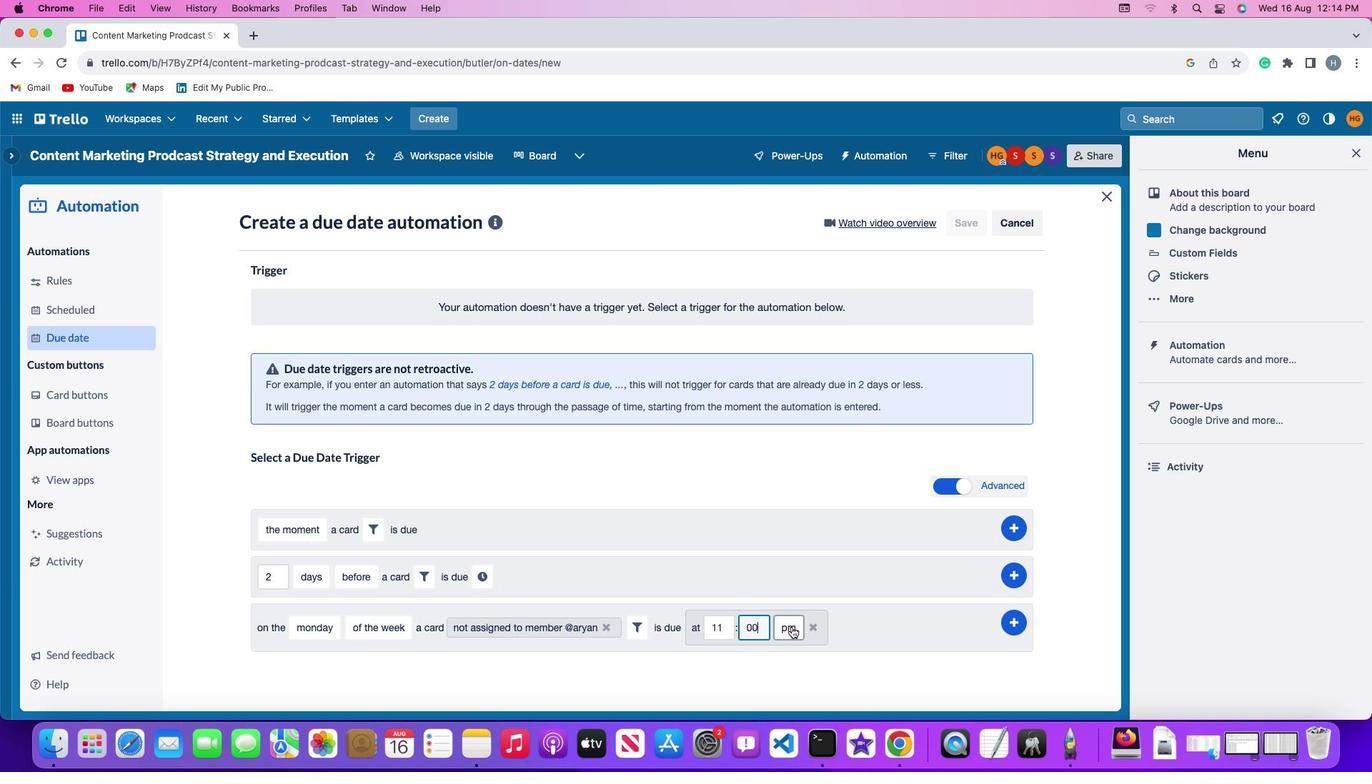 
Action: Mouse pressed left at (791, 626)
Screenshot: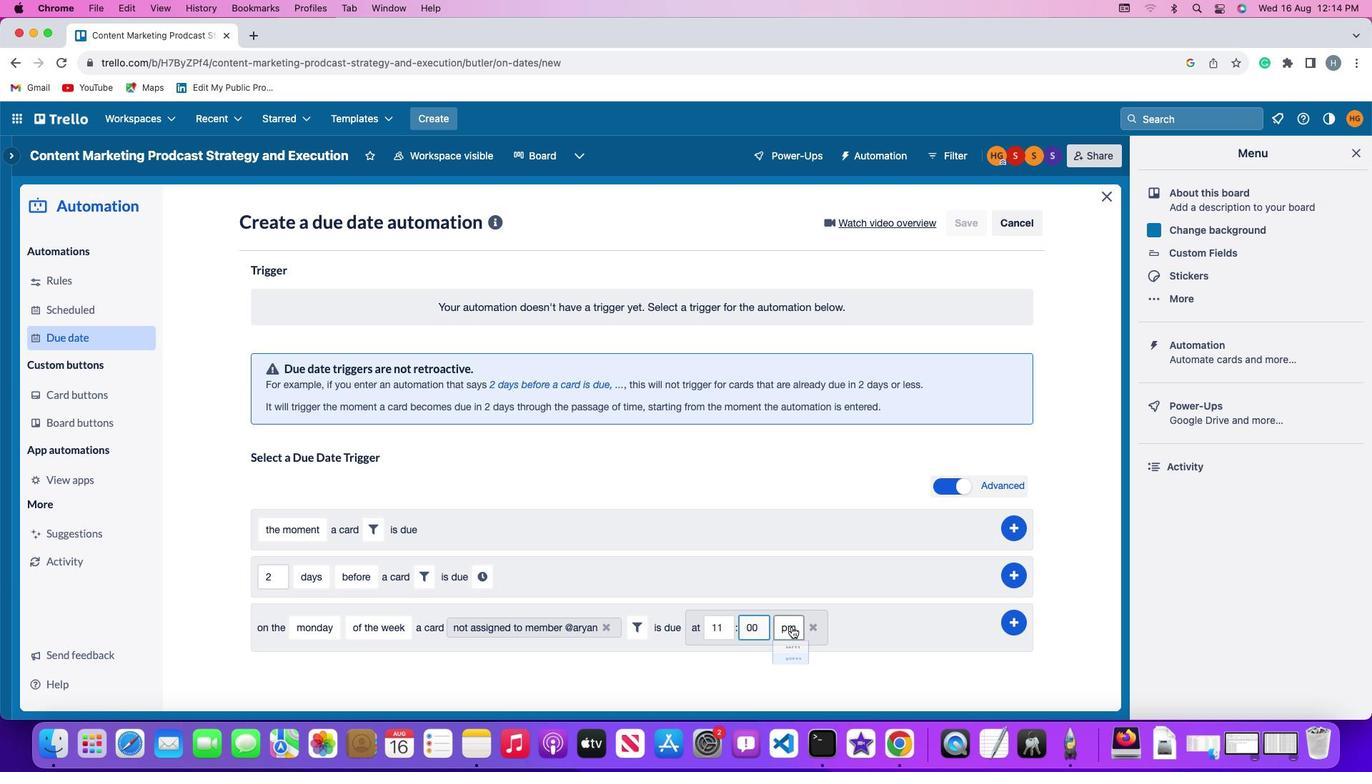 
Action: Mouse moved to (792, 658)
Screenshot: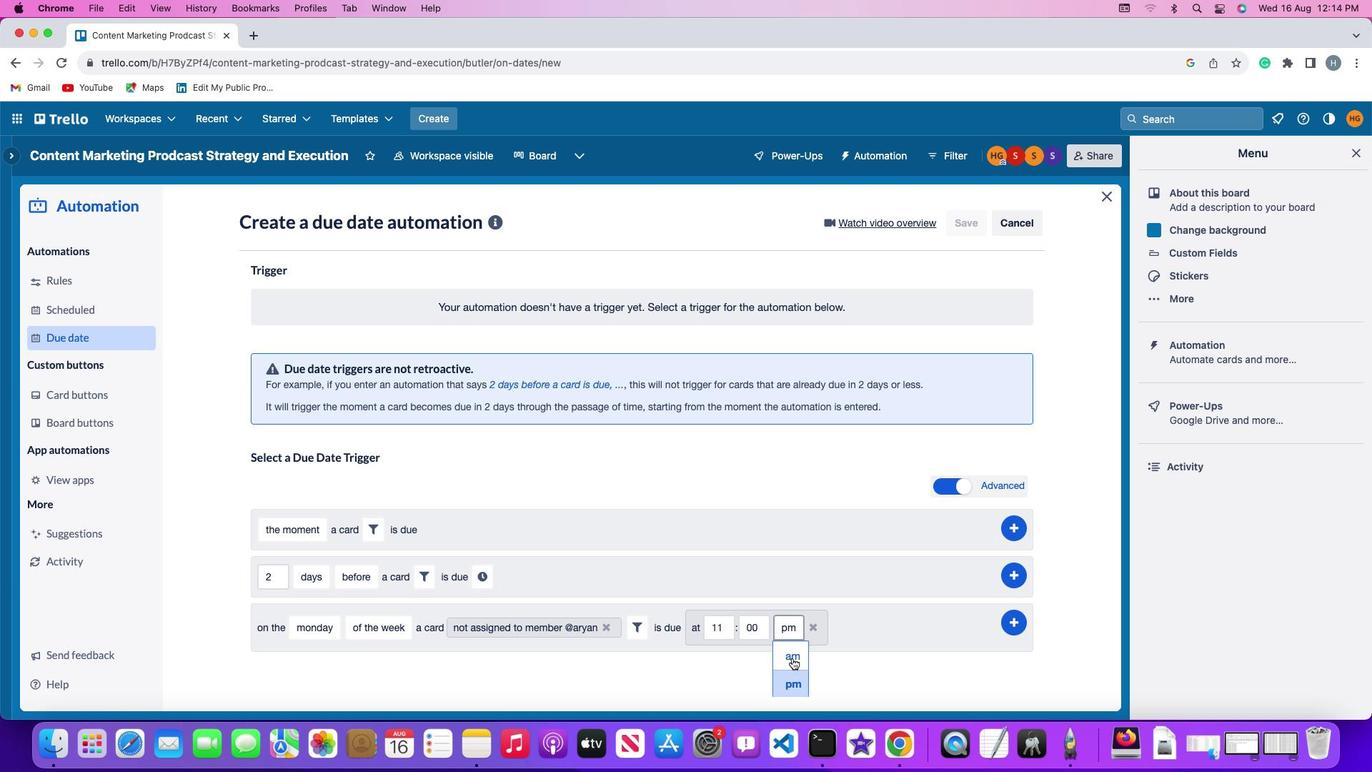
Action: Mouse pressed left at (792, 658)
Screenshot: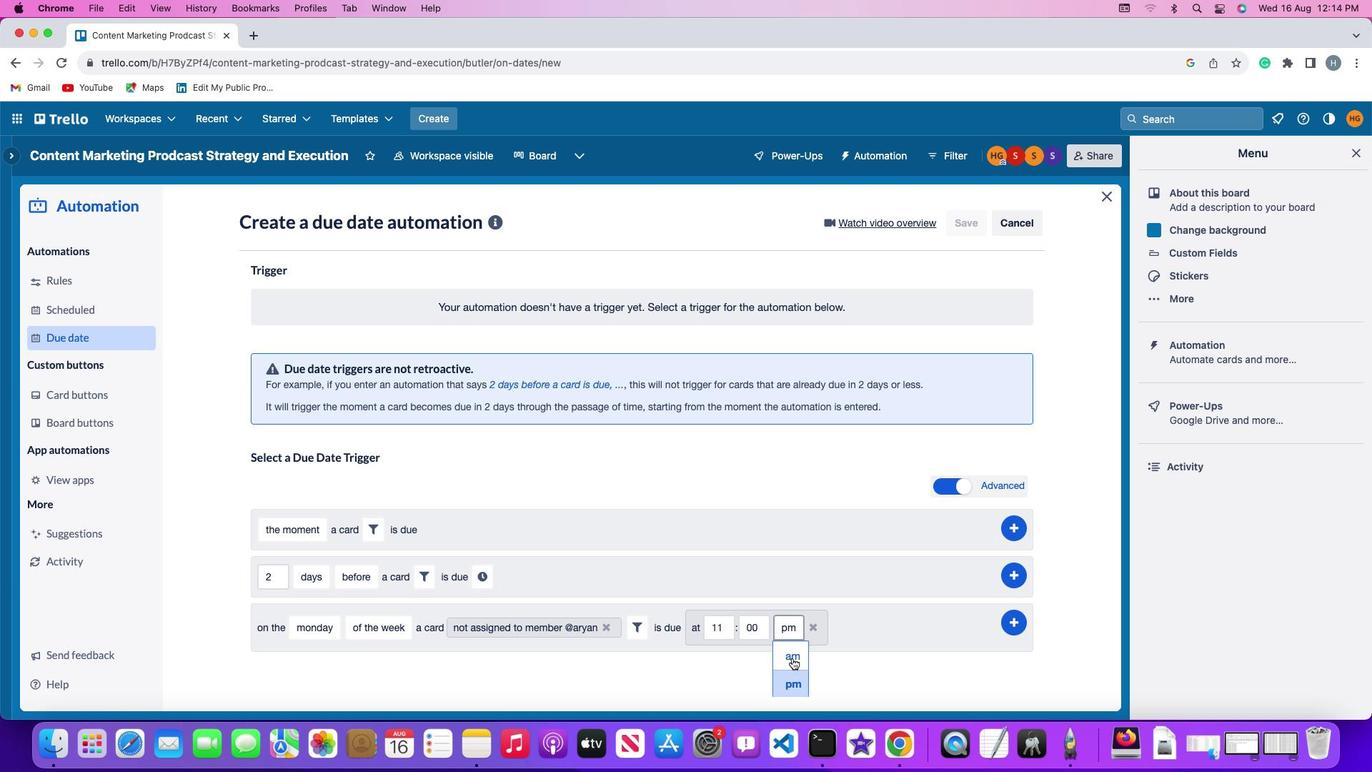 
Action: Mouse moved to (1014, 624)
Screenshot: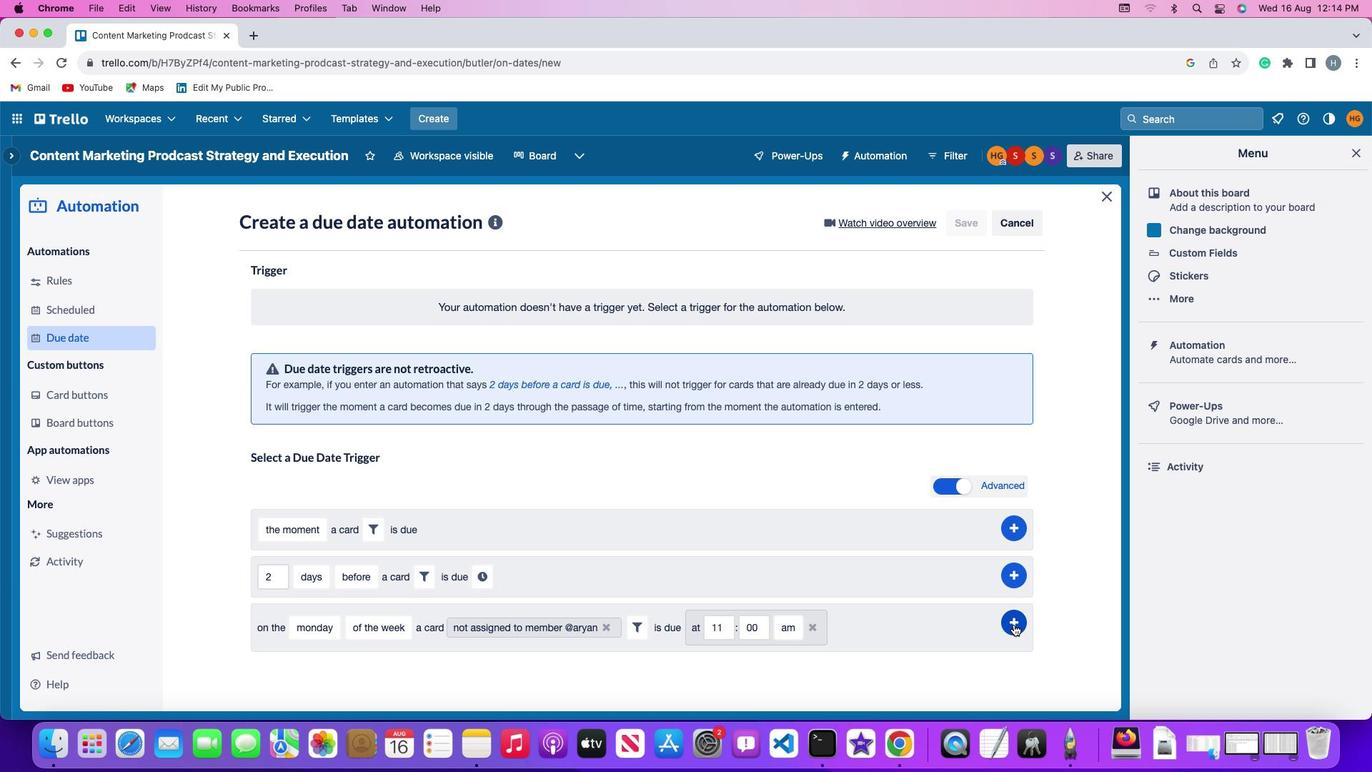 
Action: Mouse pressed left at (1014, 624)
Screenshot: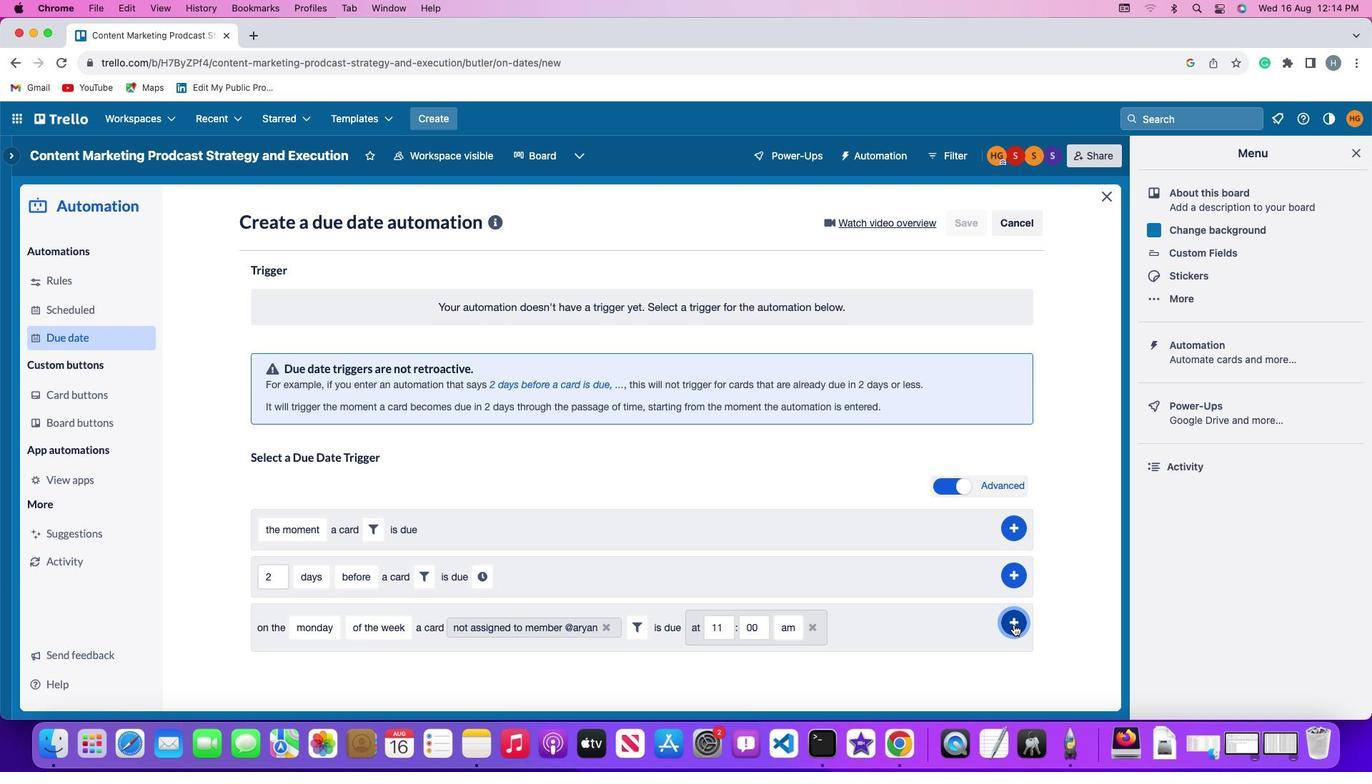 
Action: Mouse moved to (1083, 511)
Screenshot: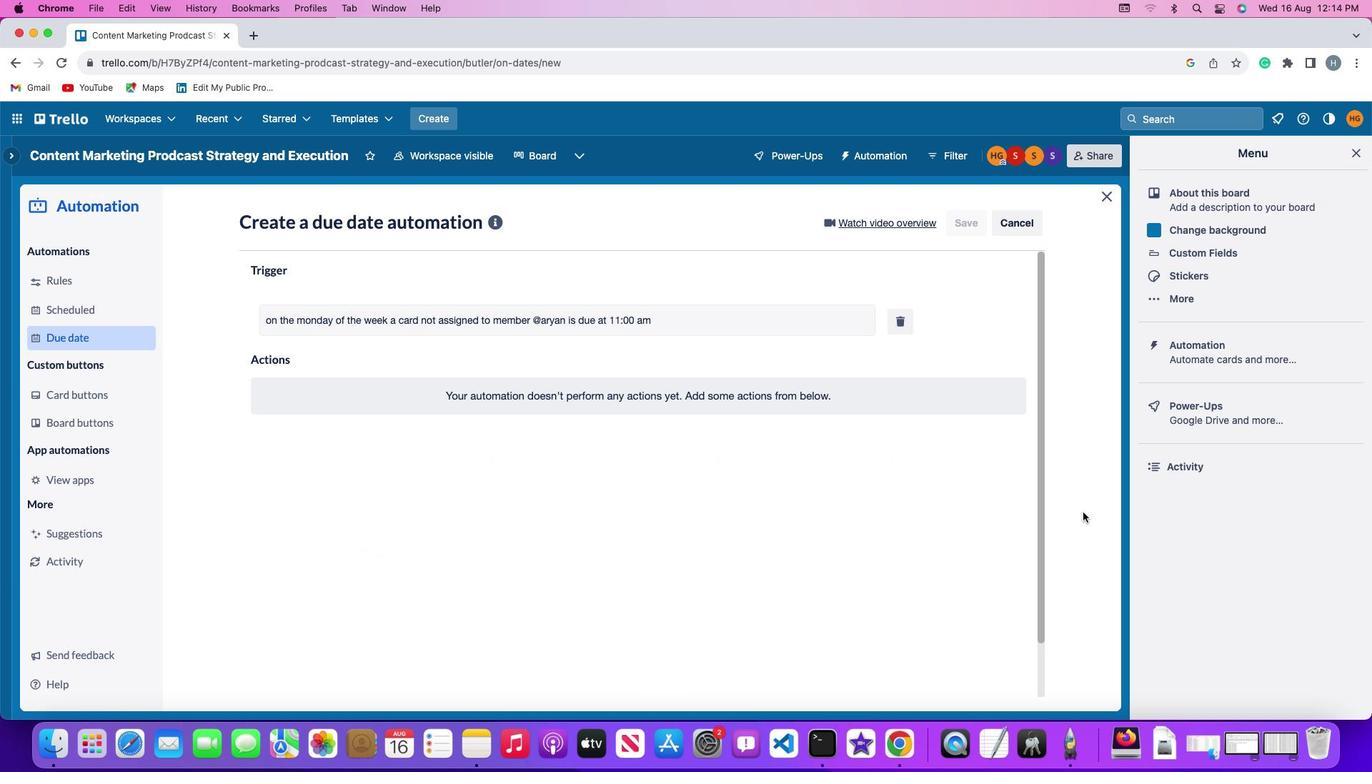 
